 Task: Looping Audio.
Action: Mouse moved to (84, 9)
Screenshot: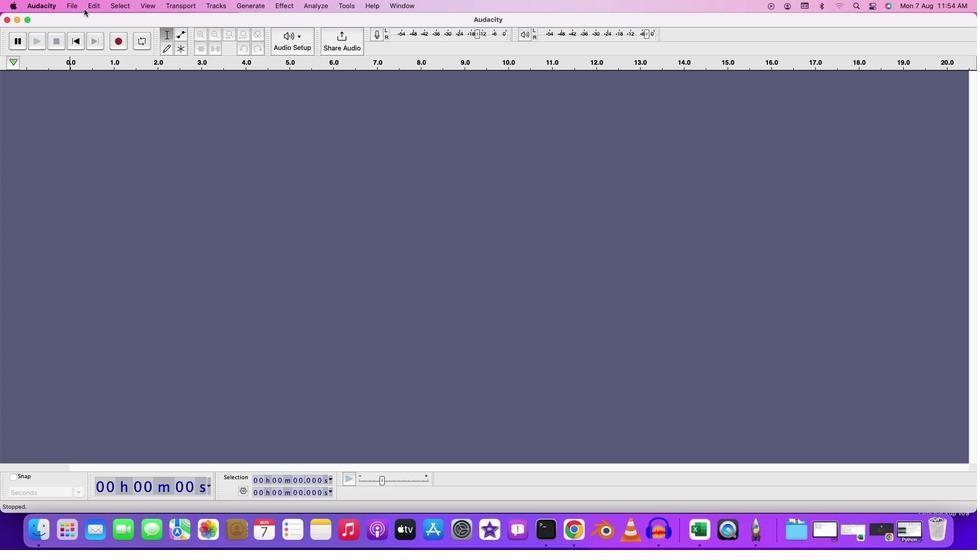 
Action: Mouse pressed left at (84, 9)
Screenshot: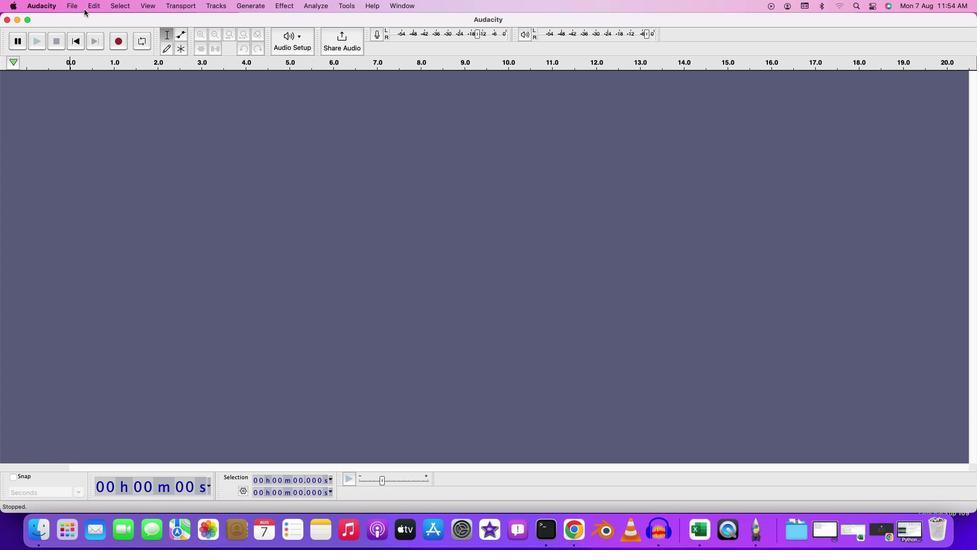 
Action: Mouse moved to (76, 34)
Screenshot: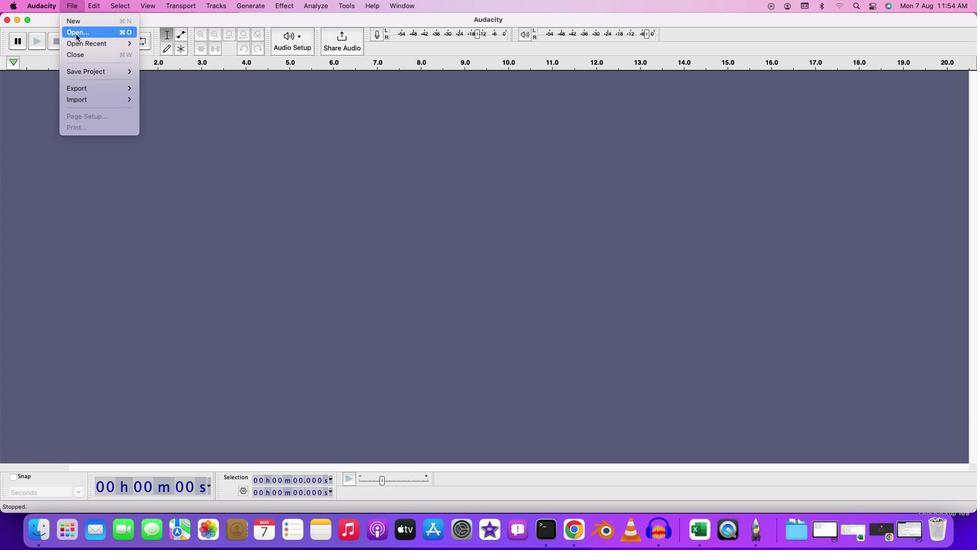
Action: Mouse pressed left at (76, 34)
Screenshot: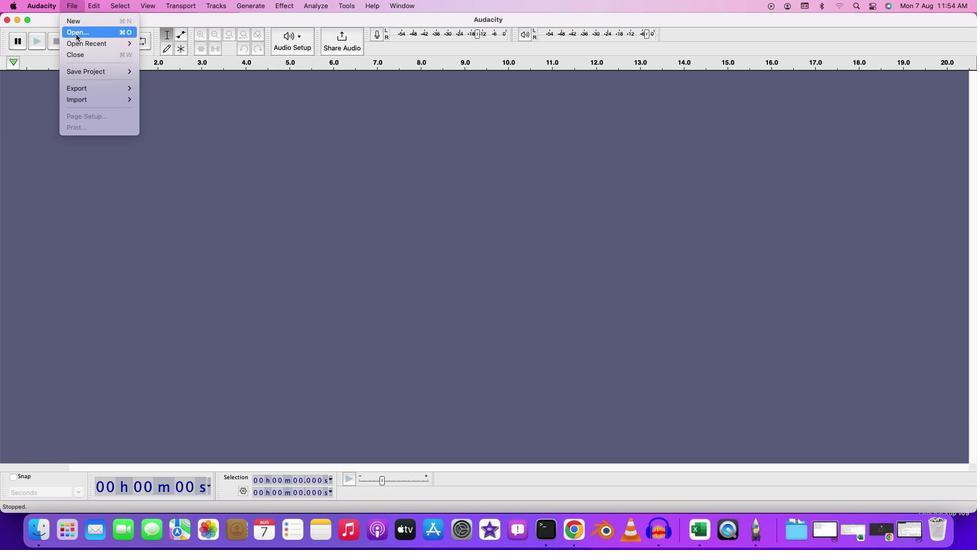 
Action: Mouse moved to (407, 146)
Screenshot: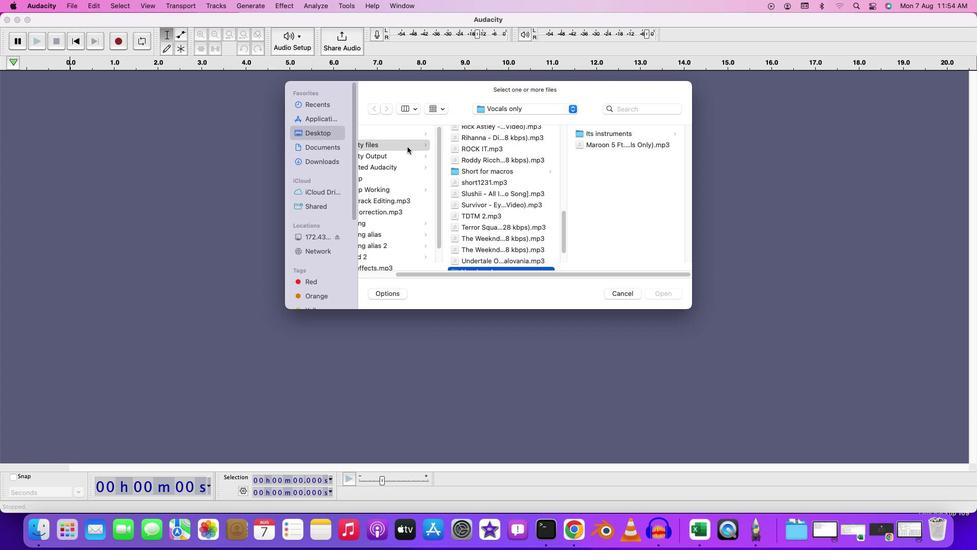 
Action: Mouse pressed left at (407, 146)
Screenshot: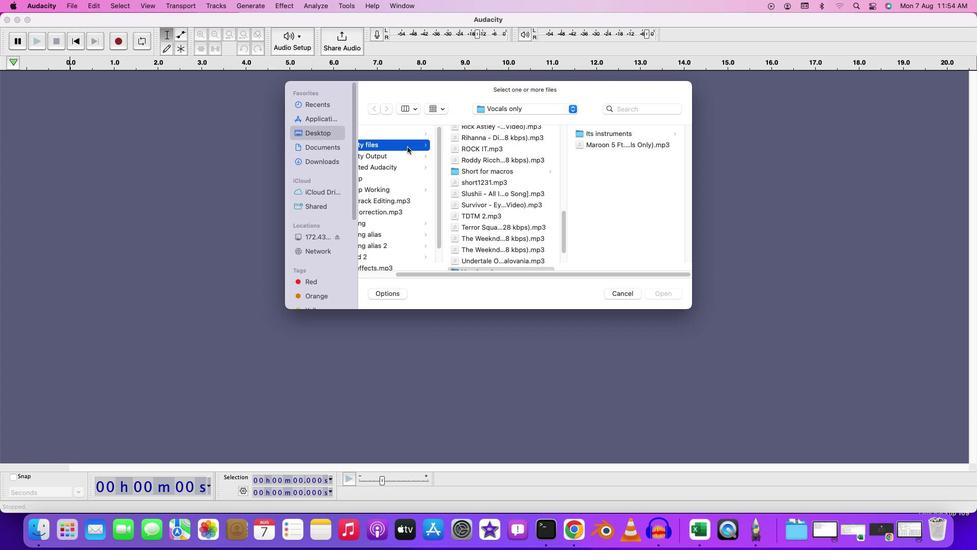 
Action: Mouse moved to (539, 219)
Screenshot: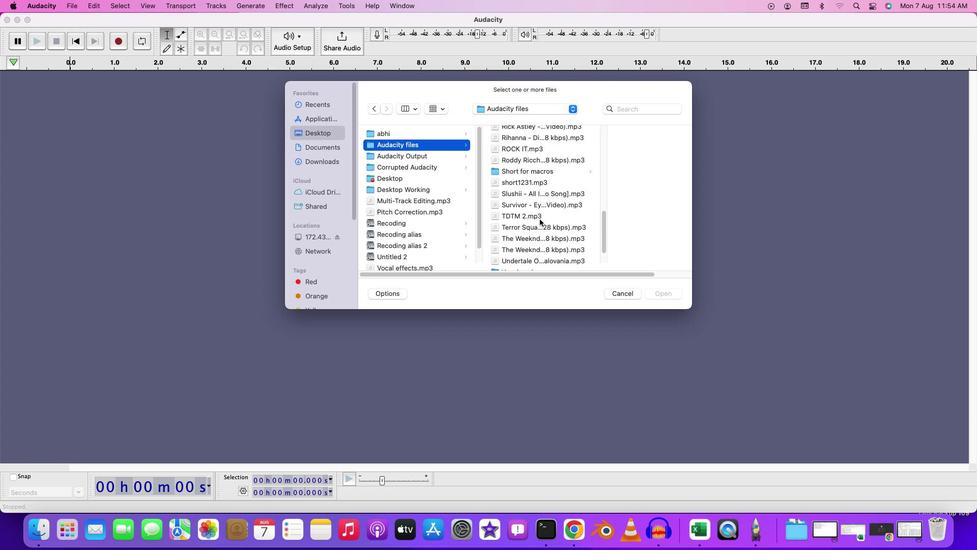 
Action: Mouse scrolled (539, 219) with delta (0, 0)
Screenshot: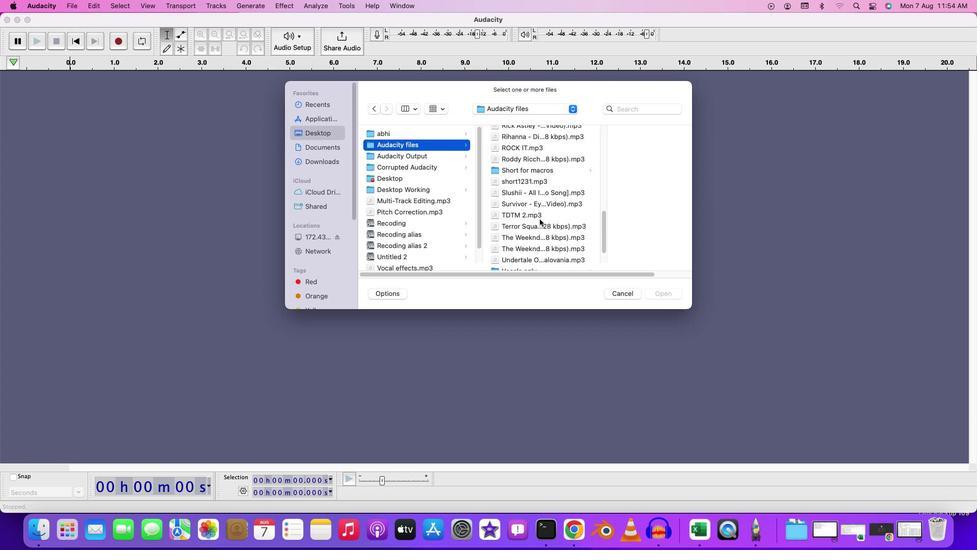 
Action: Mouse scrolled (539, 219) with delta (0, 0)
Screenshot: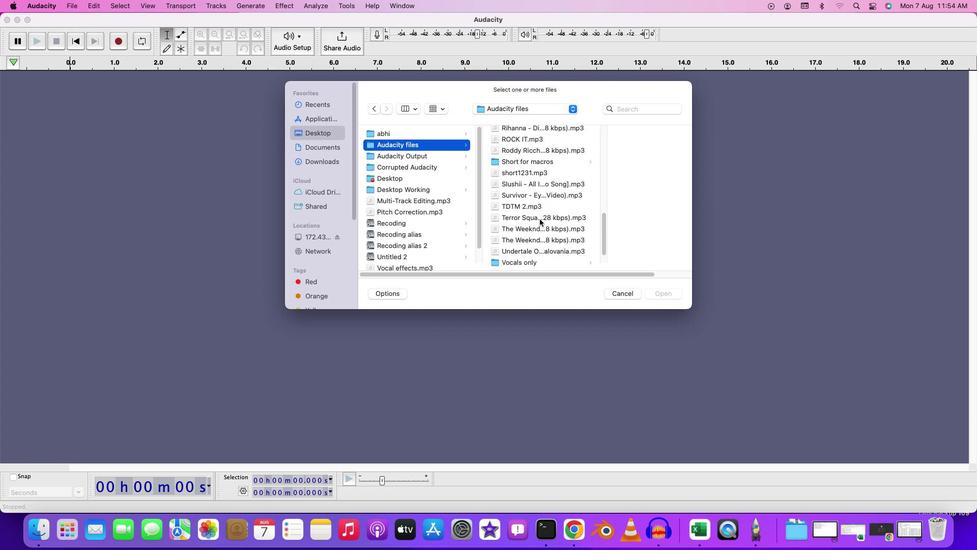
Action: Mouse scrolled (539, 219) with delta (0, -1)
Screenshot: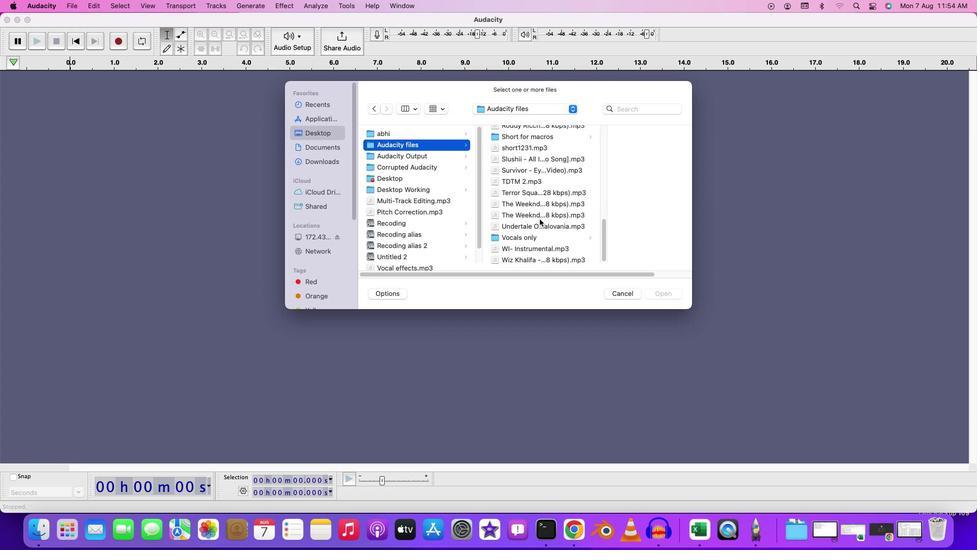 
Action: Mouse moved to (541, 221)
Screenshot: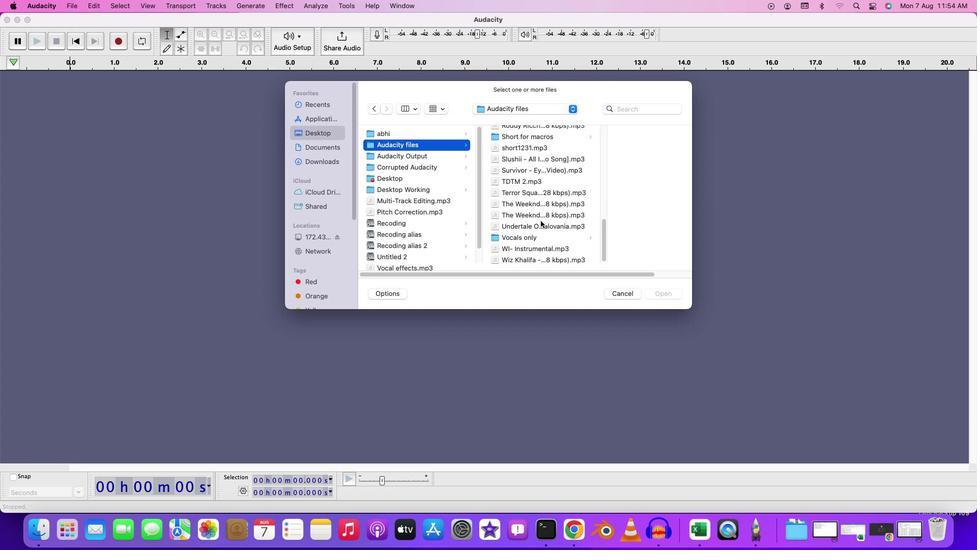 
Action: Mouse scrolled (541, 221) with delta (0, 0)
Screenshot: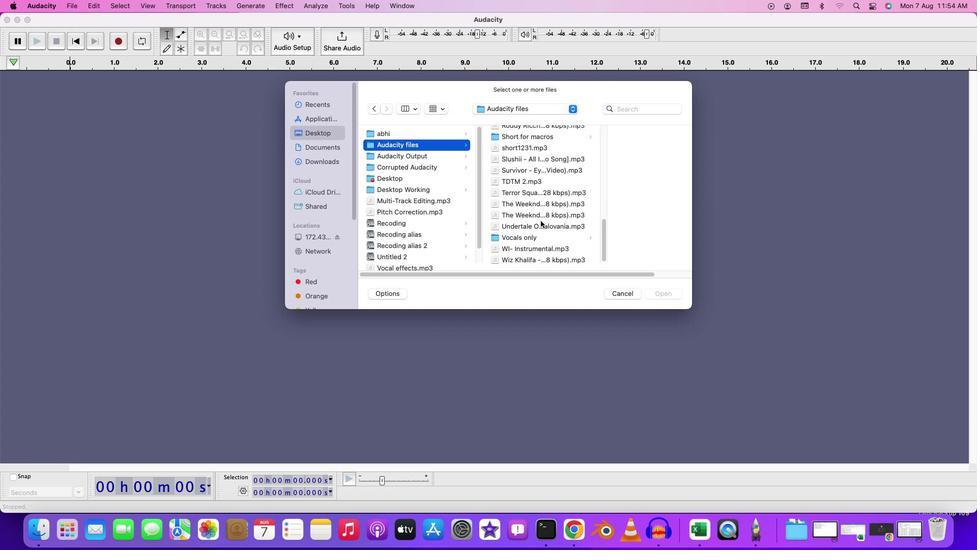 
Action: Mouse moved to (541, 221)
Screenshot: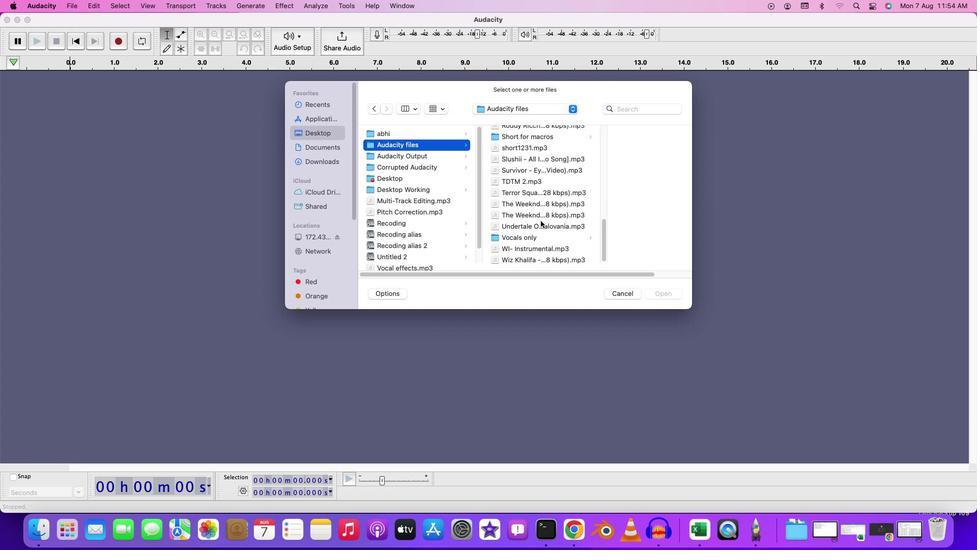
Action: Mouse scrolled (541, 221) with delta (0, 0)
Screenshot: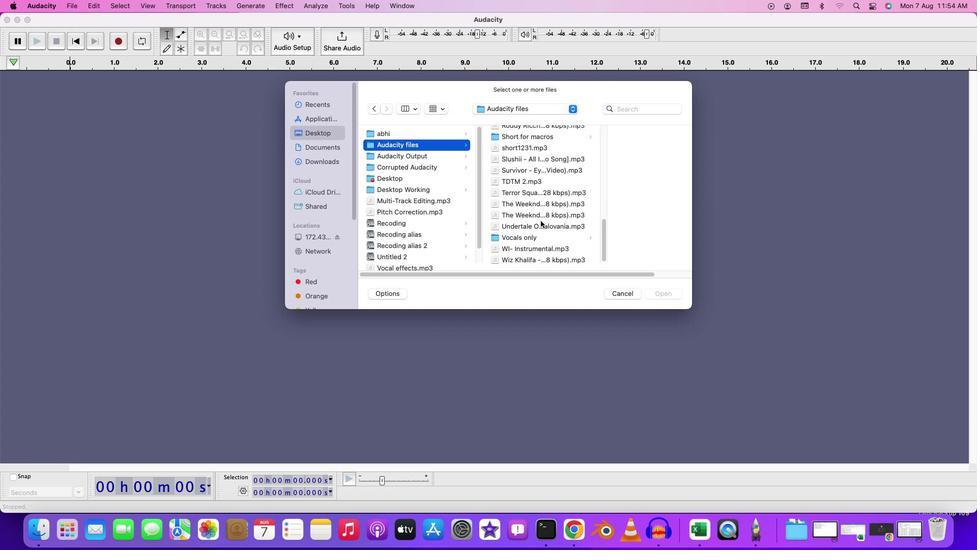 
Action: Mouse scrolled (541, 221) with delta (0, -1)
Screenshot: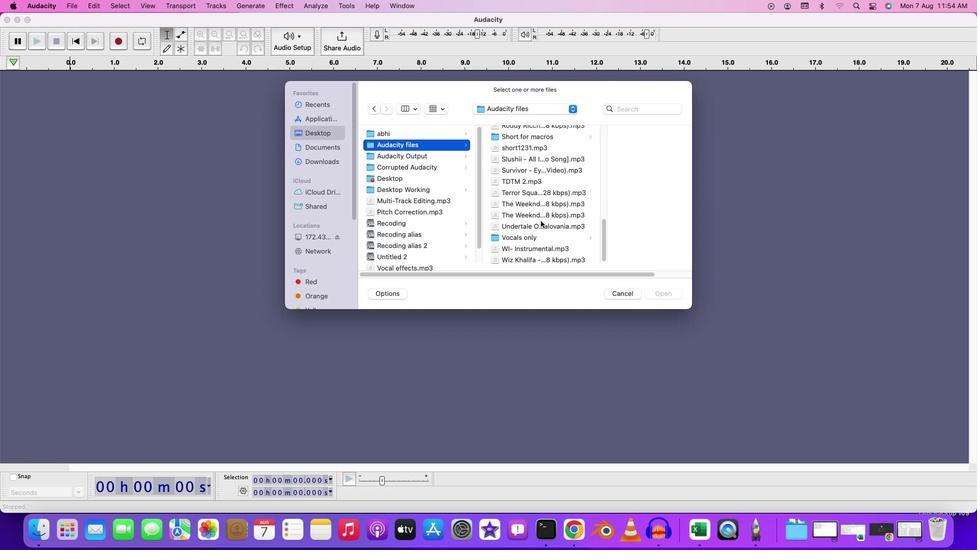 
Action: Mouse moved to (555, 227)
Screenshot: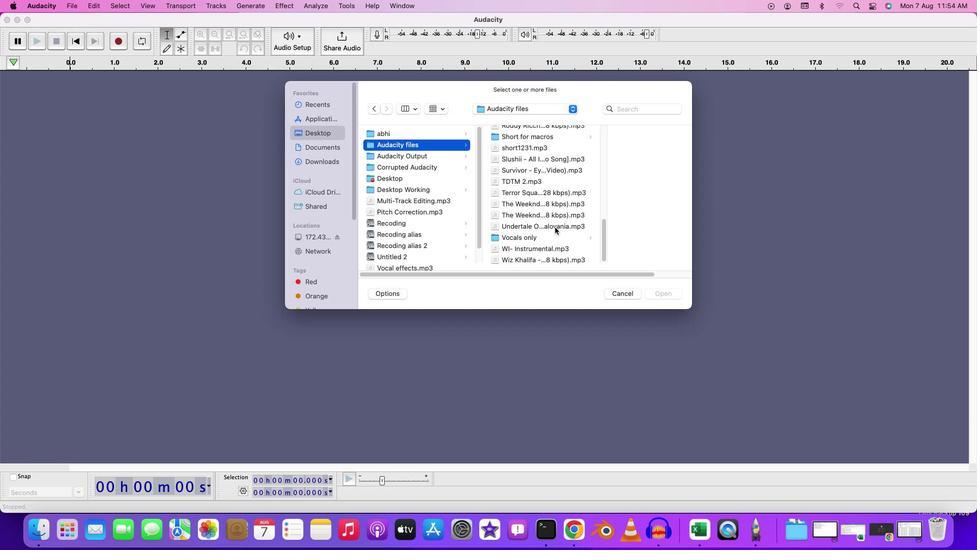 
Action: Mouse pressed left at (555, 227)
Screenshot: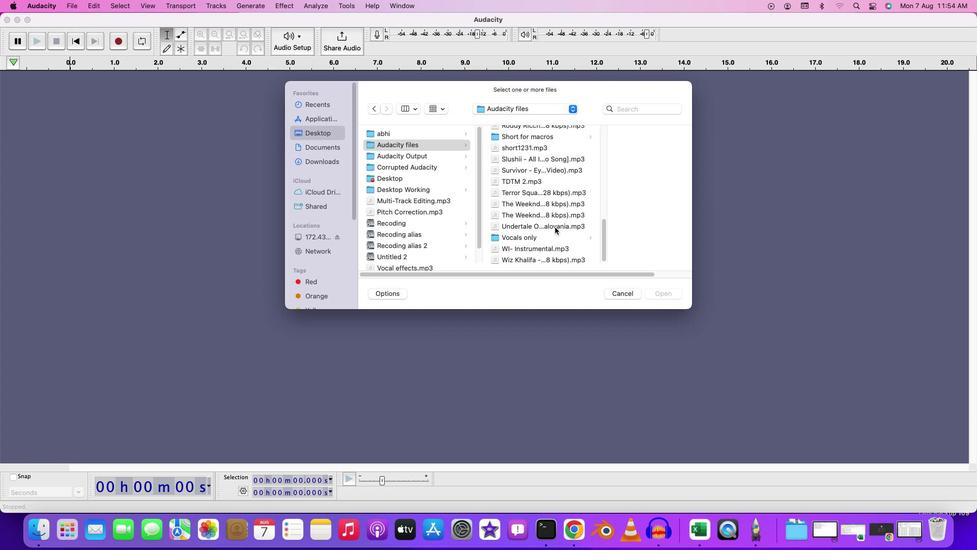 
Action: Mouse pressed left at (555, 227)
Screenshot: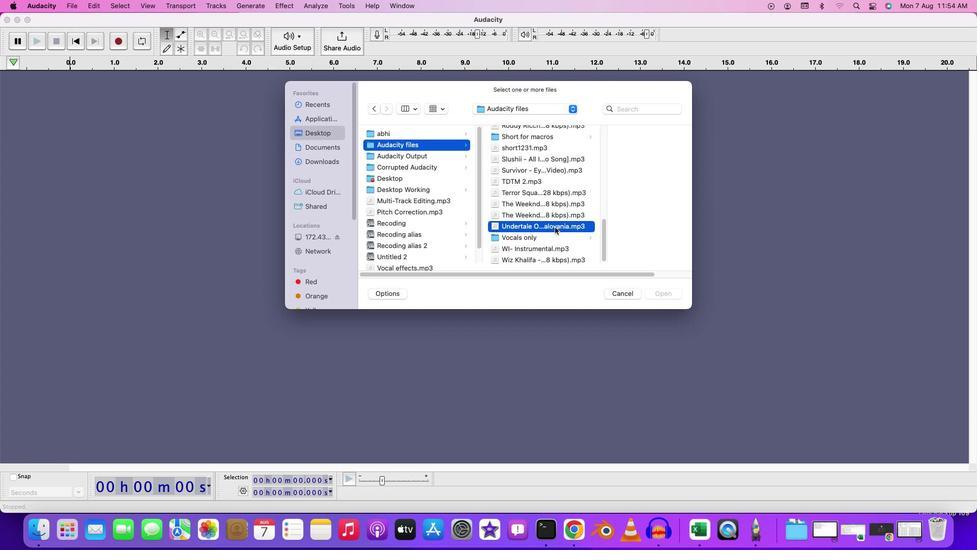 
Action: Mouse moved to (70, 90)
Screenshot: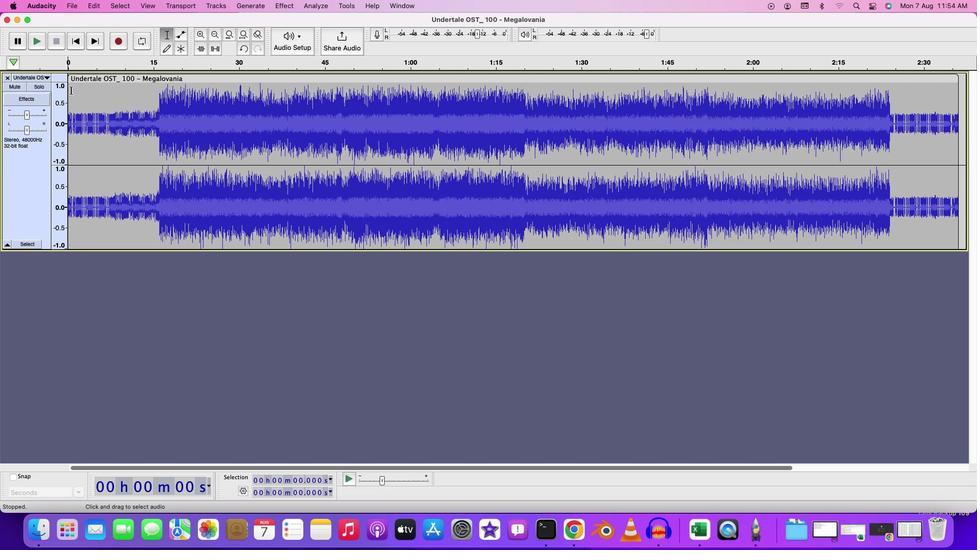 
Action: Mouse pressed left at (70, 90)
Screenshot: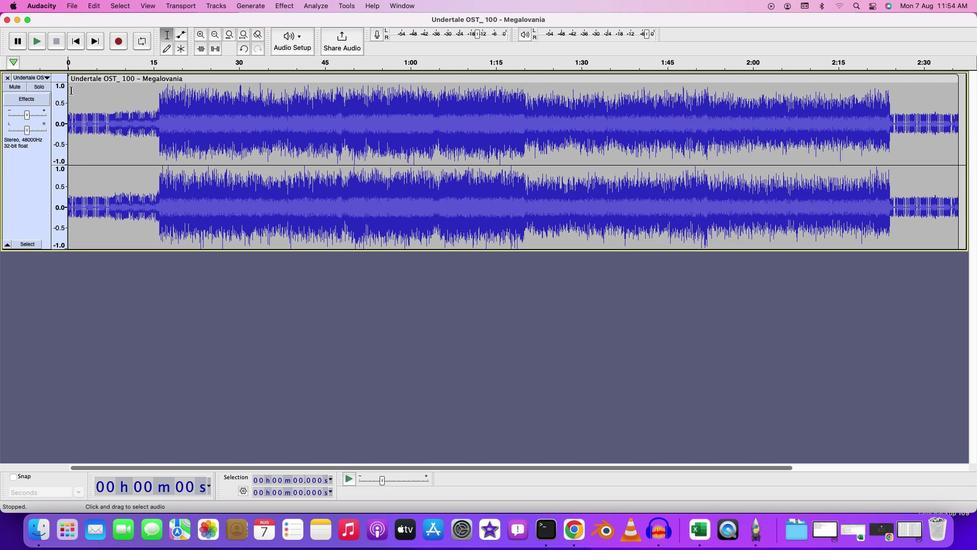 
Action: Mouse moved to (70, 87)
Screenshot: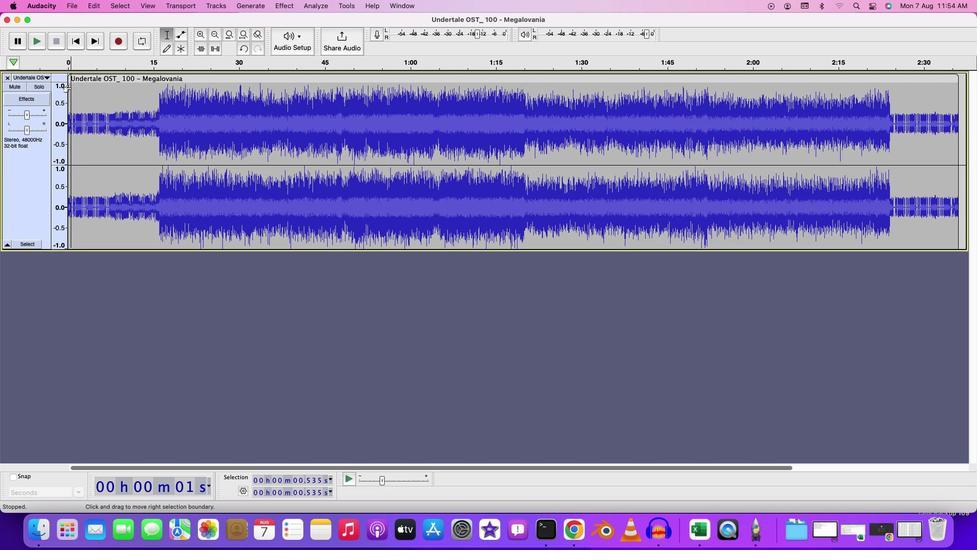 
Action: Key pressed Key.space
Screenshot: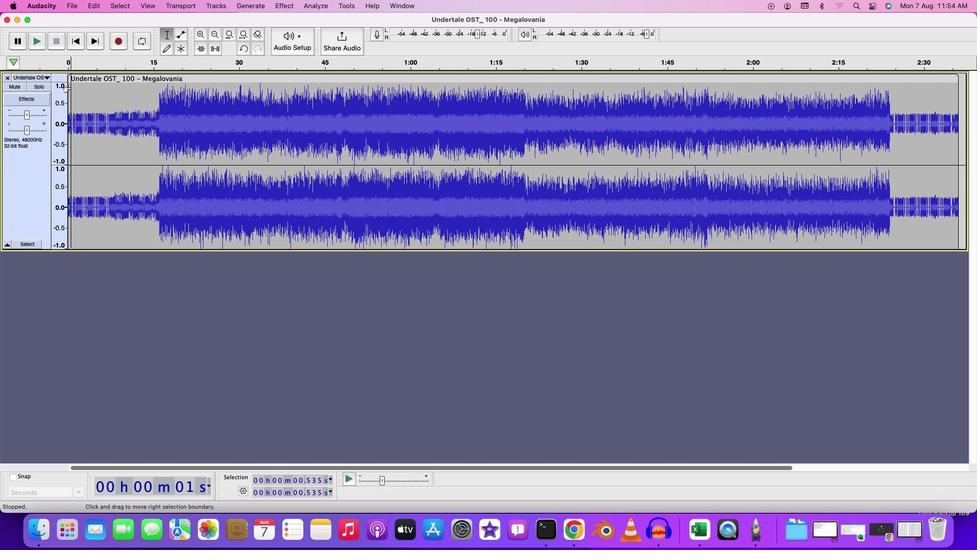 
Action: Mouse moved to (380, 345)
Screenshot: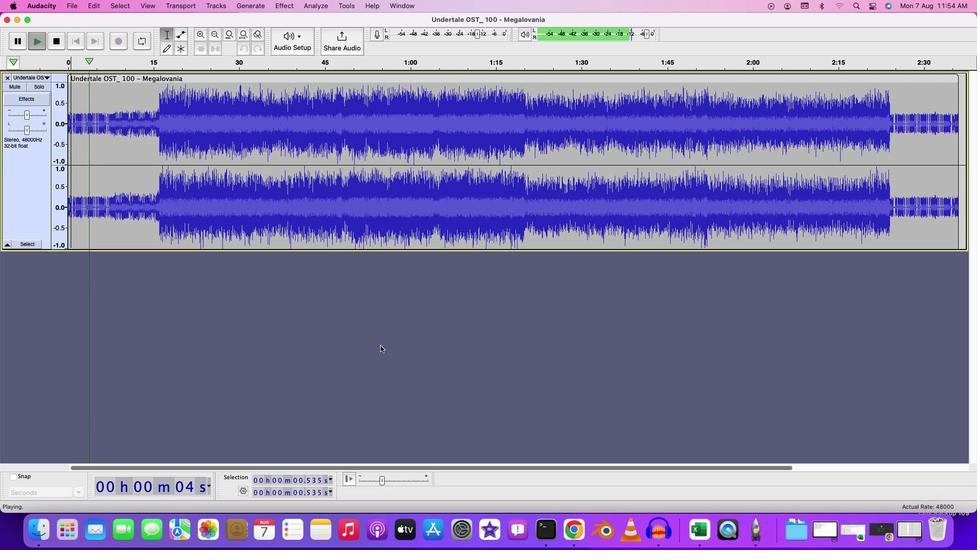 
Action: Key pressed Key.cmd
Screenshot: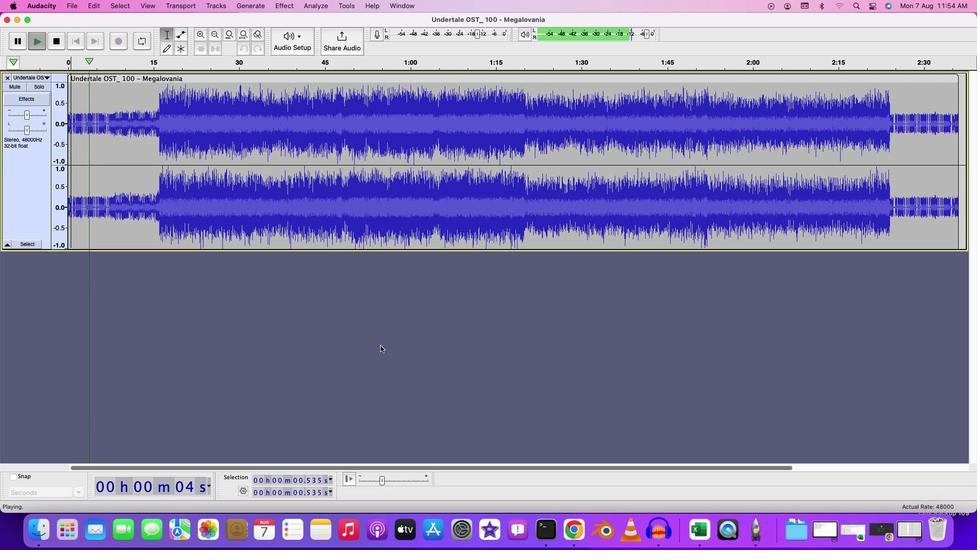 
Action: Mouse moved to (380, 345)
Screenshot: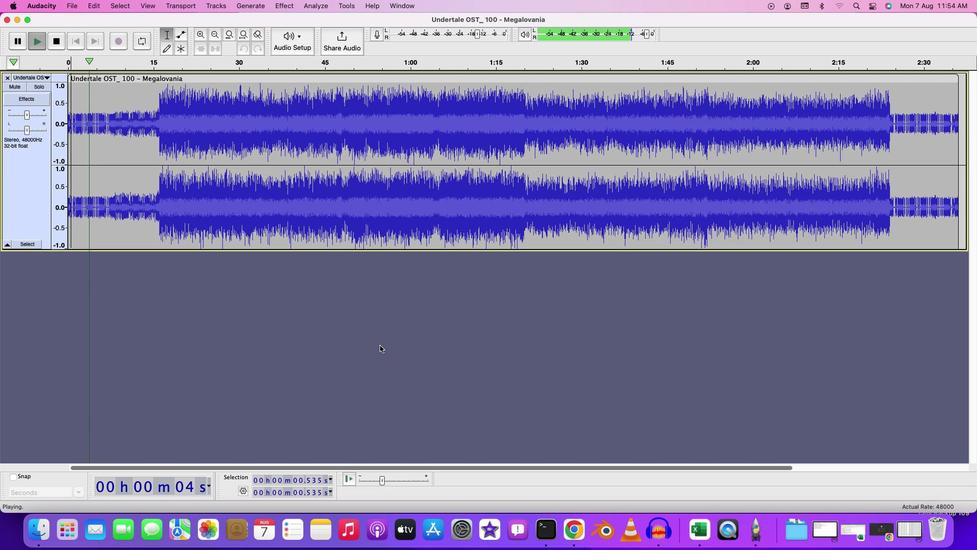 
Action: Mouse scrolled (380, 345) with delta (0, 0)
Screenshot: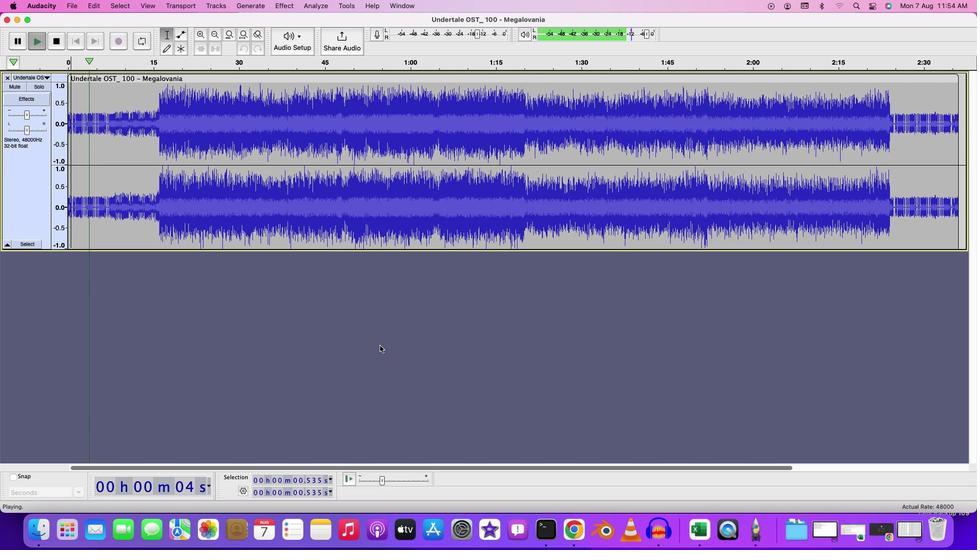 
Action: Mouse scrolled (380, 345) with delta (0, 0)
Screenshot: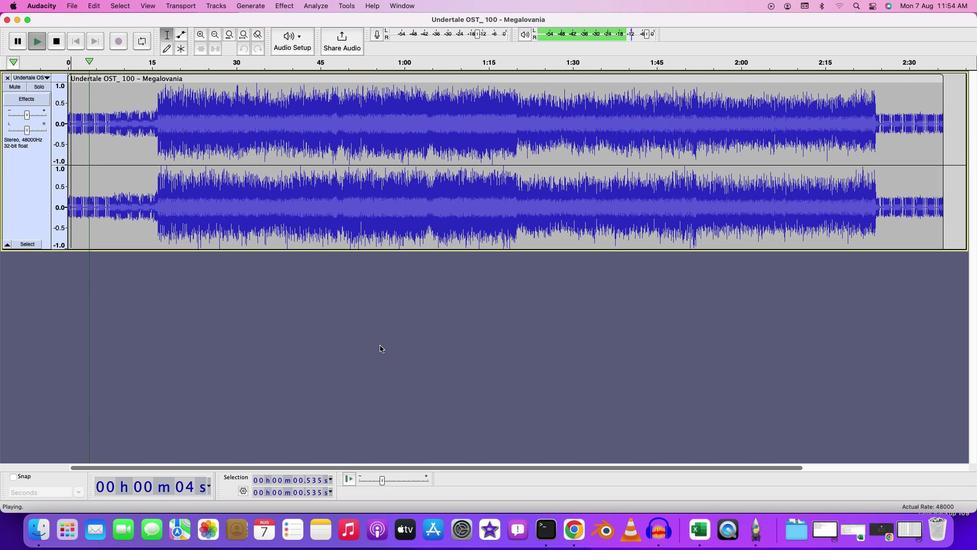 
Action: Mouse scrolled (380, 345) with delta (0, 0)
Screenshot: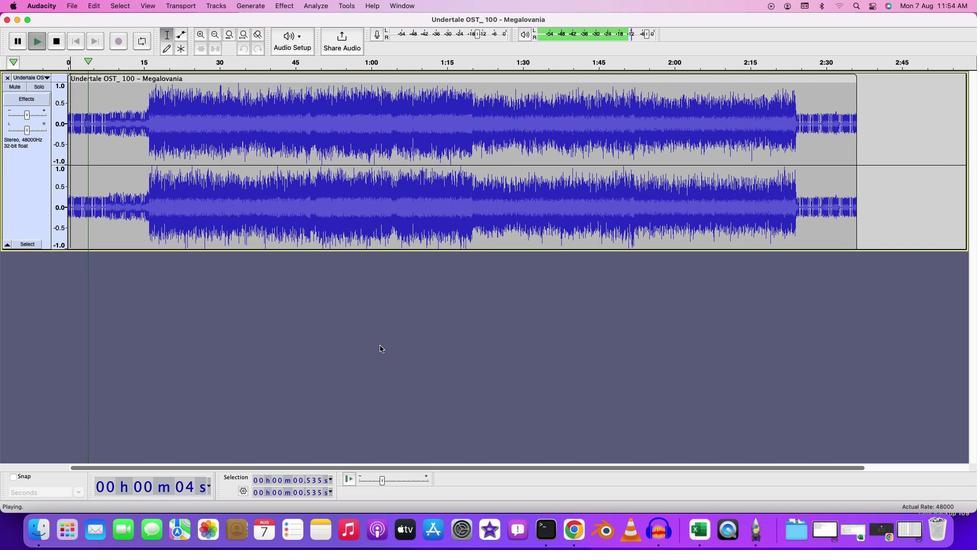 
Action: Mouse scrolled (380, 345) with delta (0, 0)
Screenshot: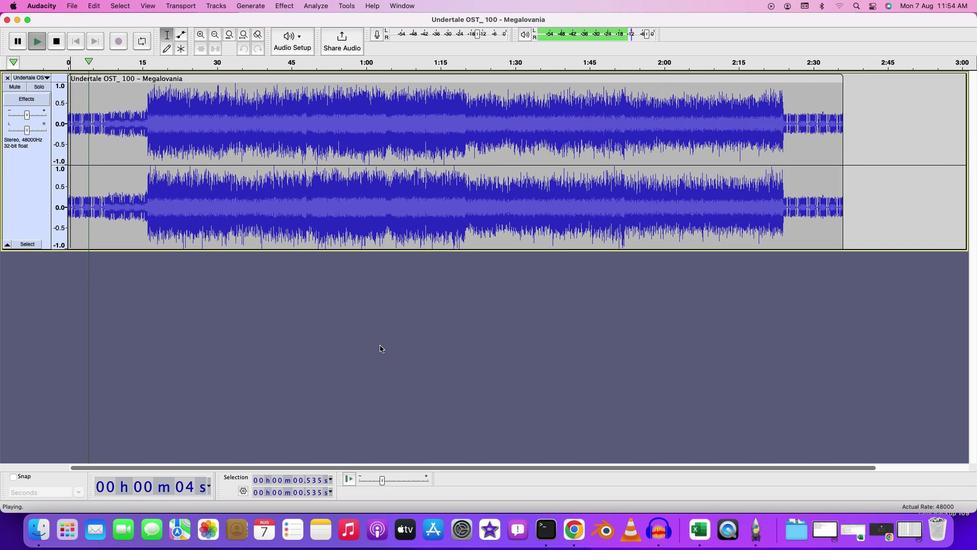 
Action: Mouse moved to (143, 95)
Screenshot: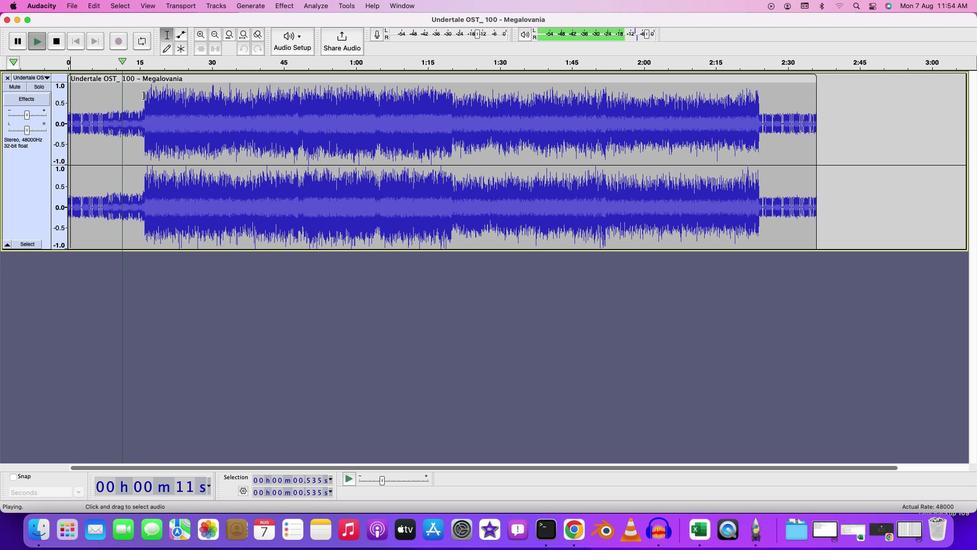 
Action: Mouse pressed left at (143, 95)
Screenshot: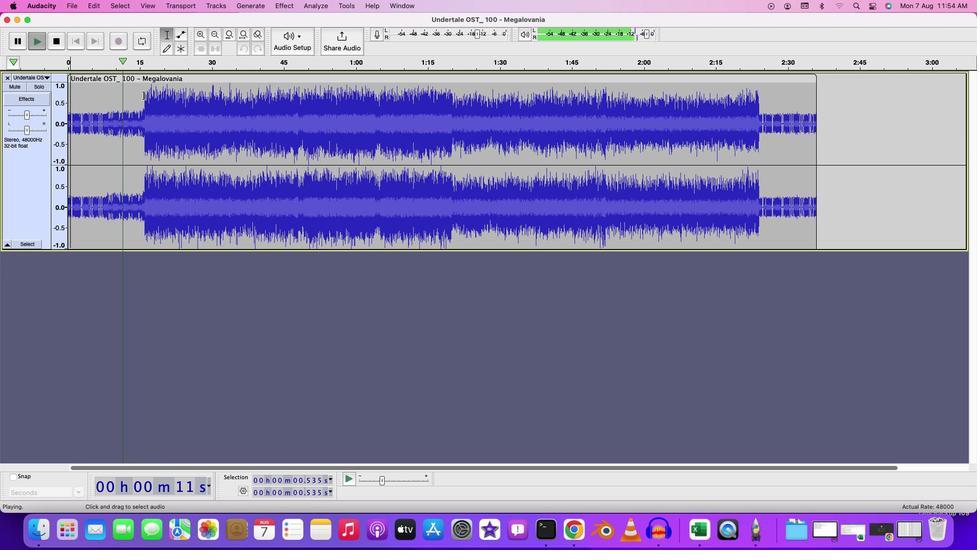 
Action: Key pressed Key.spaceKey.space
Screenshot: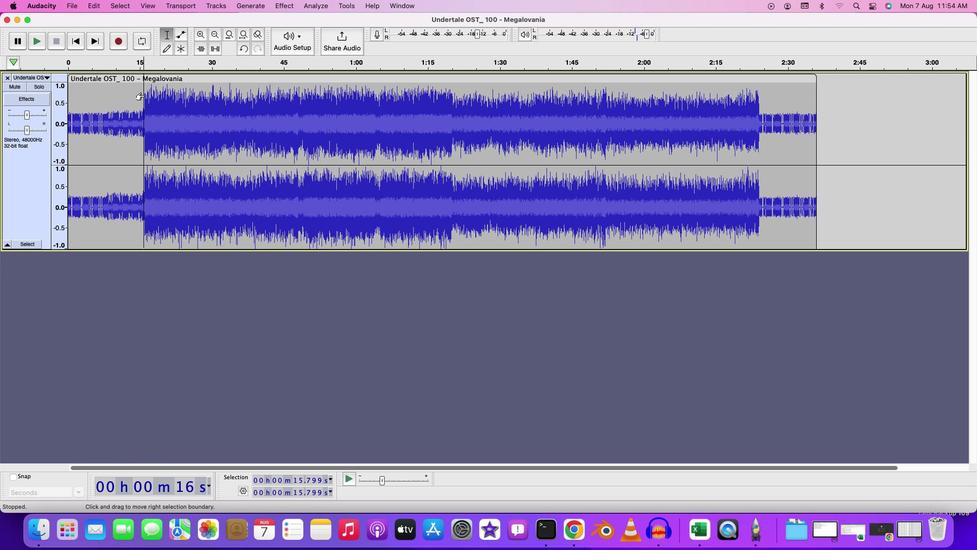 
Action: Mouse moved to (202, 85)
Screenshot: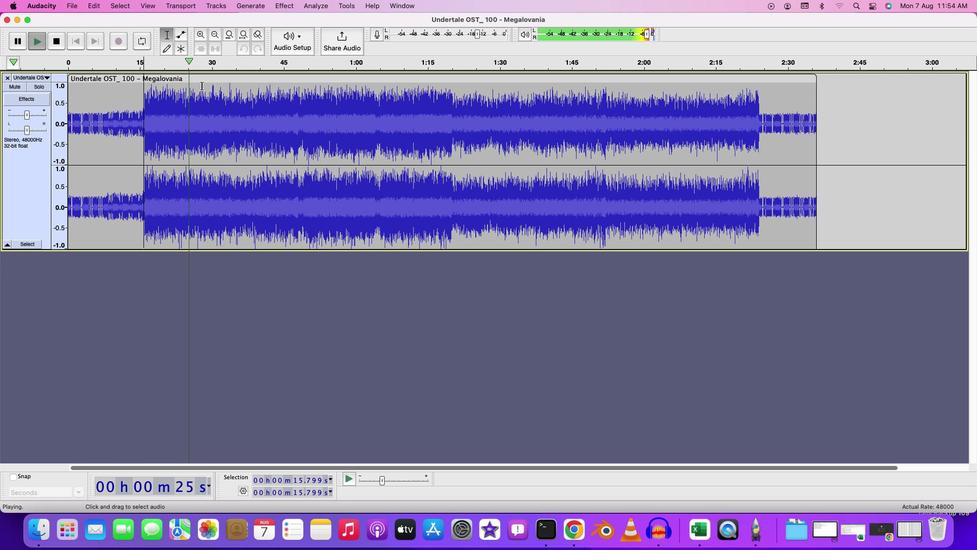 
Action: Mouse pressed left at (202, 85)
Screenshot: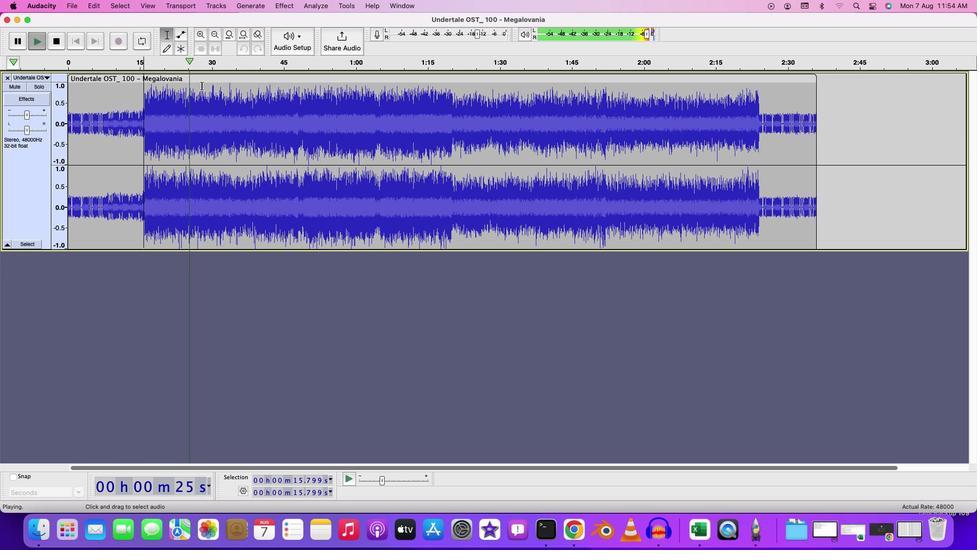 
Action: Key pressed Key.spaceKey.space
Screenshot: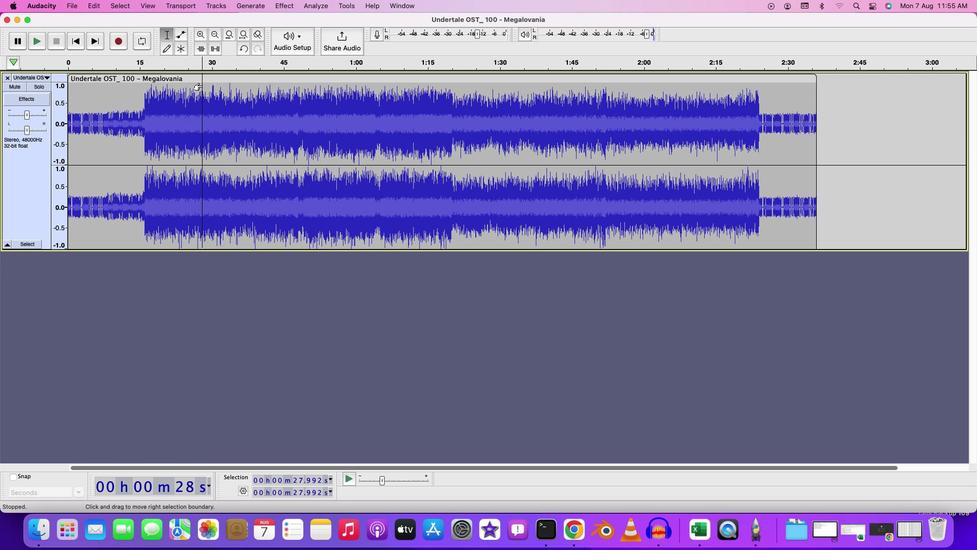 
Action: Mouse moved to (442, 89)
Screenshot: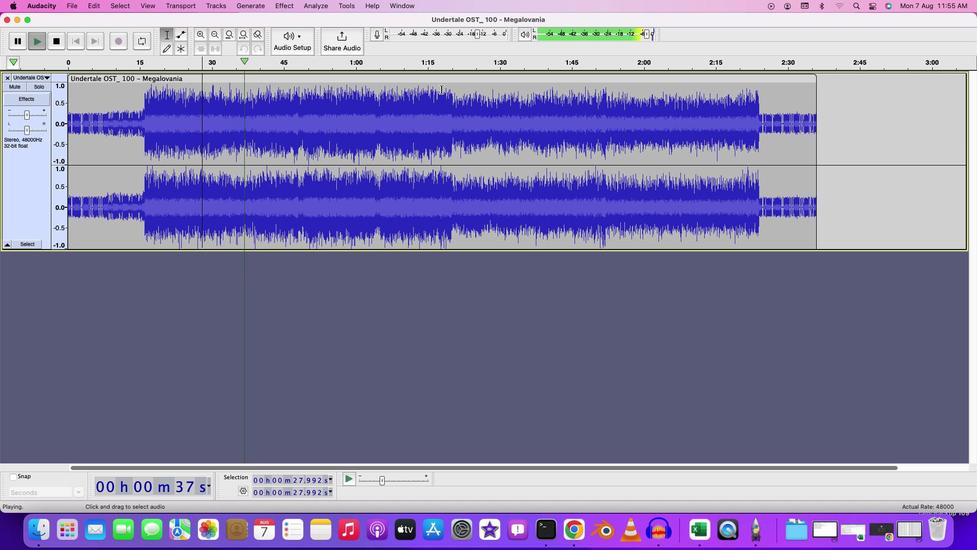 
Action: Mouse pressed left at (442, 89)
Screenshot: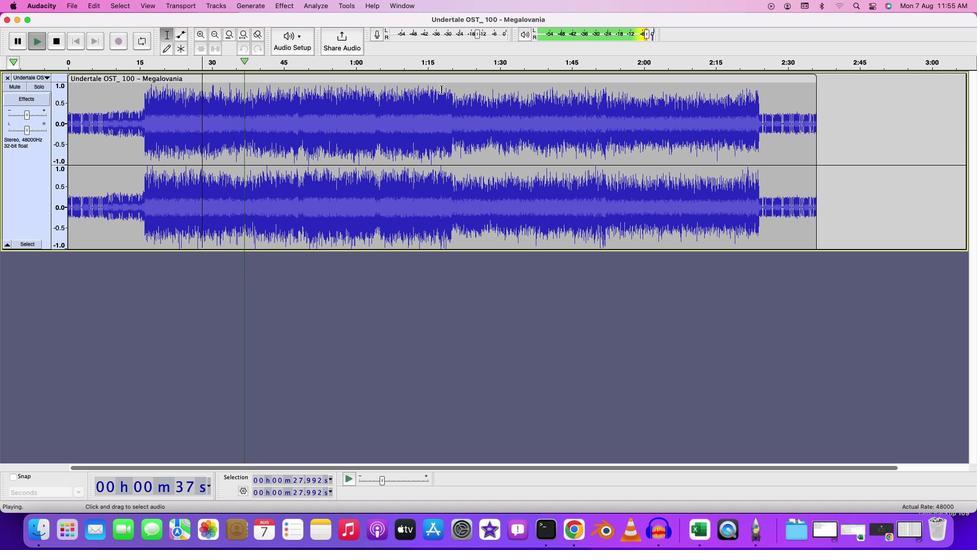 
Action: Key pressed Key.spaceKey.space
Screenshot: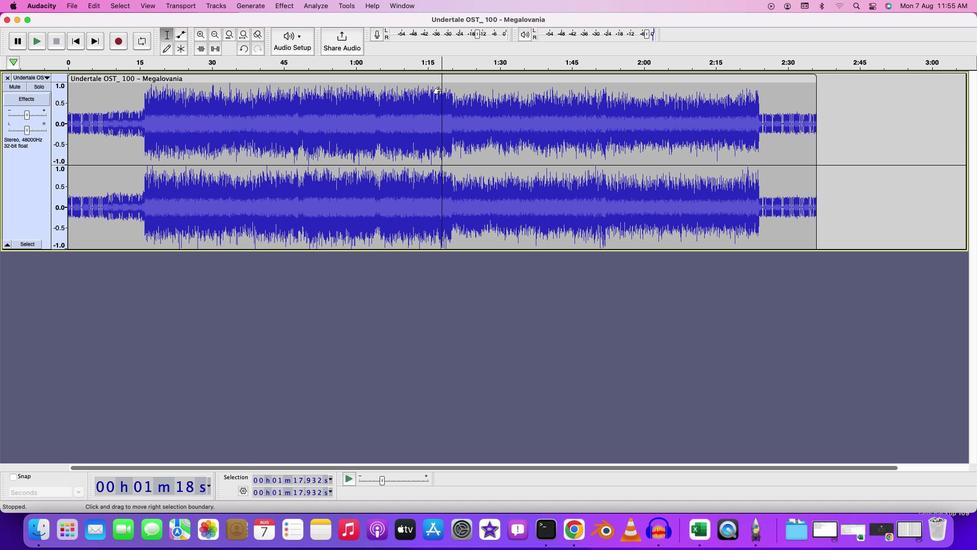
Action: Mouse moved to (719, 86)
Screenshot: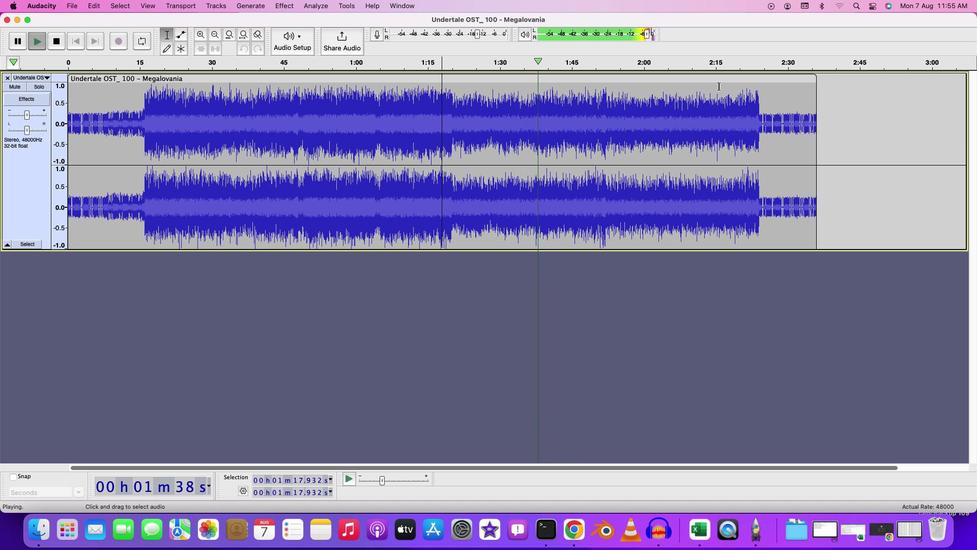 
Action: Mouse pressed left at (719, 86)
Screenshot: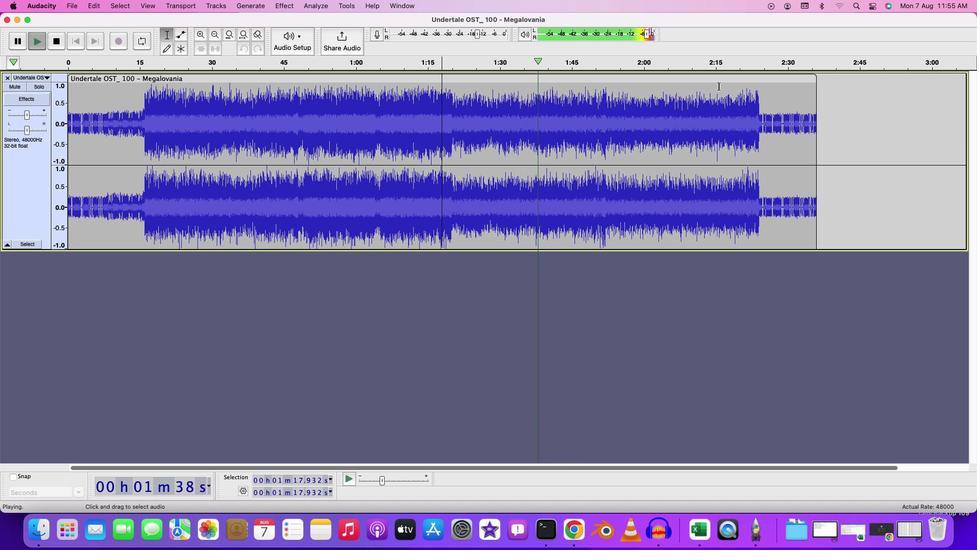 
Action: Key pressed Key.spaceKey.space
Screenshot: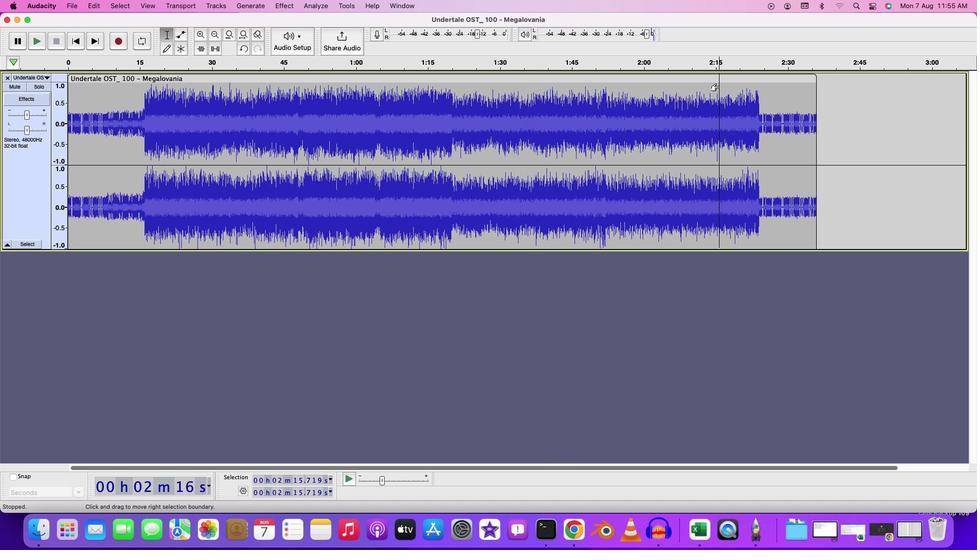 
Action: Mouse moved to (71, 92)
Screenshot: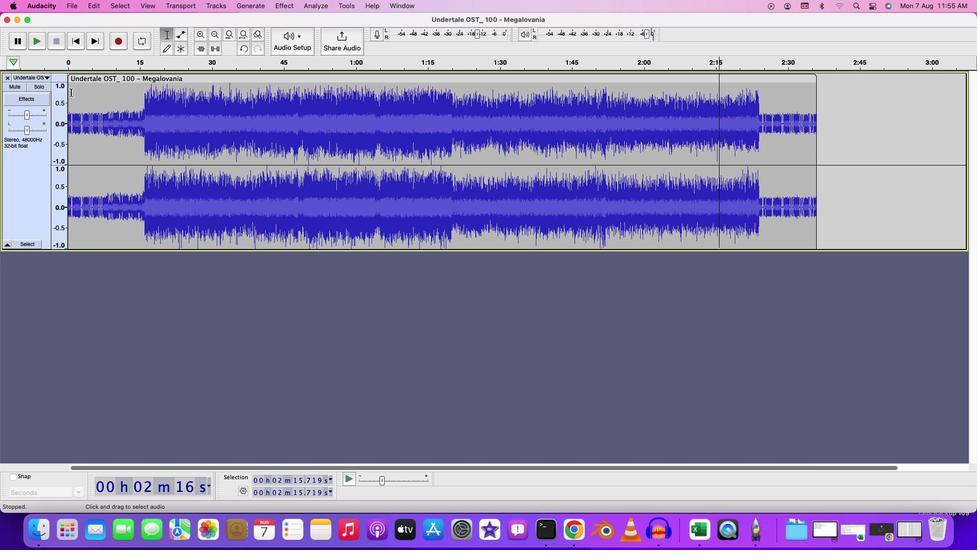 
Action: Mouse pressed left at (71, 92)
Screenshot: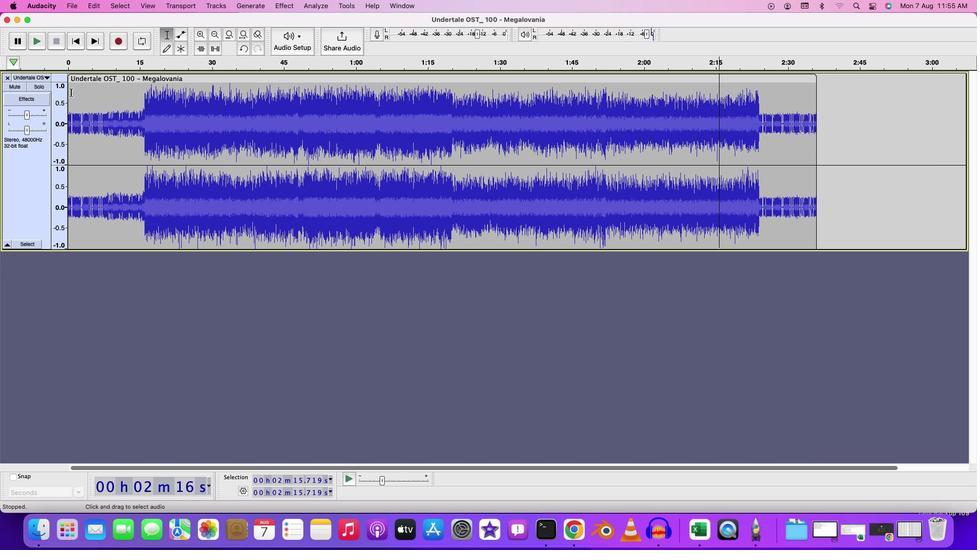 
Action: Mouse moved to (73, 92)
Screenshot: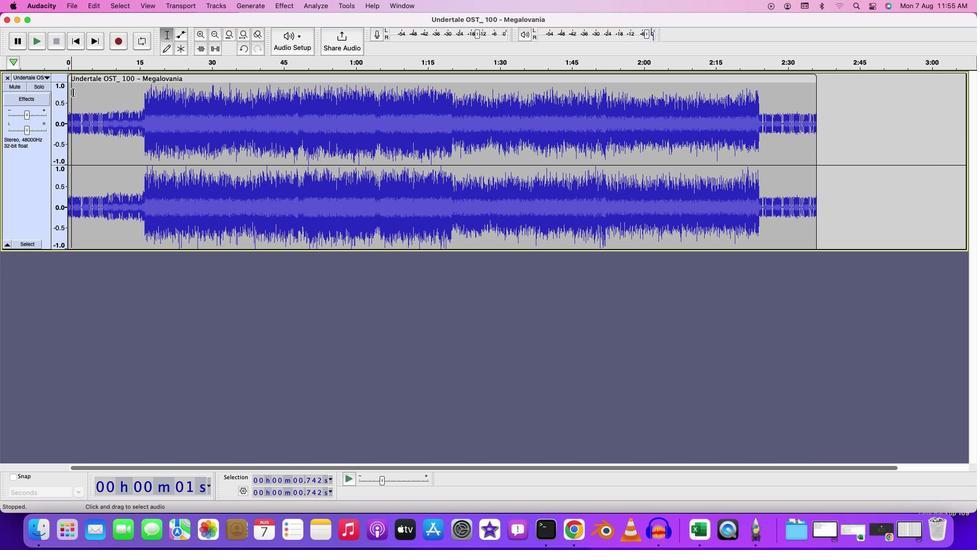 
Action: Key pressed Key.cmd'a'
Screenshot: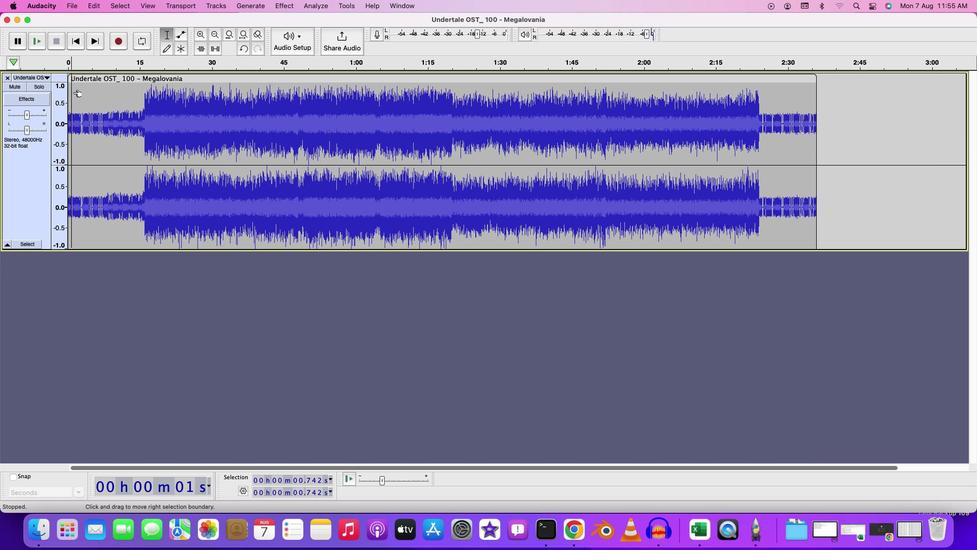 
Action: Mouse moved to (73, 92)
Screenshot: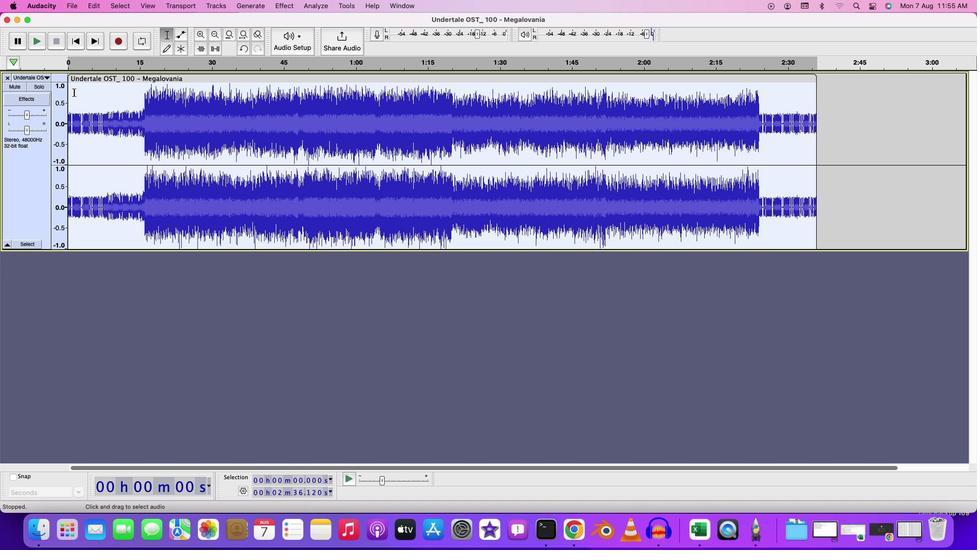
Action: Key pressed Key.cmd'c'
Screenshot: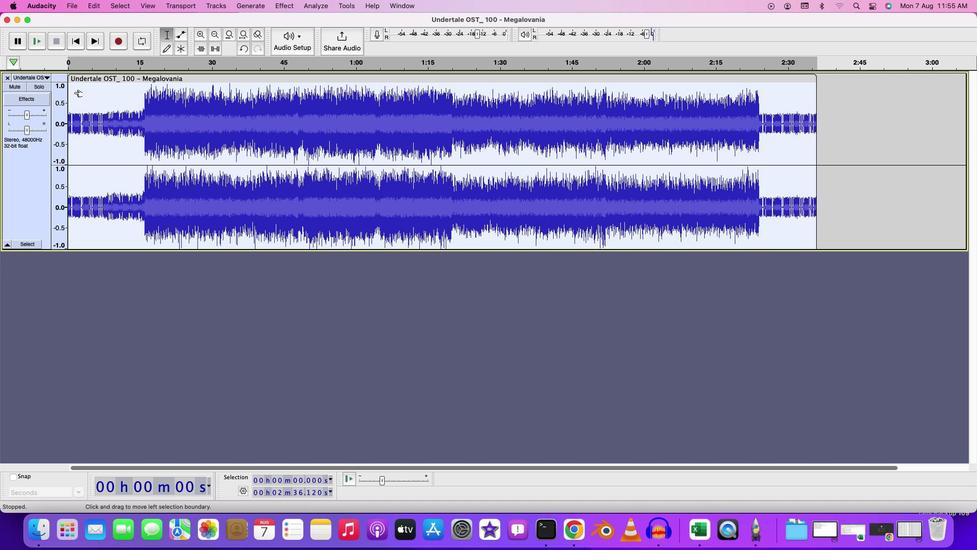 
Action: Mouse moved to (815, 78)
Screenshot: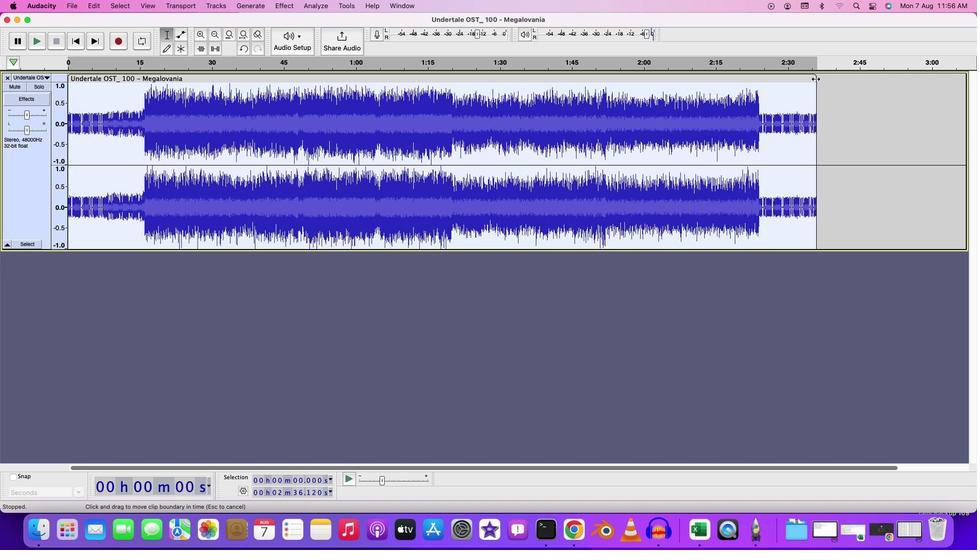 
Action: Mouse pressed left at (815, 78)
Screenshot: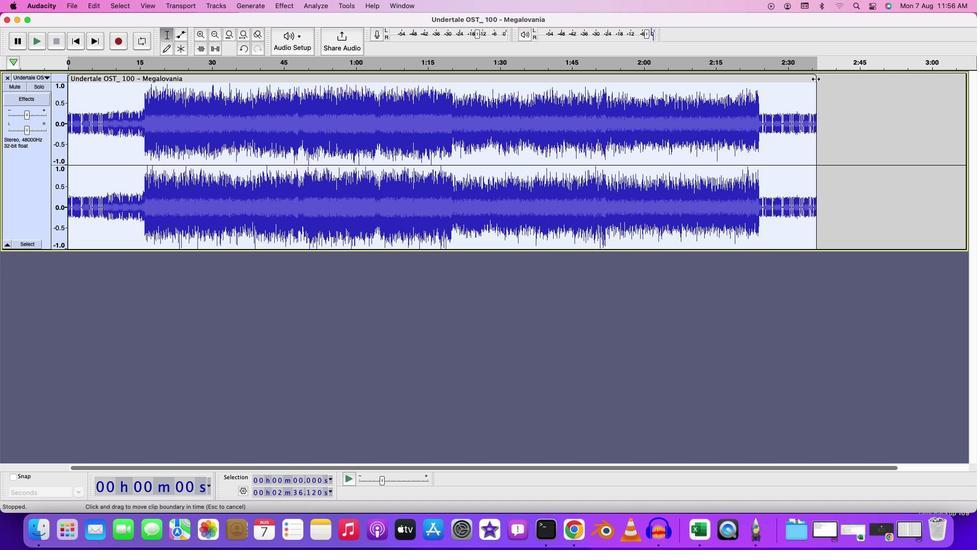 
Action: Mouse moved to (816, 120)
Screenshot: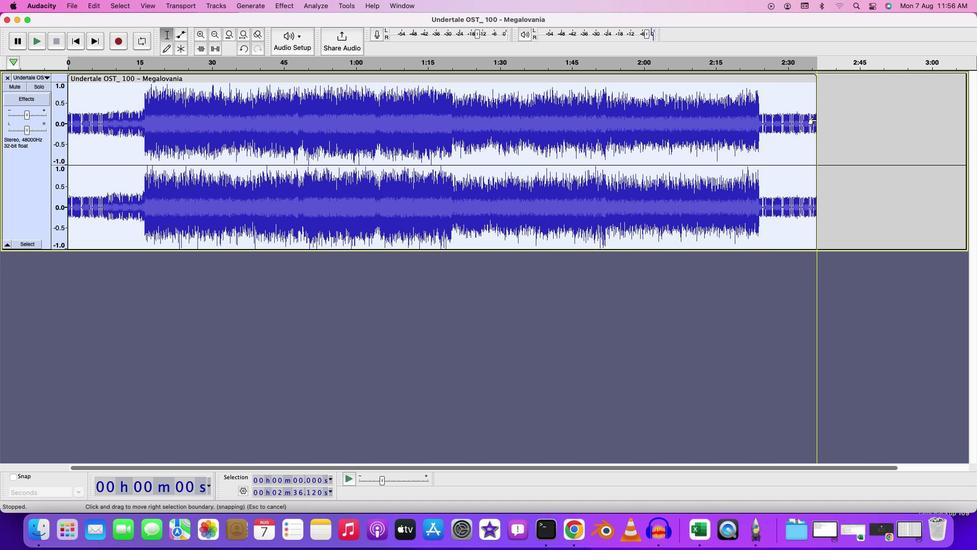 
Action: Mouse pressed left at (816, 120)
Screenshot: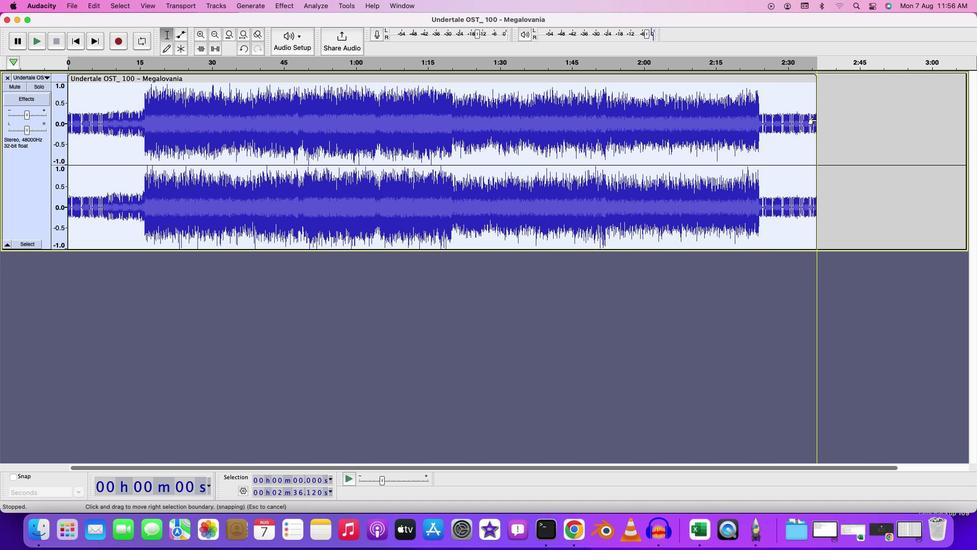 
Action: Key pressed Key.cmd'v'
Screenshot: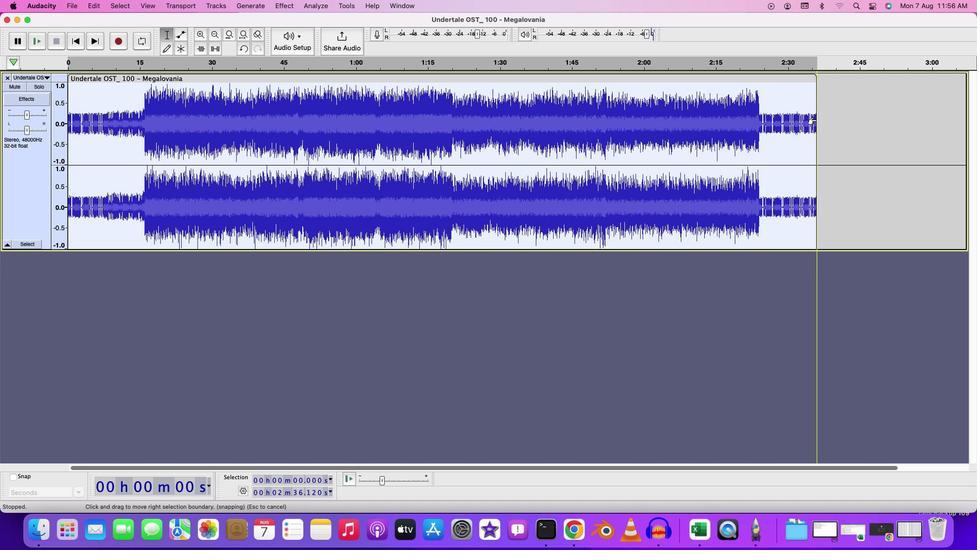 
Action: Mouse moved to (818, 113)
Screenshot: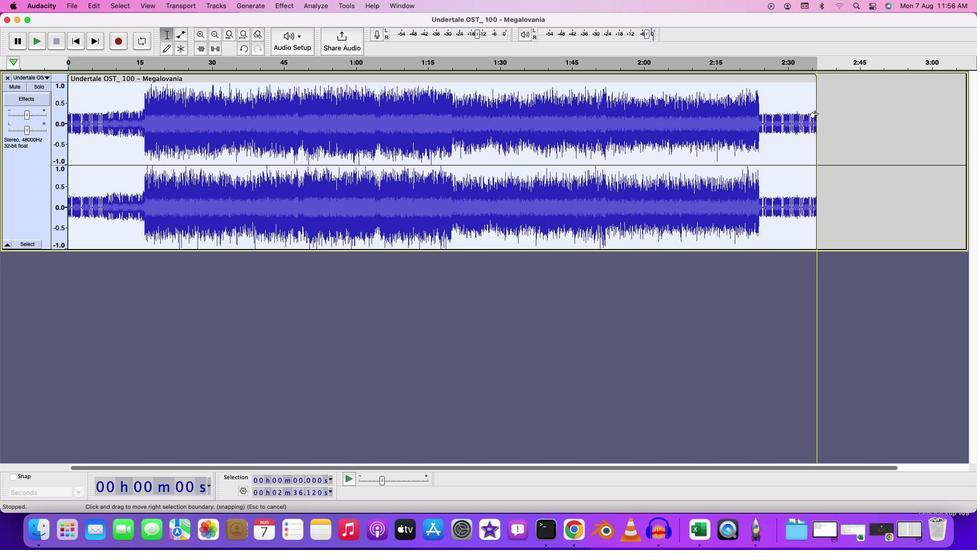 
Action: Mouse pressed left at (818, 113)
Screenshot: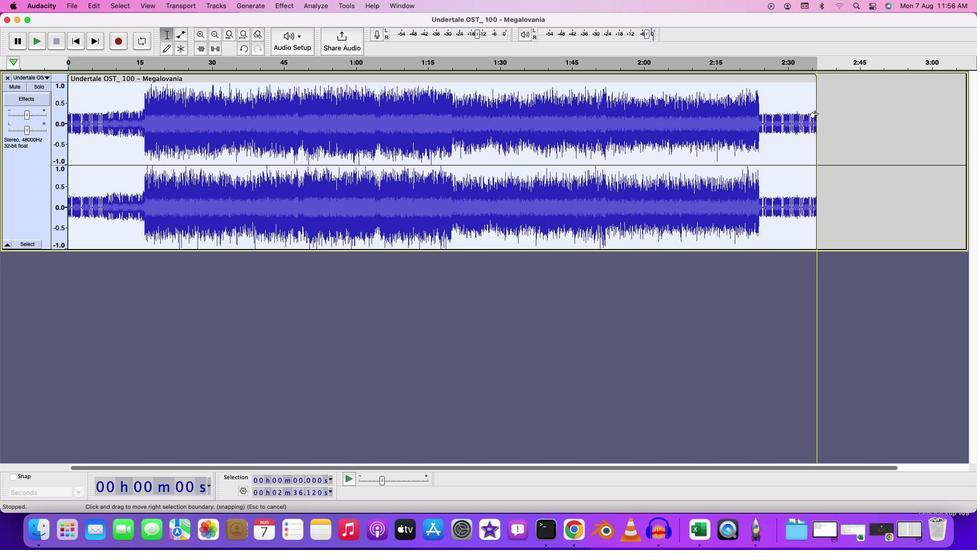
Action: Mouse moved to (843, 128)
Screenshot: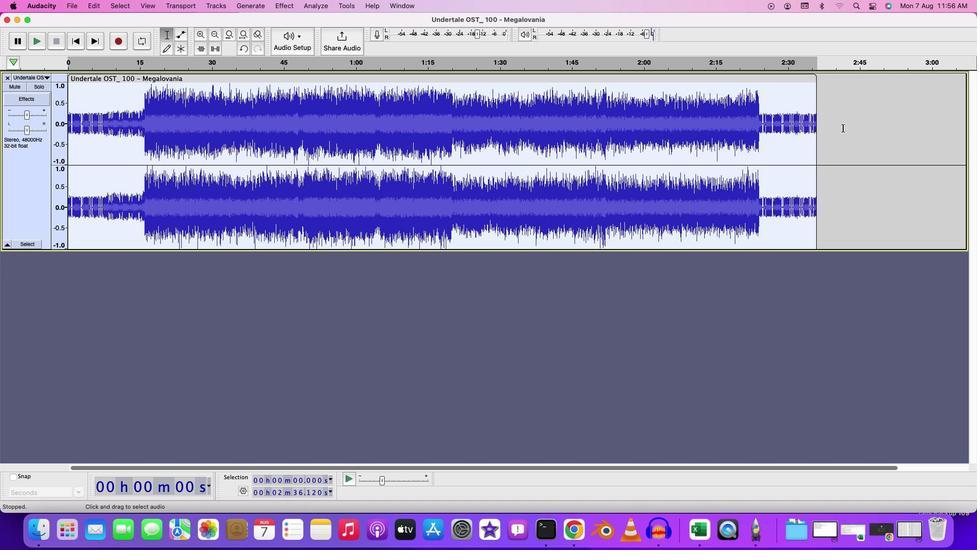 
Action: Mouse pressed left at (843, 128)
Screenshot: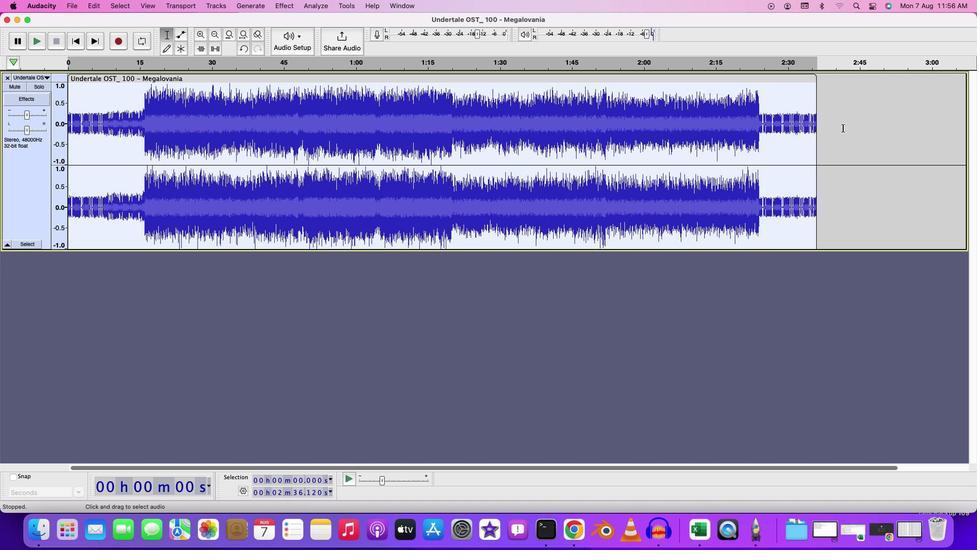 
Action: Mouse moved to (816, 125)
Screenshot: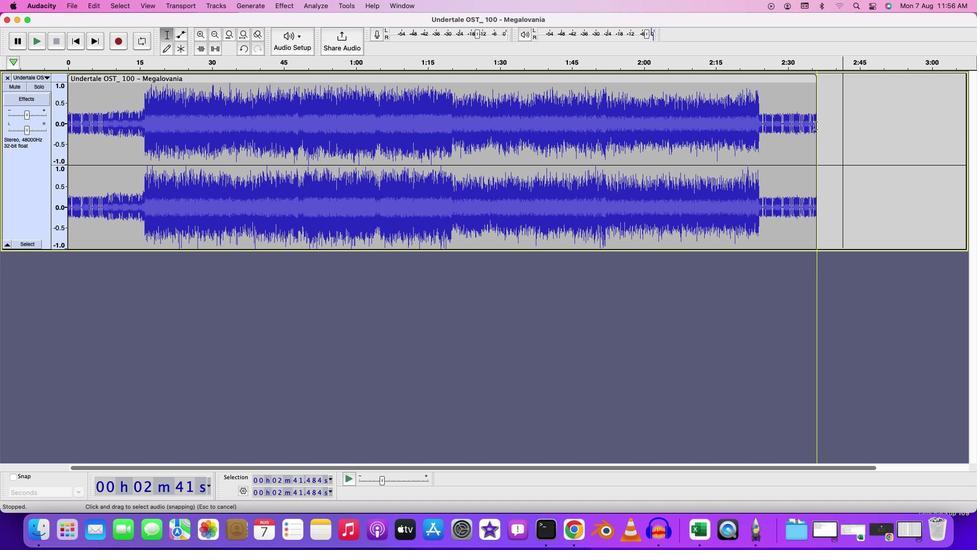 
Action: Mouse pressed left at (816, 125)
Screenshot: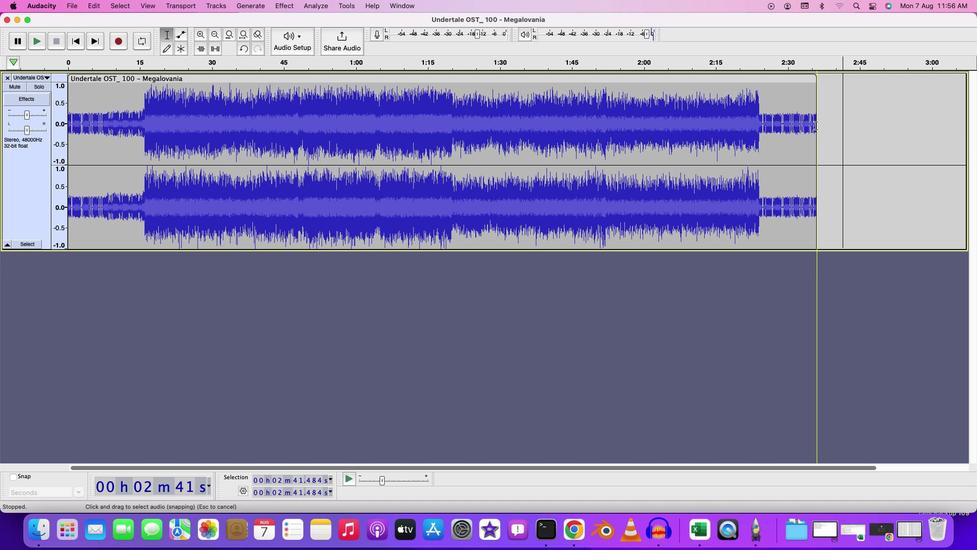 
Action: Key pressed Key.cmd'v'
Screenshot: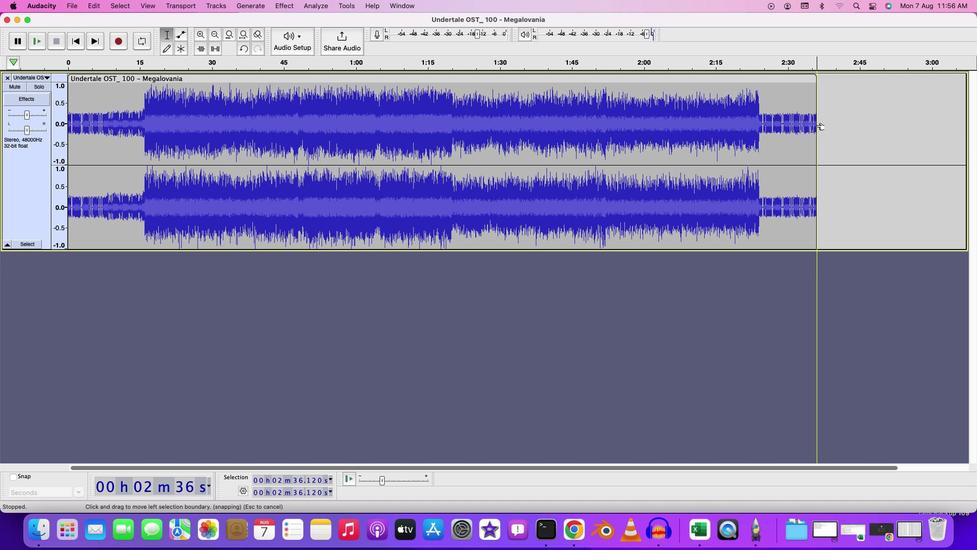 
Action: Mouse moved to (806, 87)
Screenshot: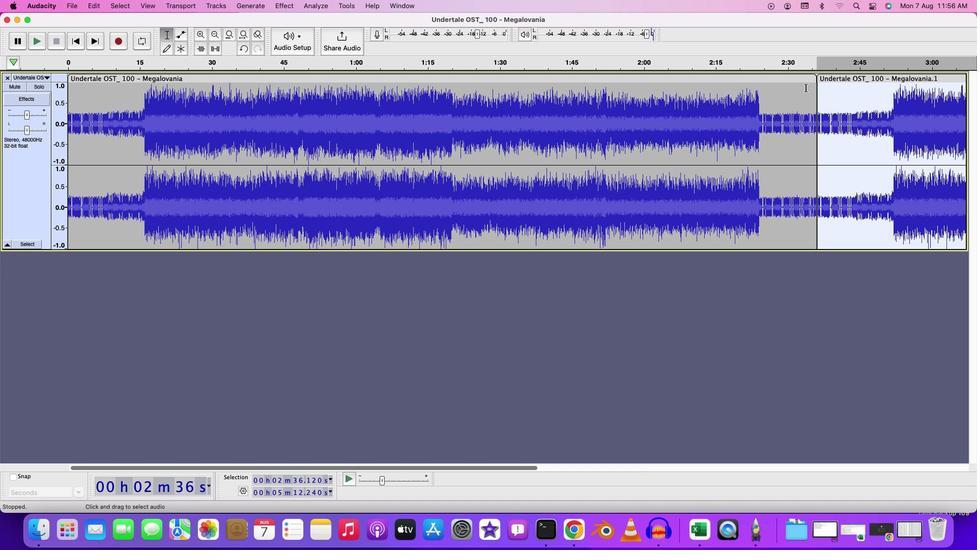 
Action: Mouse pressed left at (806, 87)
Screenshot: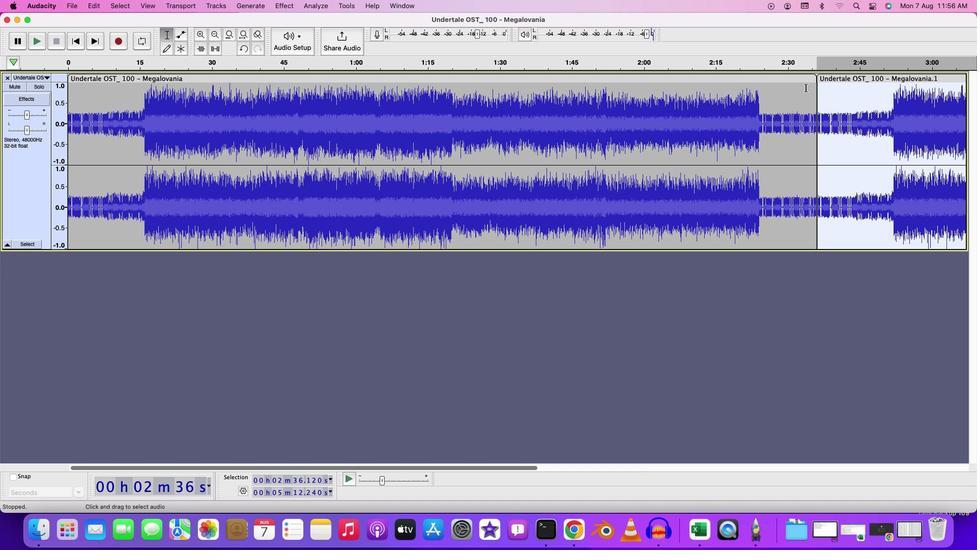 
Action: Key pressed Key.space
Screenshot: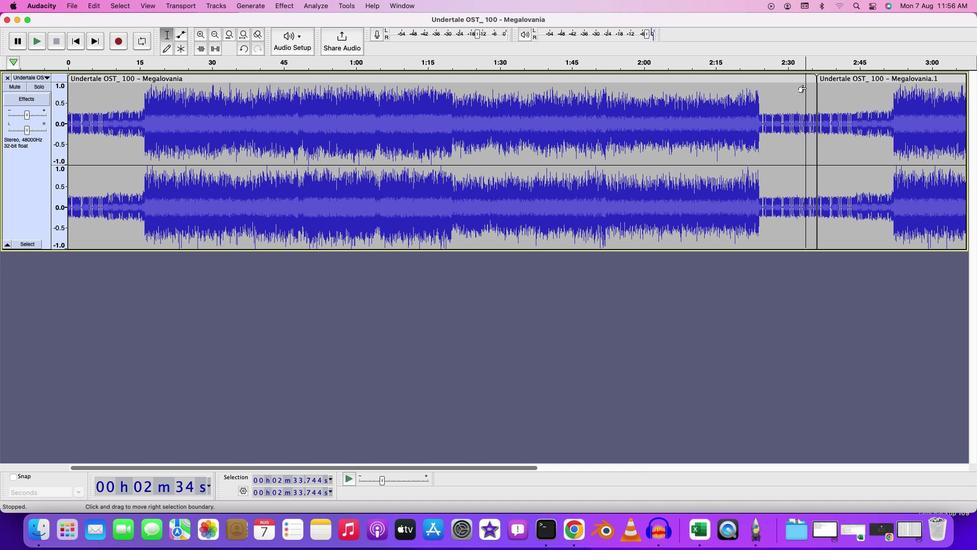 
Action: Mouse moved to (831, 96)
Screenshot: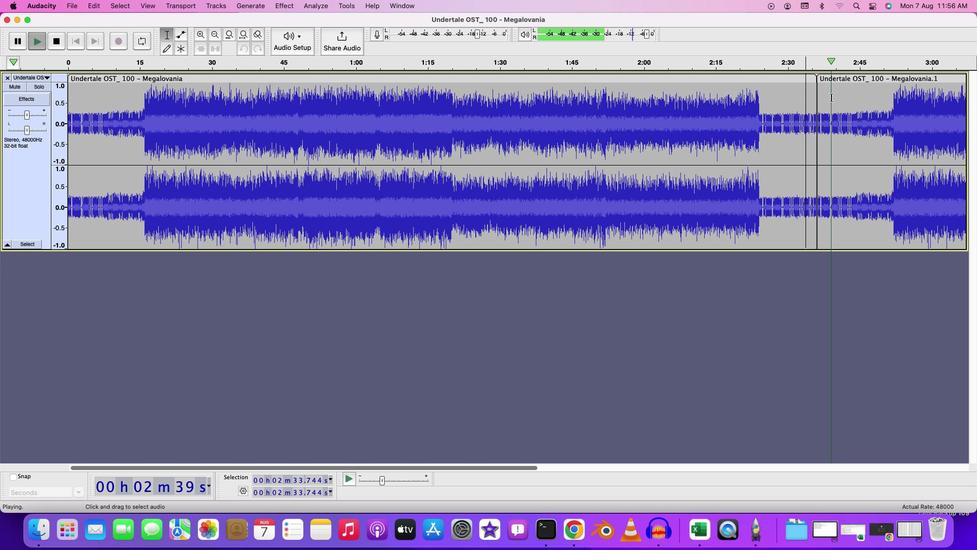 
Action: Key pressed Key.space
Screenshot: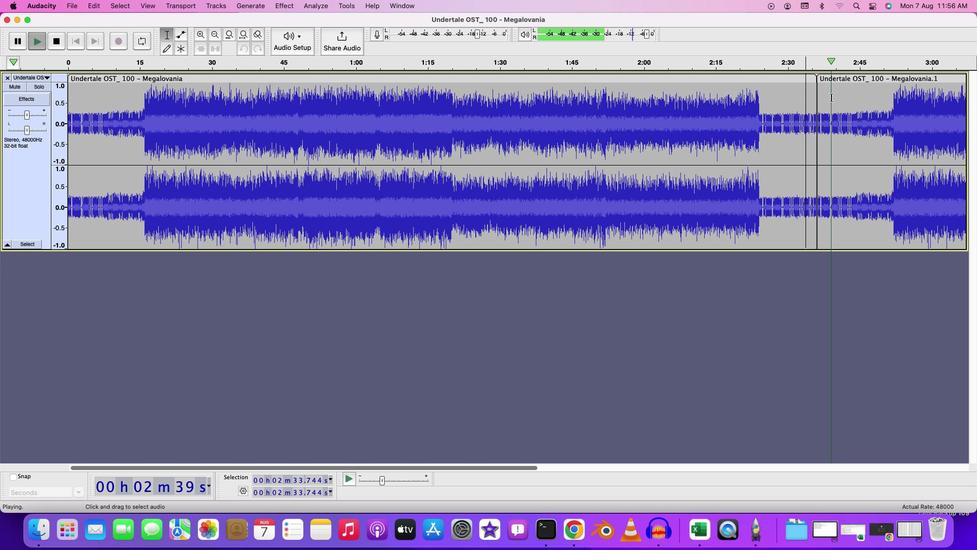 
Action: Mouse moved to (819, 93)
Screenshot: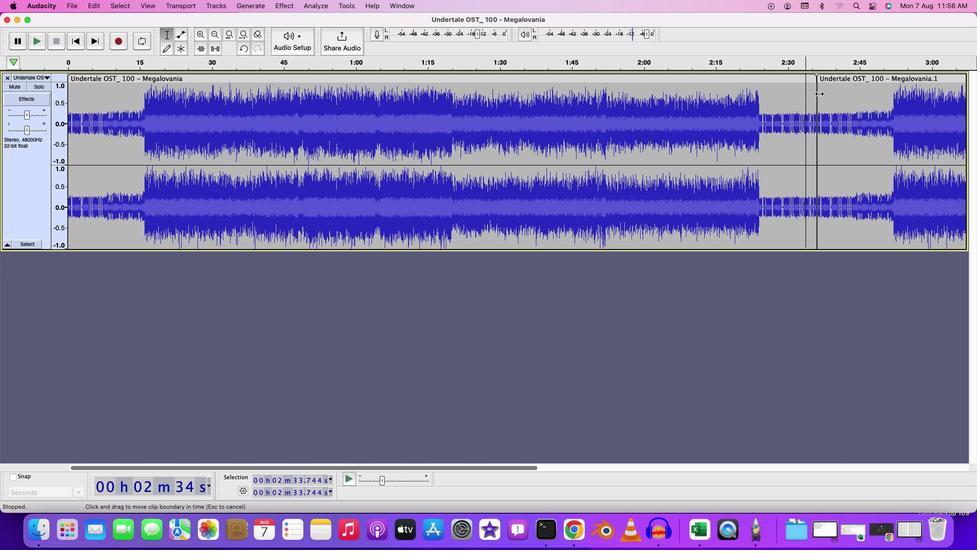 
Action: Mouse pressed left at (819, 93)
Screenshot: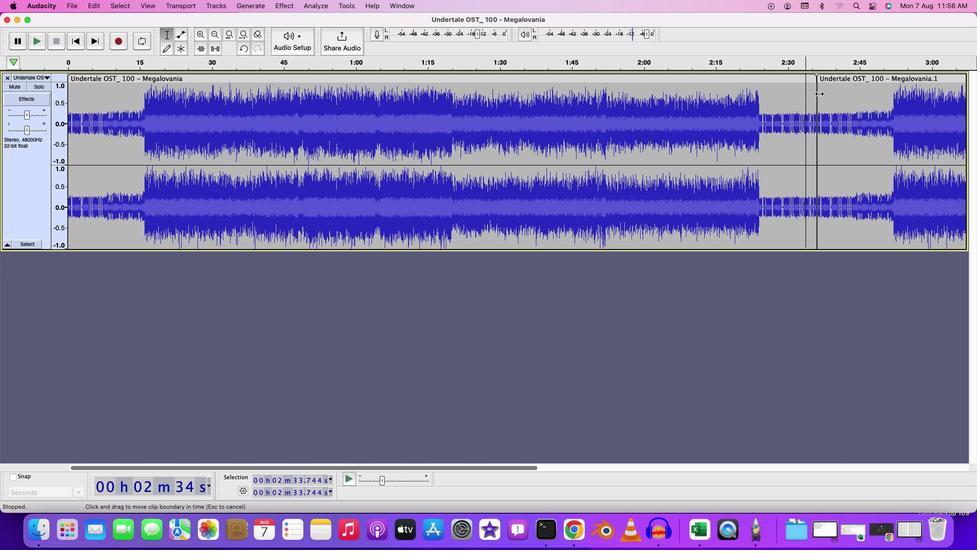 
Action: Mouse moved to (819, 276)
Screenshot: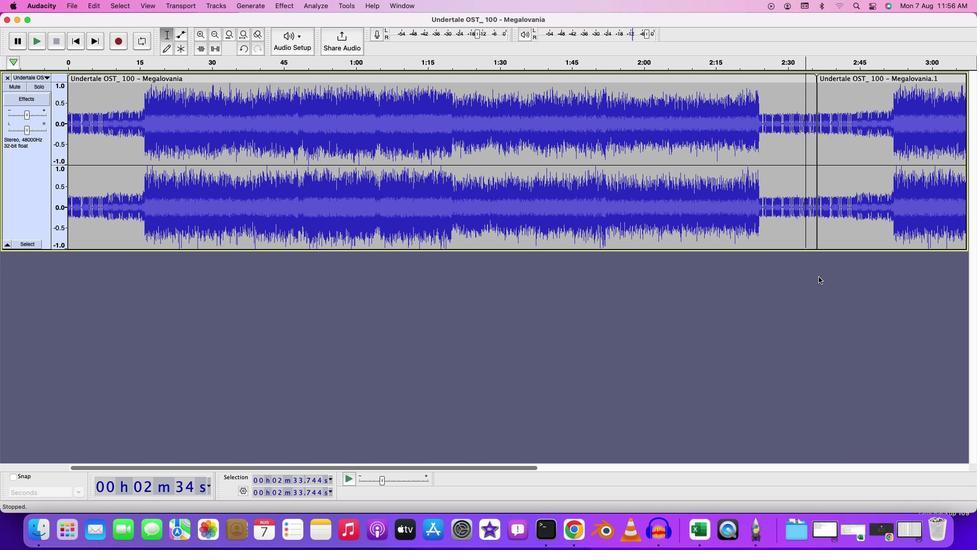 
Action: Mouse pressed left at (819, 276)
Screenshot: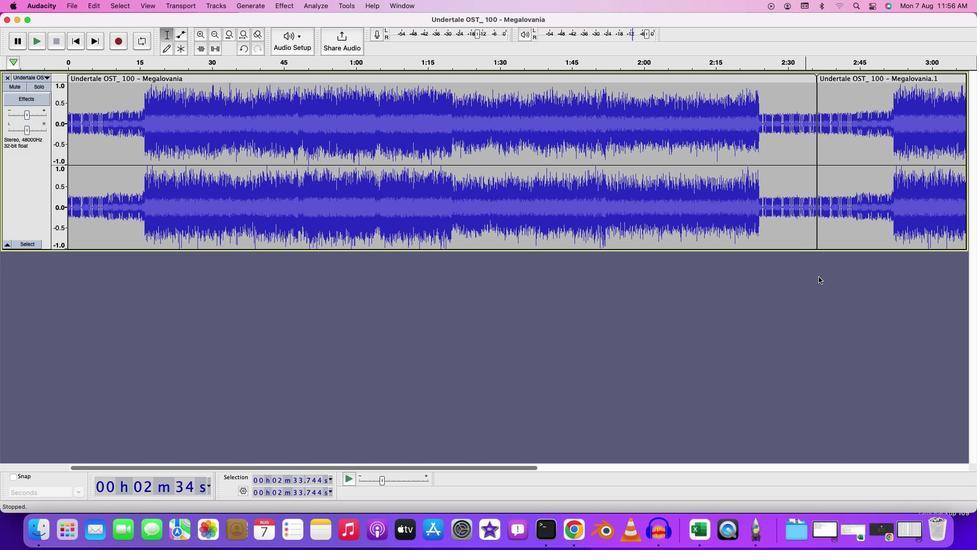 
Action: Mouse moved to (819, 263)
Screenshot: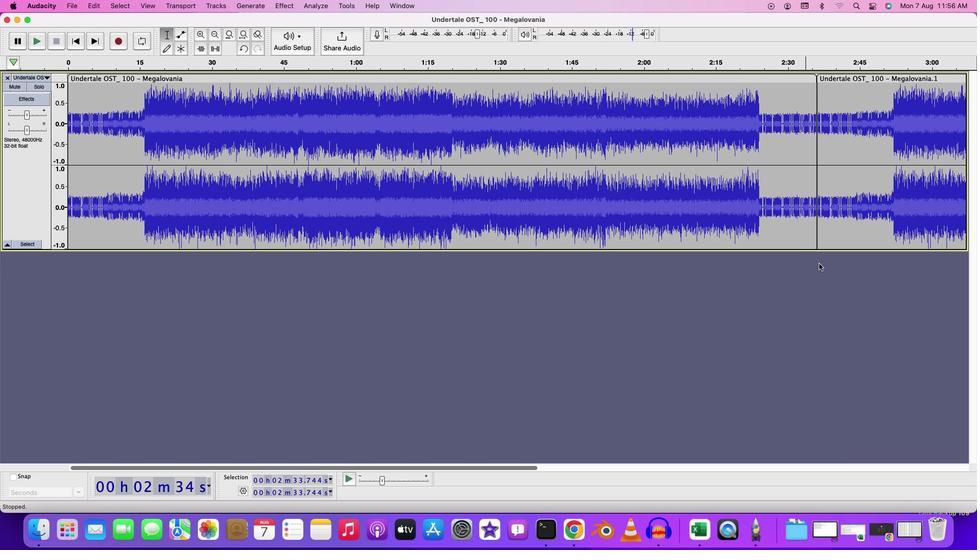 
Action: Mouse pressed left at (819, 263)
Screenshot: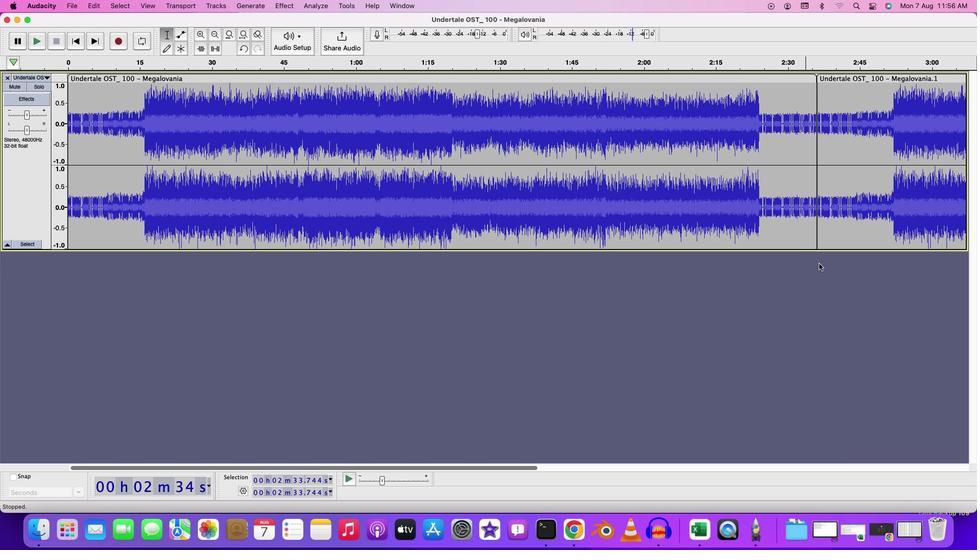 
Action: Mouse moved to (818, 237)
Screenshot: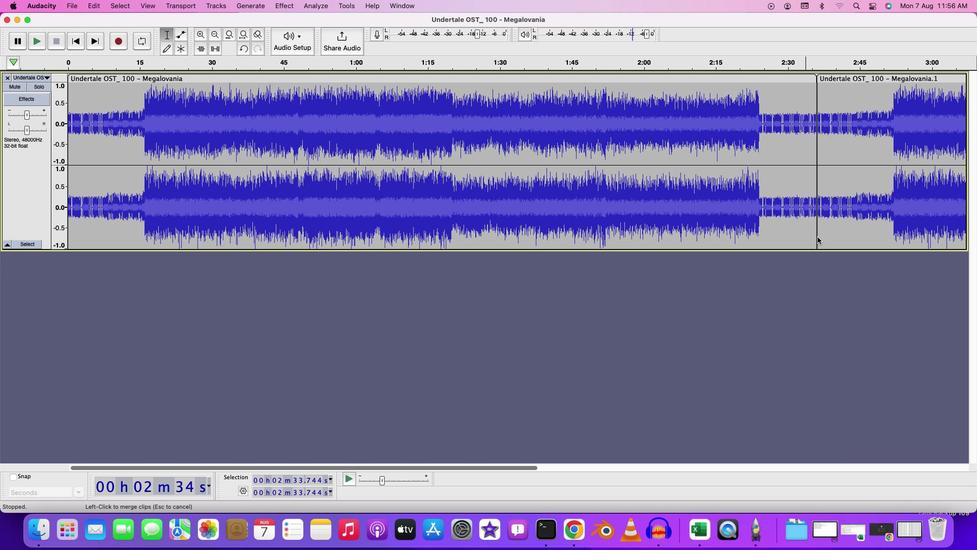 
Action: Mouse pressed left at (818, 237)
Screenshot: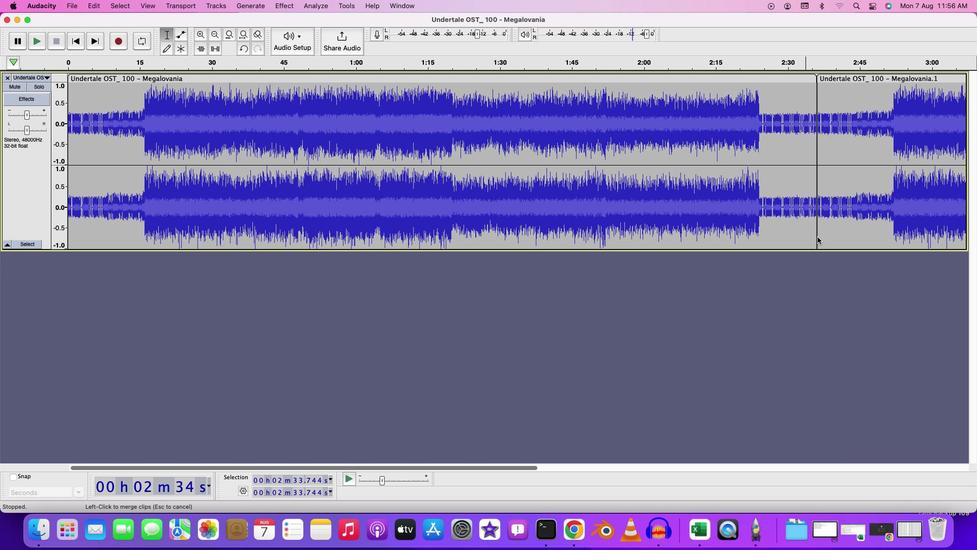 
Action: Mouse moved to (806, 285)
Screenshot: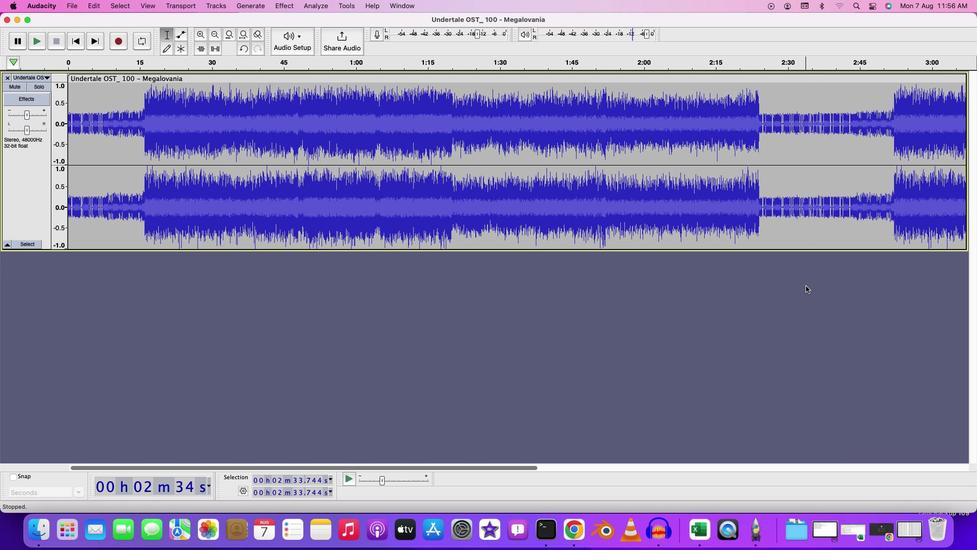 
Action: Mouse scrolled (806, 285) with delta (0, 0)
Screenshot: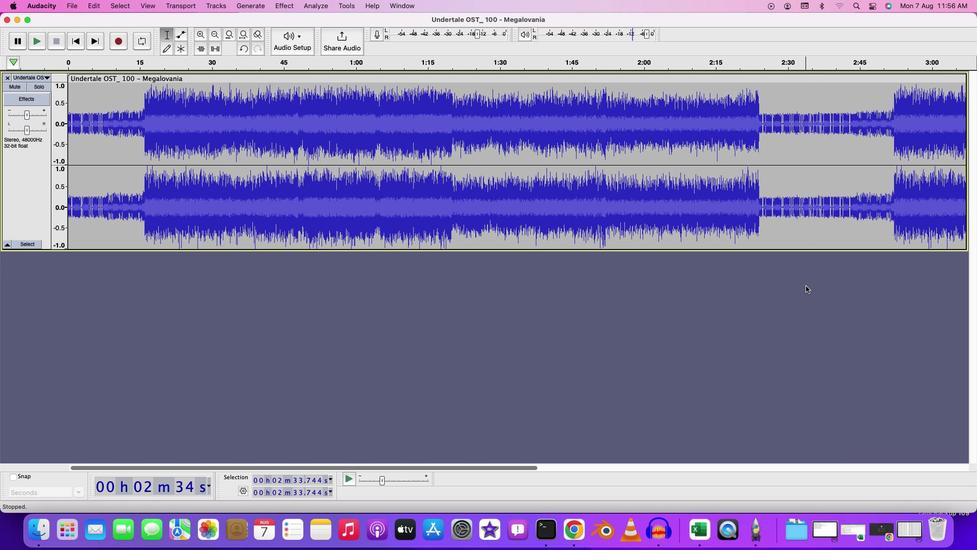 
Action: Mouse scrolled (806, 285) with delta (0, 0)
Screenshot: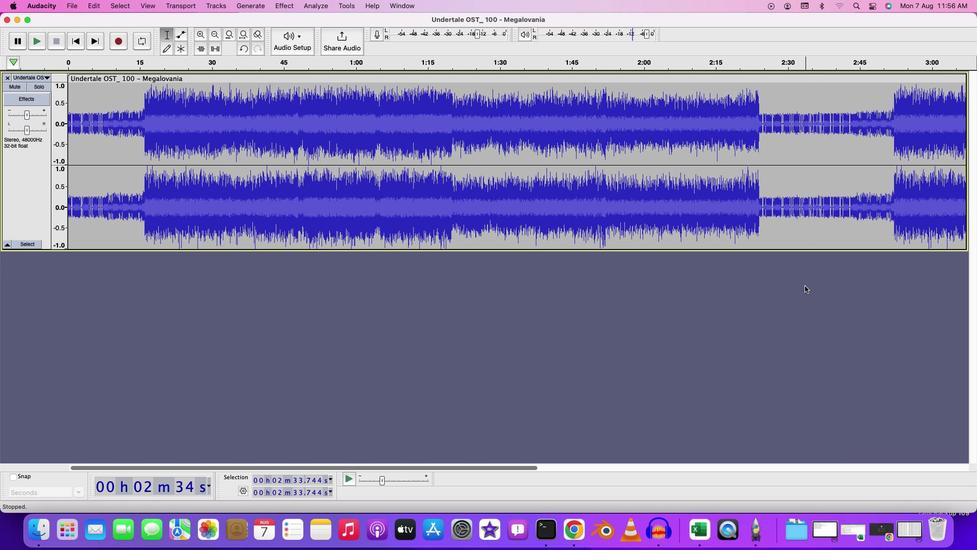 
Action: Mouse scrolled (806, 285) with delta (0, -1)
Screenshot: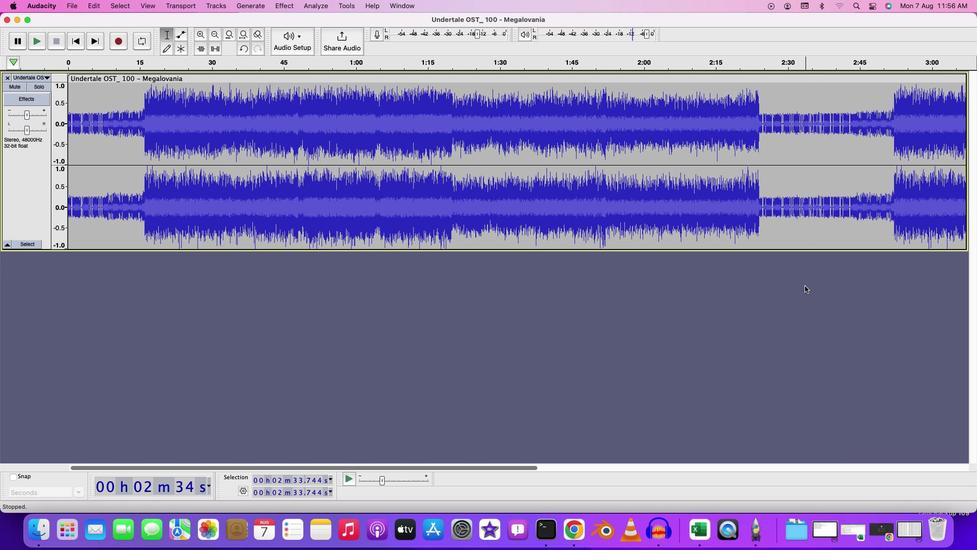 
Action: Mouse scrolled (806, 285) with delta (0, -2)
Screenshot: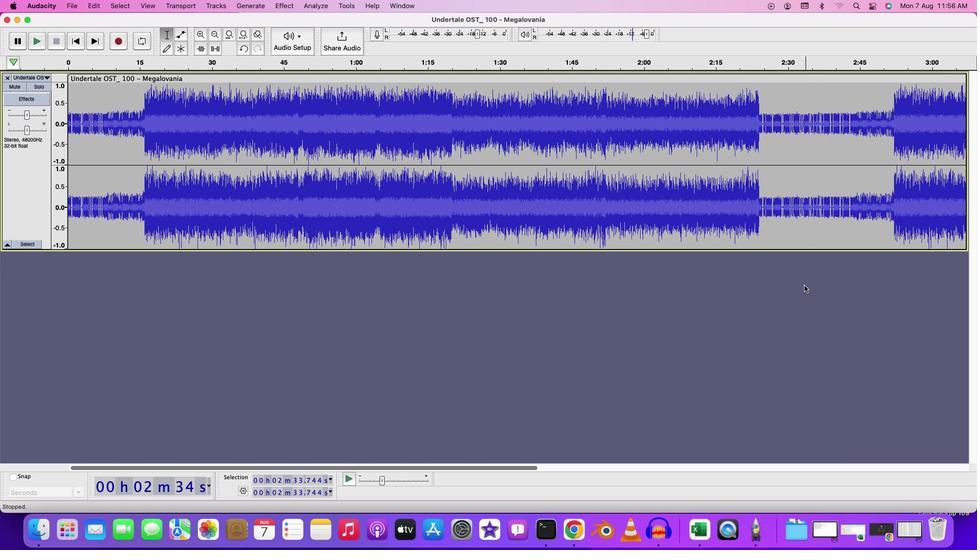 
Action: Mouse moved to (804, 285)
Screenshot: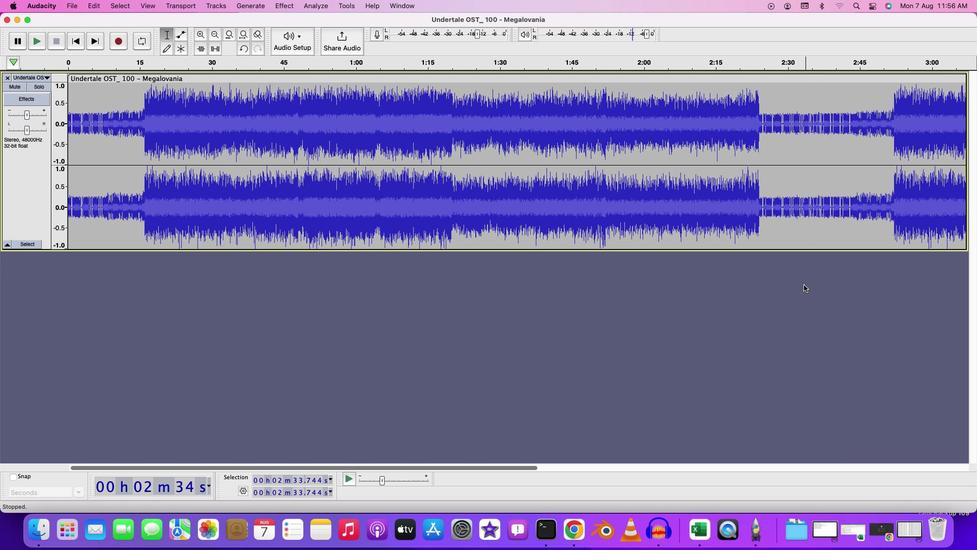 
Action: Mouse scrolled (804, 285) with delta (0, -2)
Screenshot: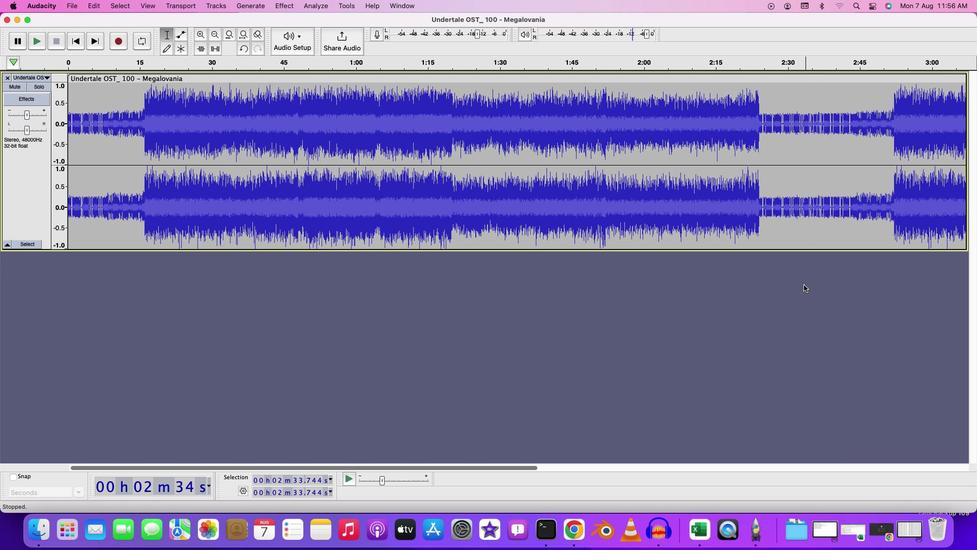 
Action: Mouse moved to (723, 292)
Screenshot: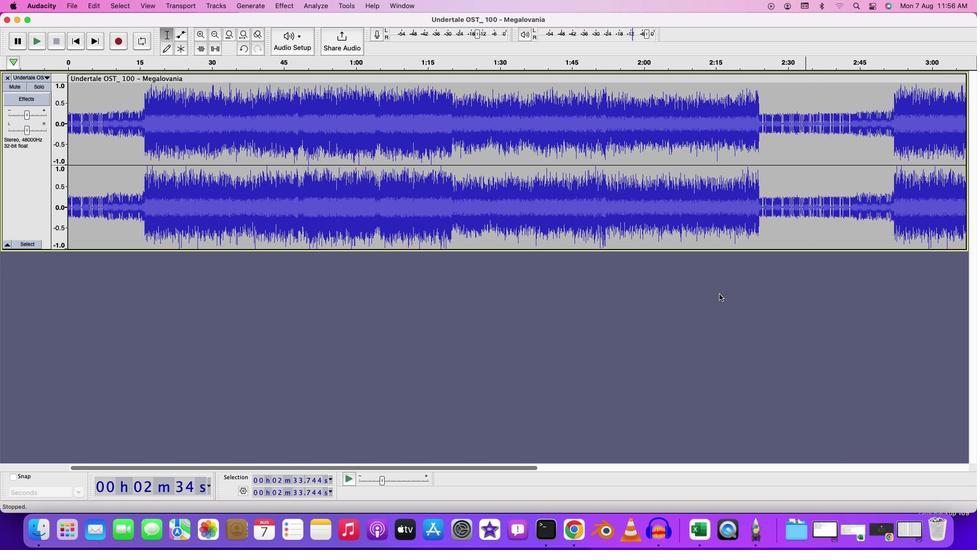 
Action: Mouse scrolled (723, 292) with delta (0, 0)
Screenshot: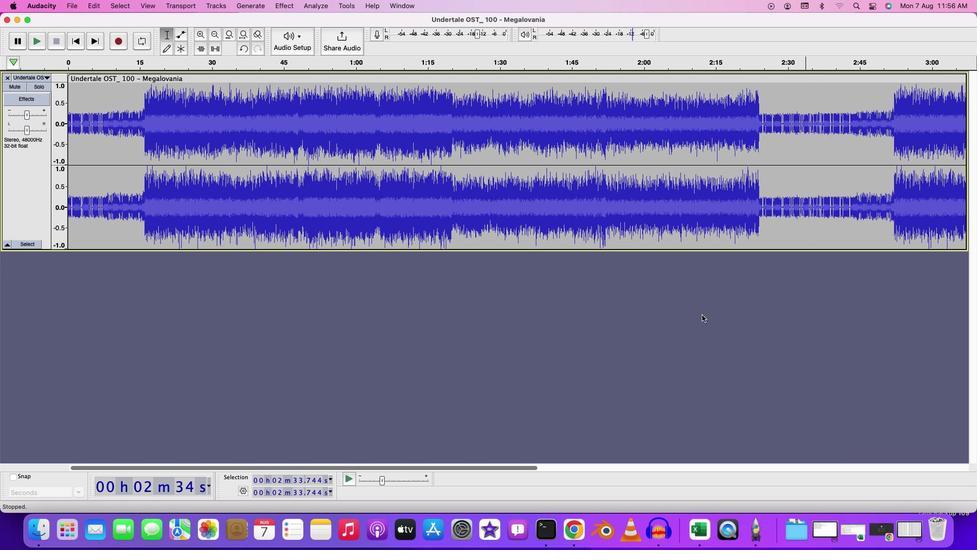 
Action: Mouse moved to (716, 296)
Screenshot: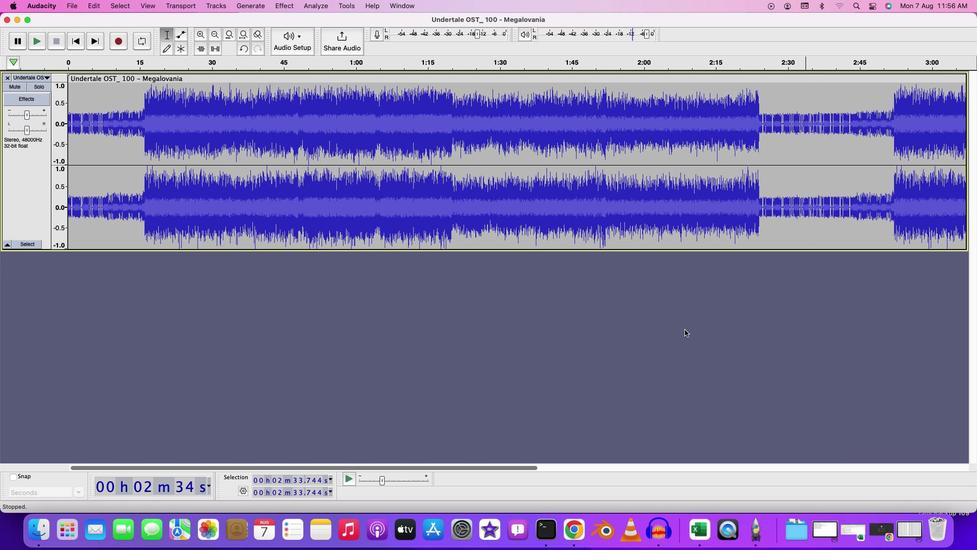 
Action: Mouse scrolled (716, 296) with delta (0, 0)
Screenshot: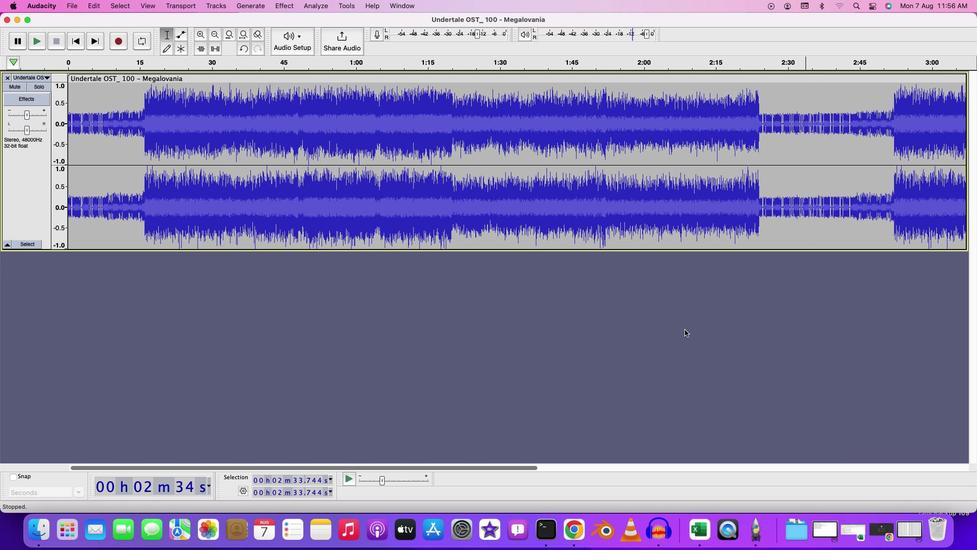 
Action: Mouse moved to (706, 310)
Screenshot: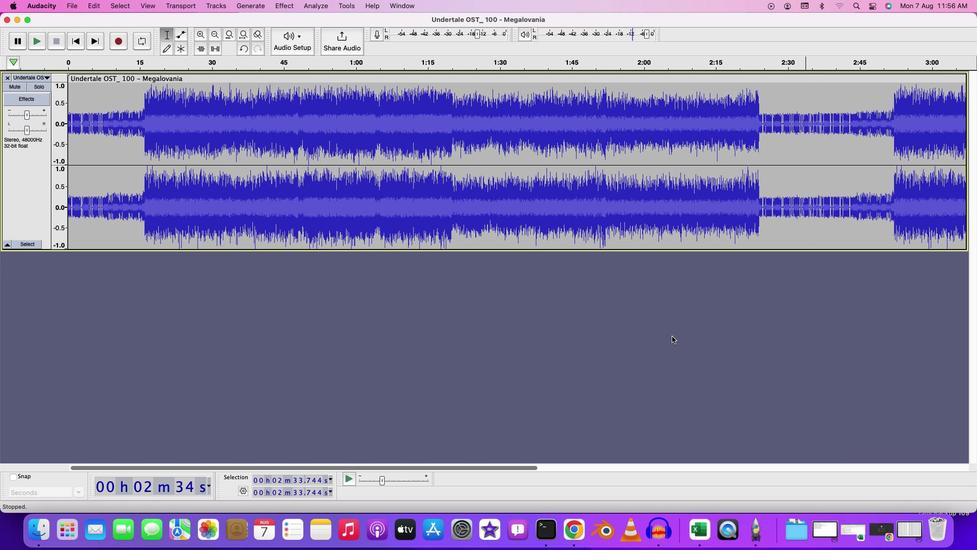 
Action: Mouse scrolled (706, 310) with delta (0, 1)
Screenshot: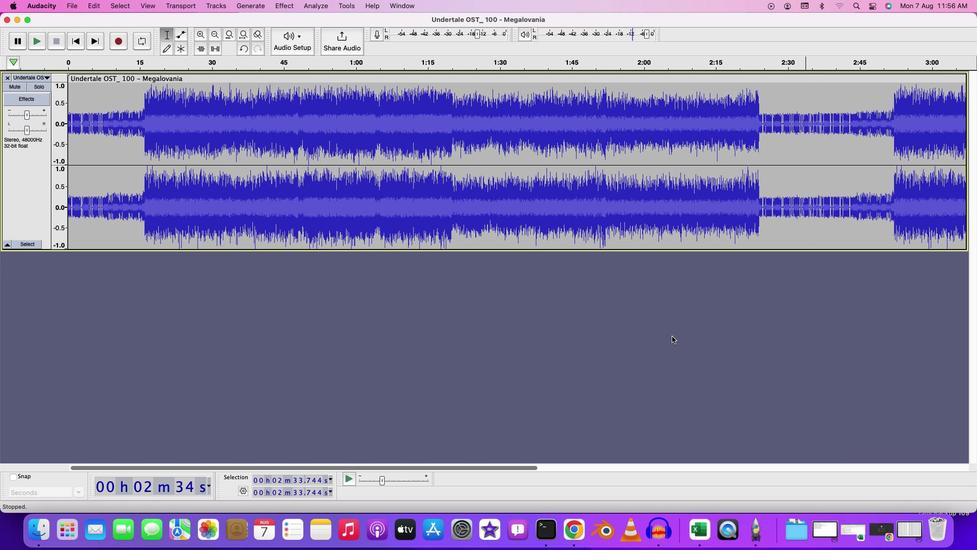 
Action: Mouse moved to (689, 326)
Screenshot: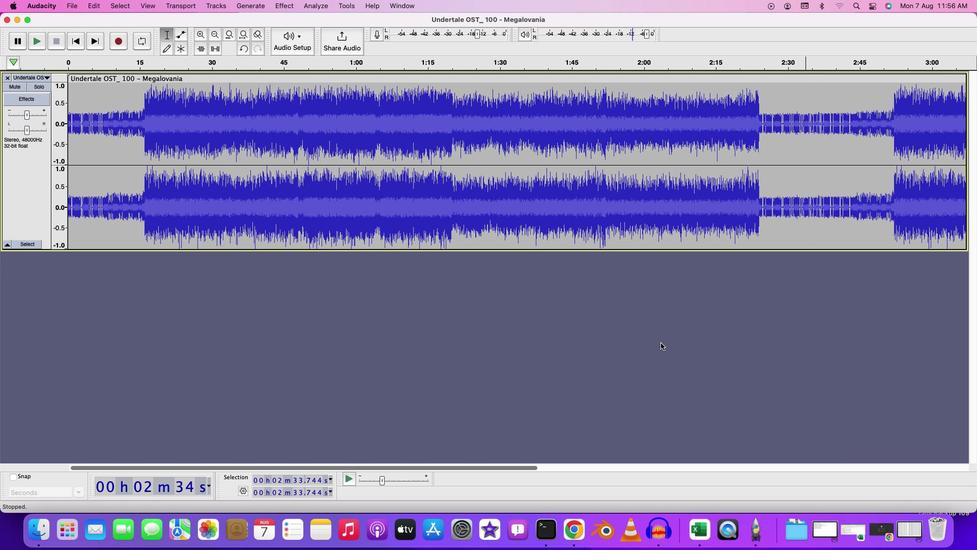 
Action: Mouse scrolled (689, 326) with delta (0, 2)
Screenshot: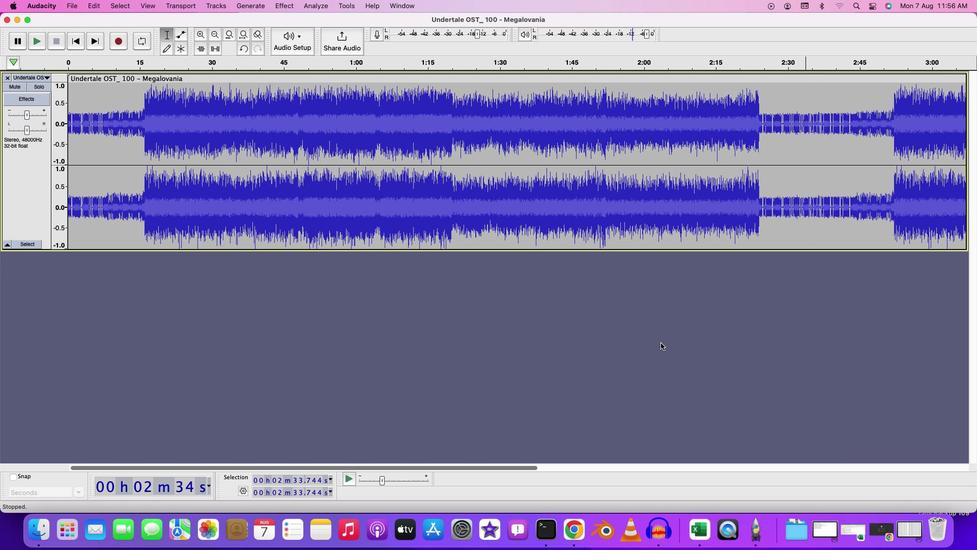 
Action: Mouse moved to (672, 336)
Screenshot: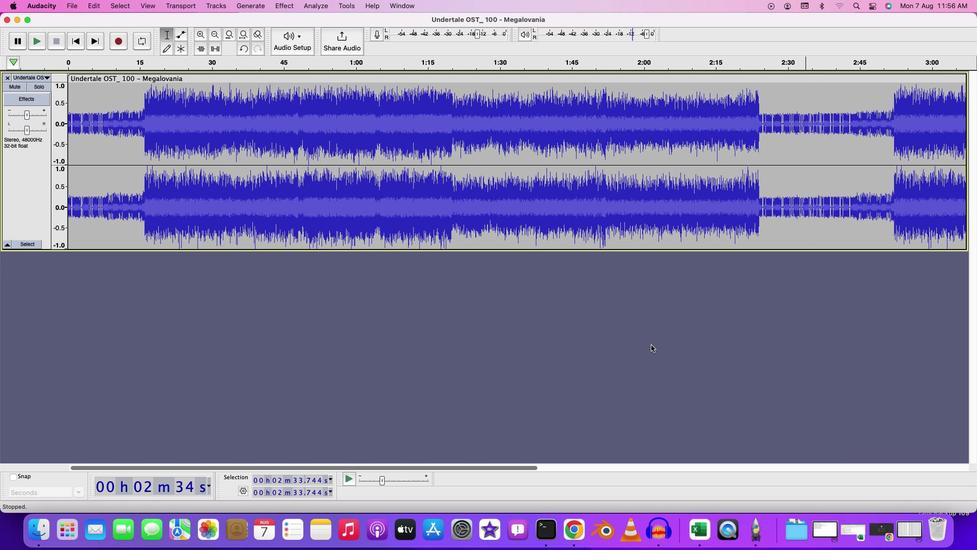 
Action: Mouse scrolled (672, 336) with delta (0, 2)
Screenshot: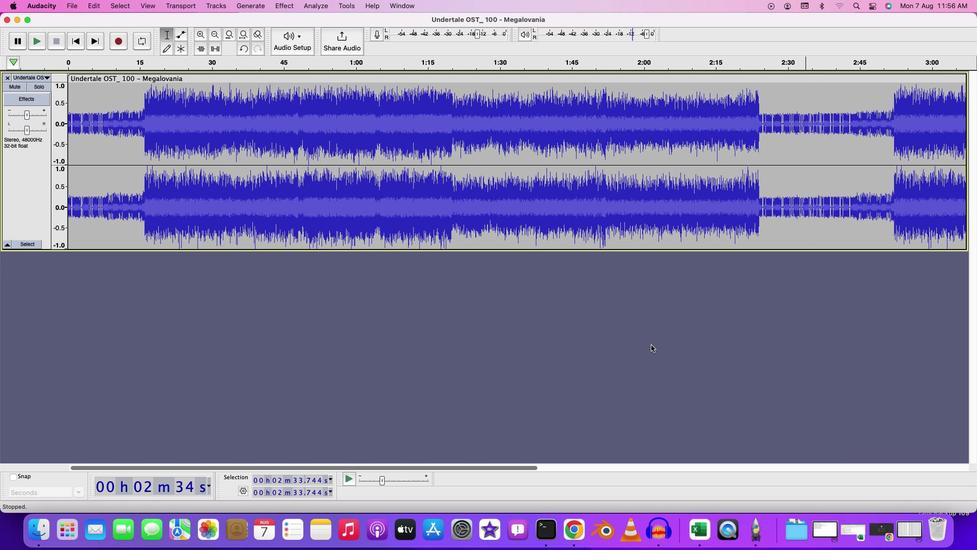 
Action: Mouse moved to (484, 465)
Screenshot: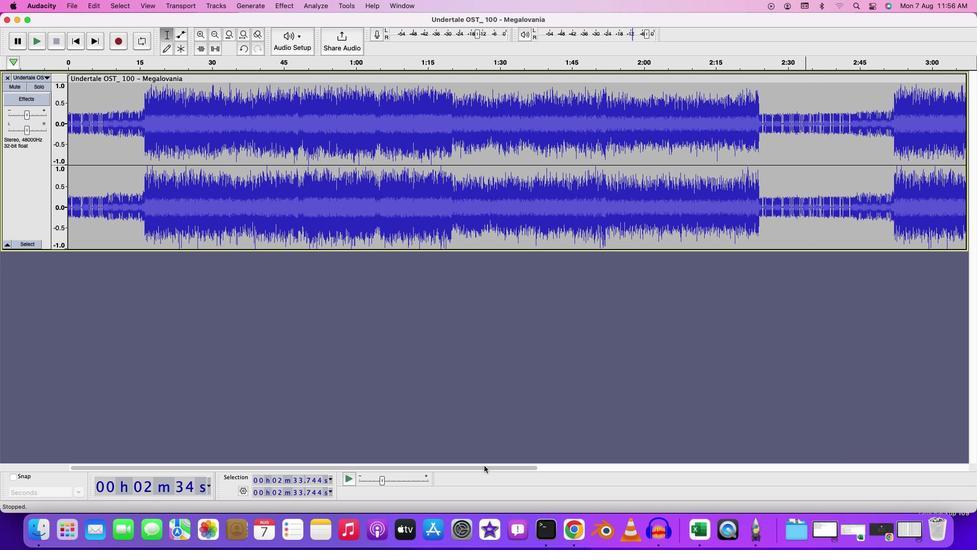 
Action: Mouse pressed left at (484, 465)
Screenshot: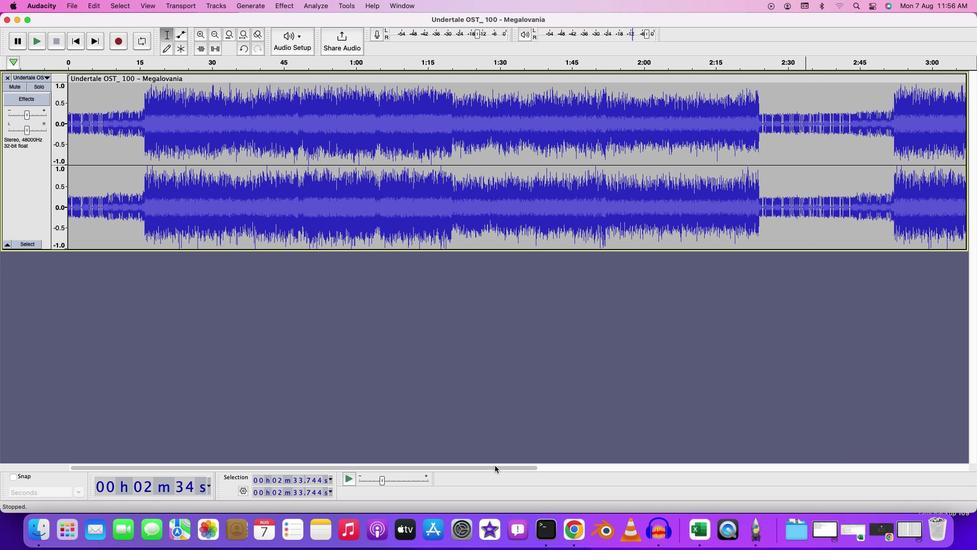 
Action: Mouse moved to (449, 196)
Screenshot: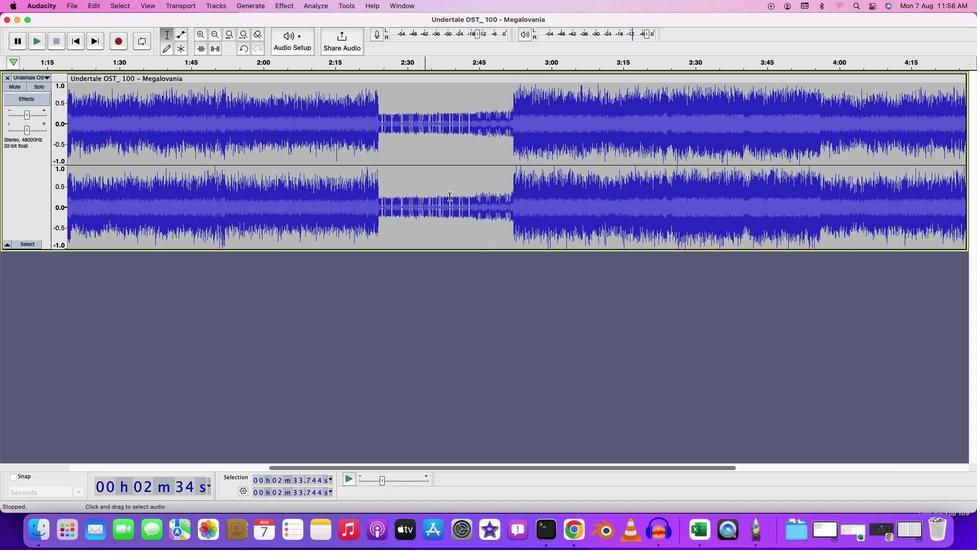 
Action: Mouse pressed left at (449, 196)
Screenshot: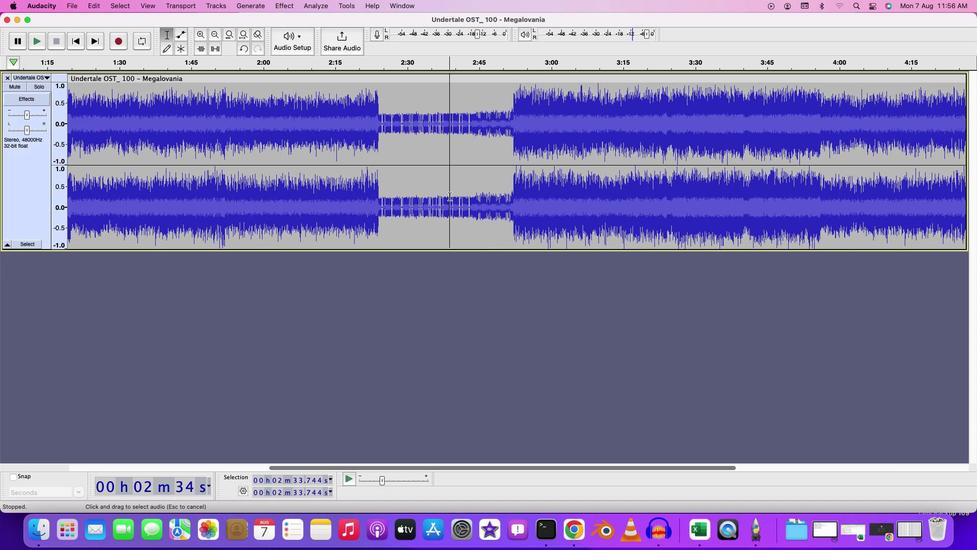 
Action: Mouse moved to (440, 145)
Screenshot: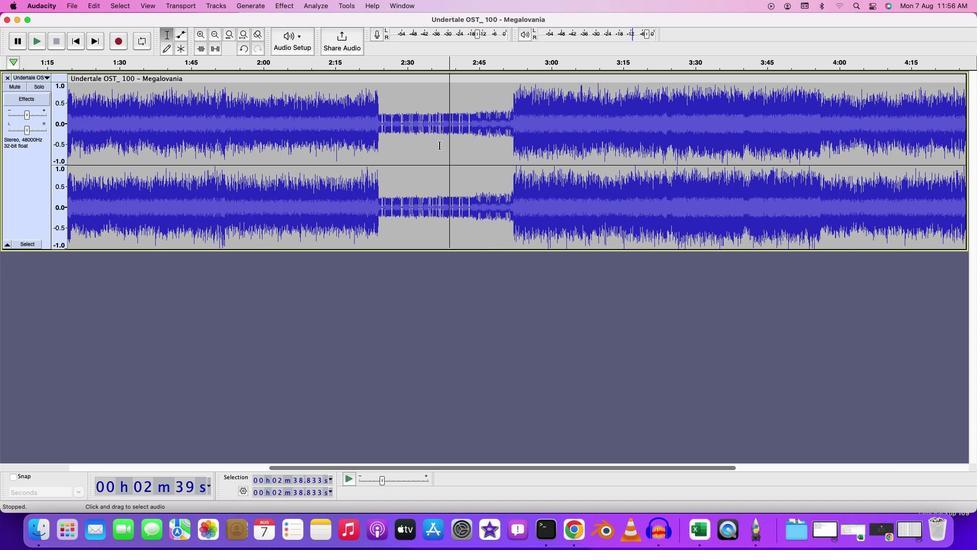
Action: Mouse pressed left at (440, 145)
Screenshot: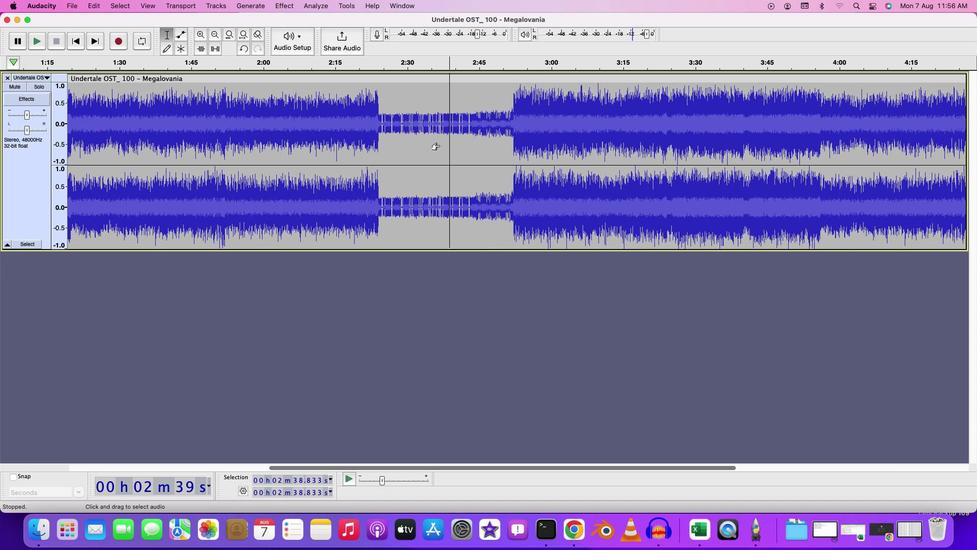 
Action: Mouse moved to (424, 100)
Screenshot: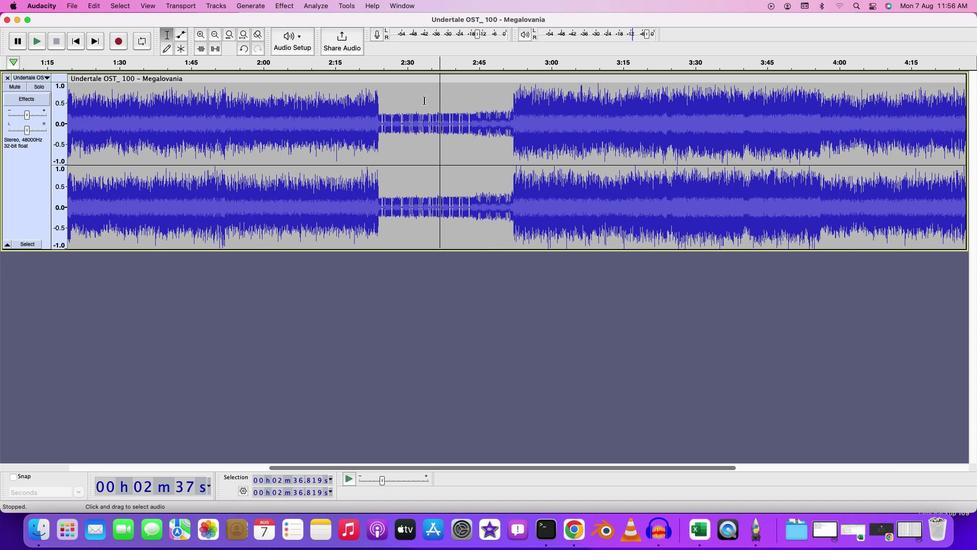 
Action: Mouse pressed left at (424, 100)
Screenshot: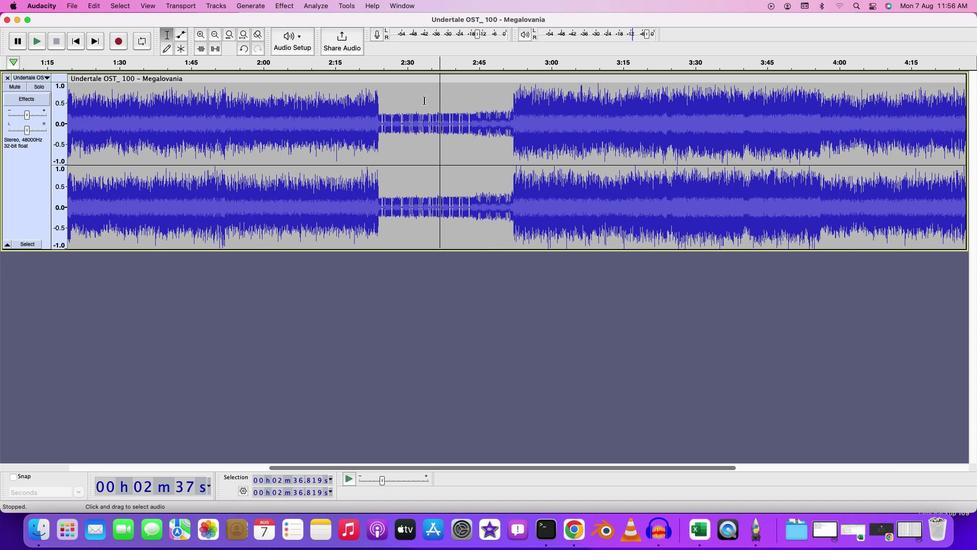 
Action: Key pressed Key.space
Screenshot: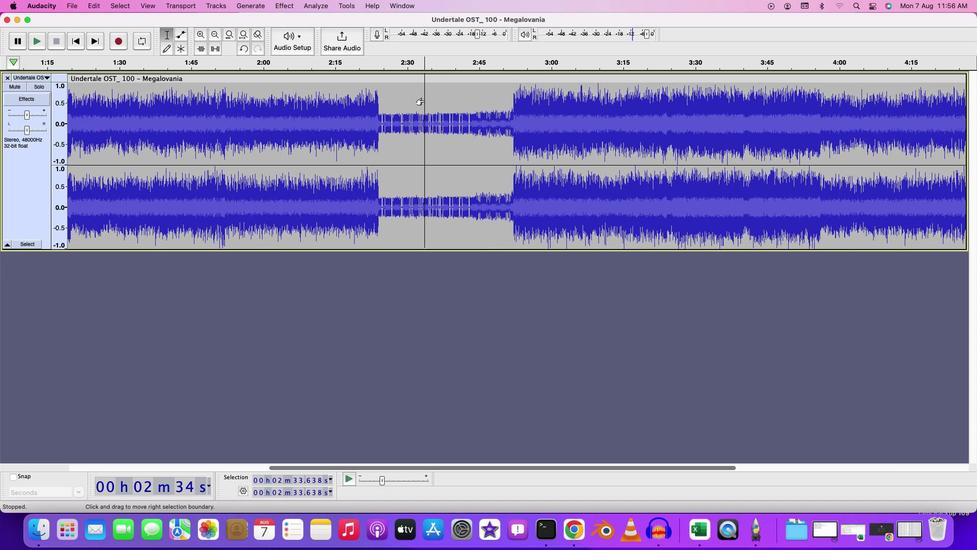 
Action: Mouse moved to (424, 101)
Screenshot: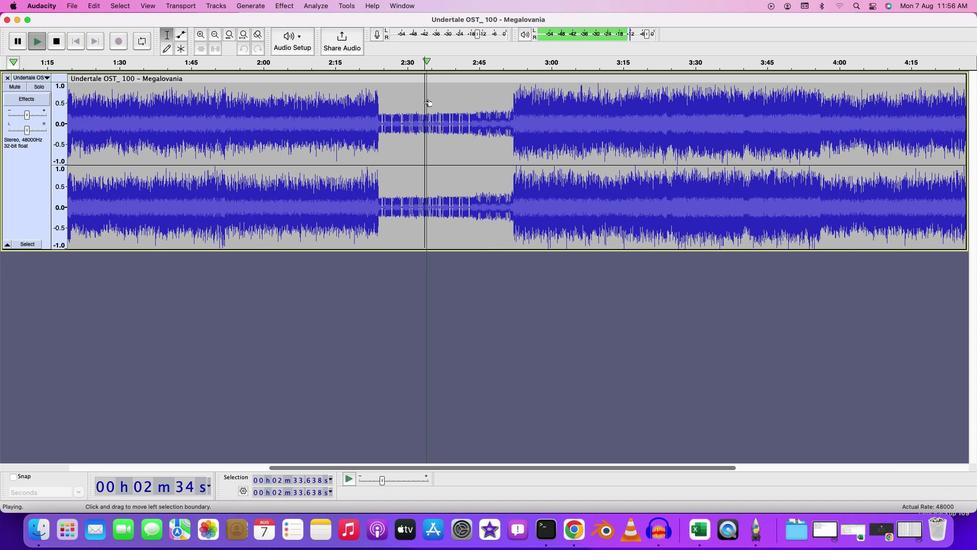 
Action: Key pressed Key.space
Screenshot: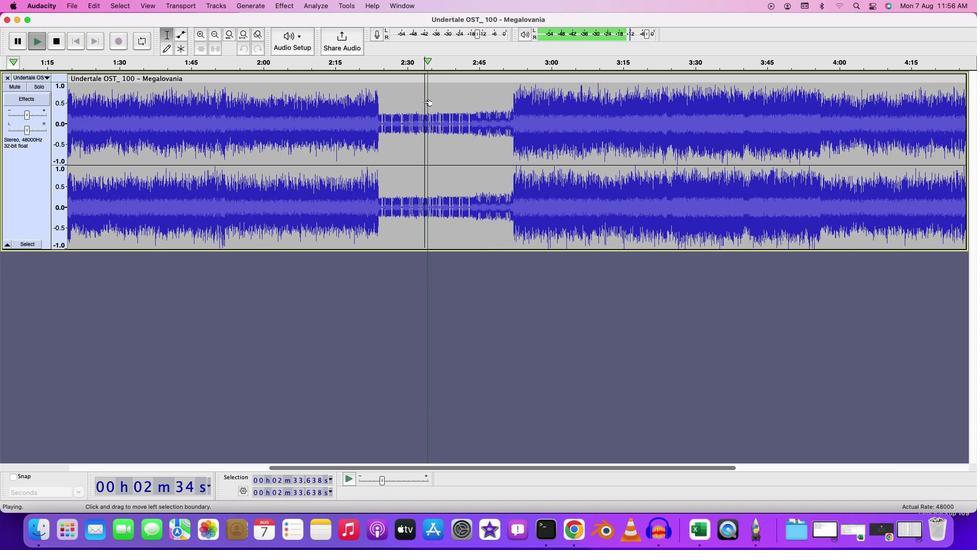 
Action: Mouse moved to (424, 101)
Screenshot: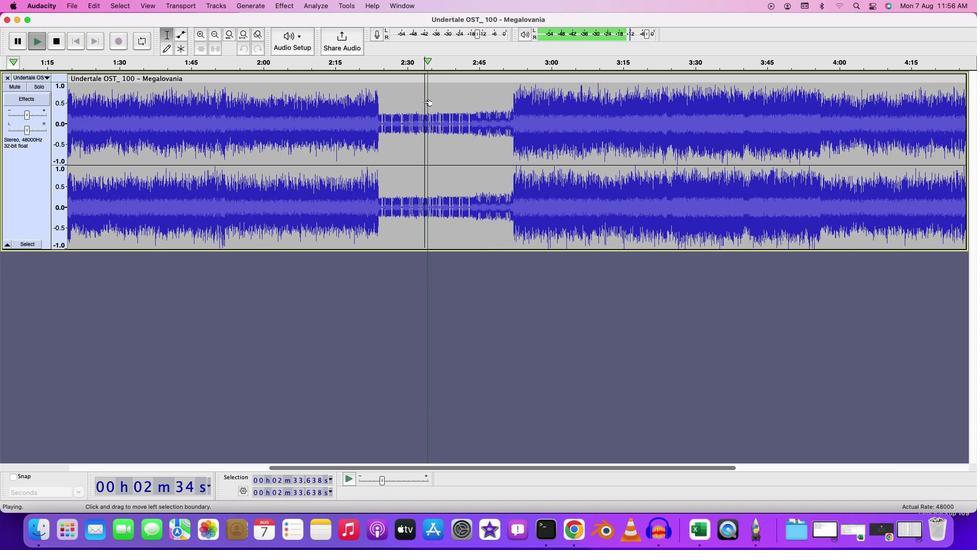 
Action: Key pressed Key.cmd'z'
Screenshot: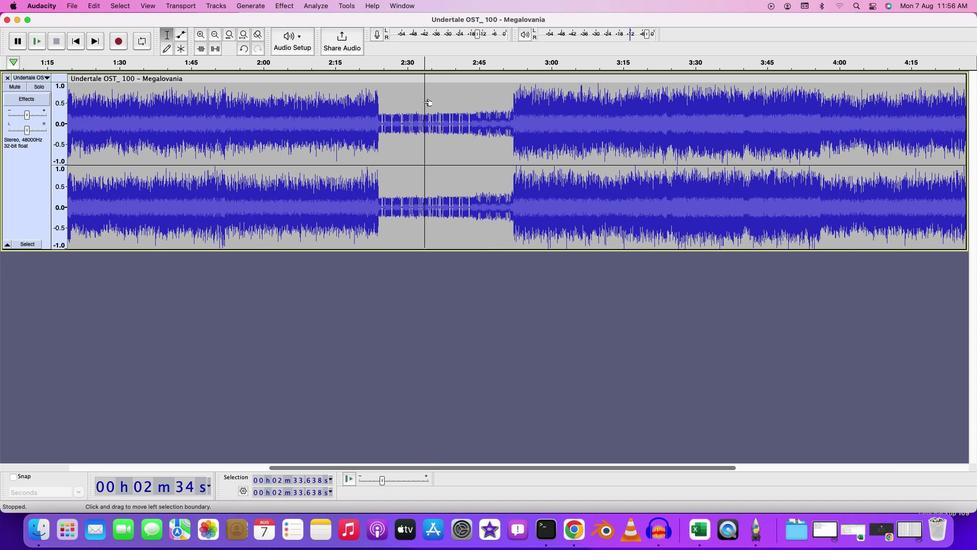 
Action: Mouse moved to (436, 106)
Screenshot: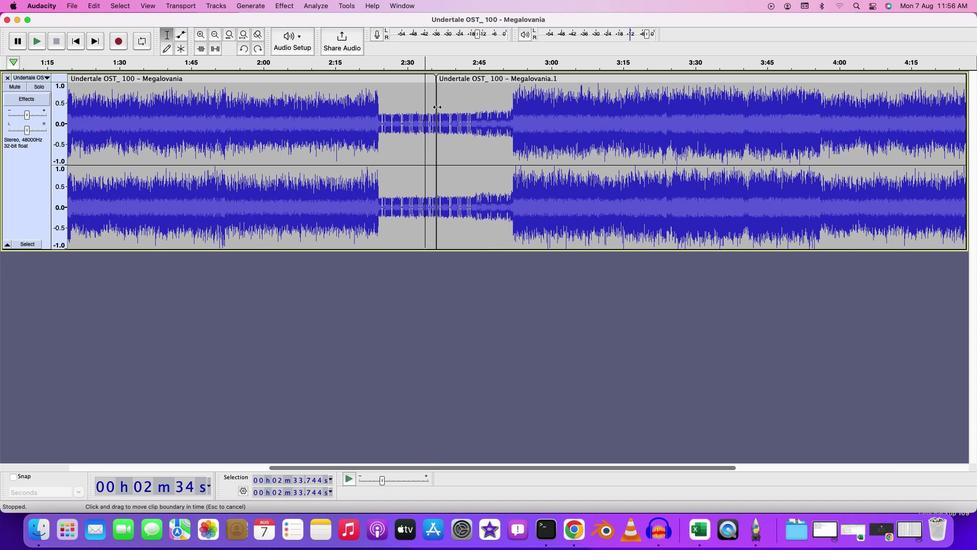 
Action: Mouse pressed left at (436, 106)
Screenshot: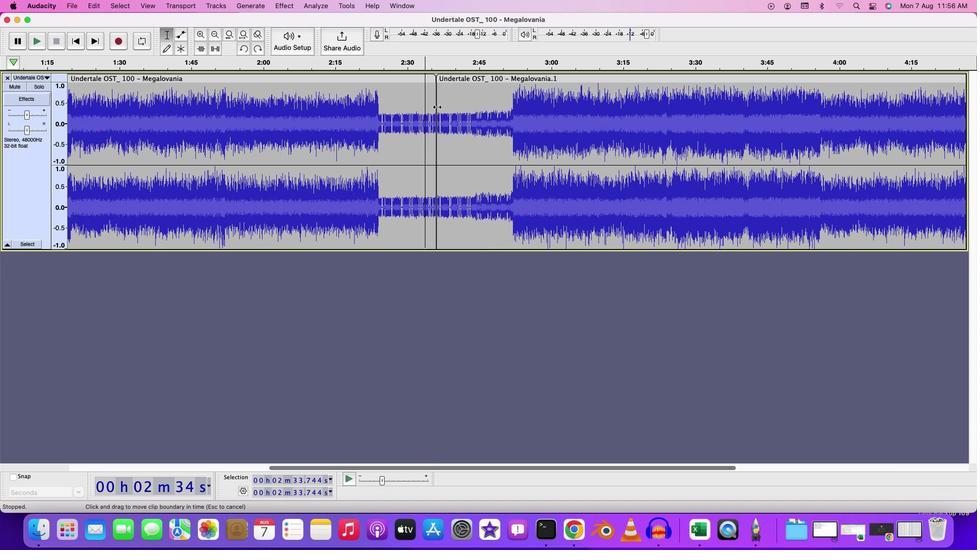 
Action: Mouse pressed left at (436, 106)
Screenshot: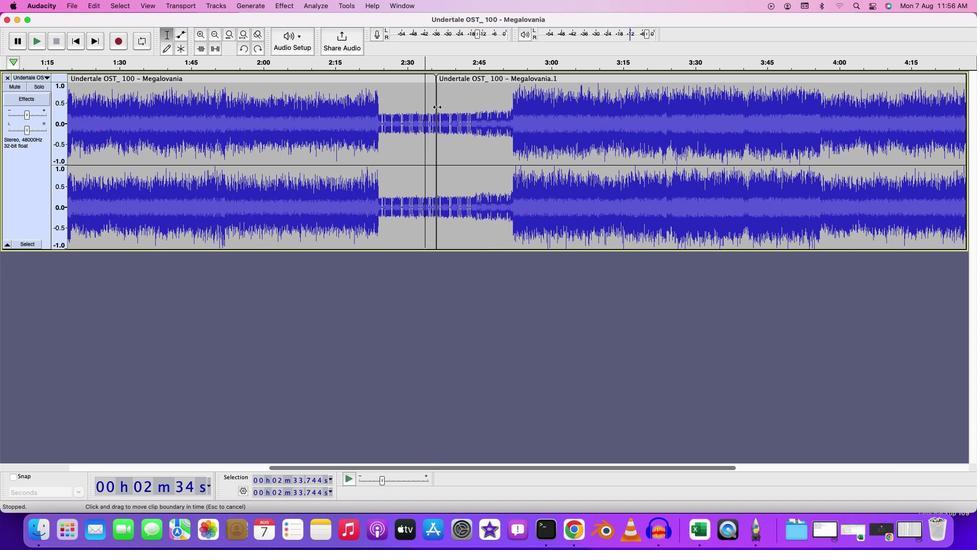 
Action: Mouse moved to (436, 250)
Screenshot: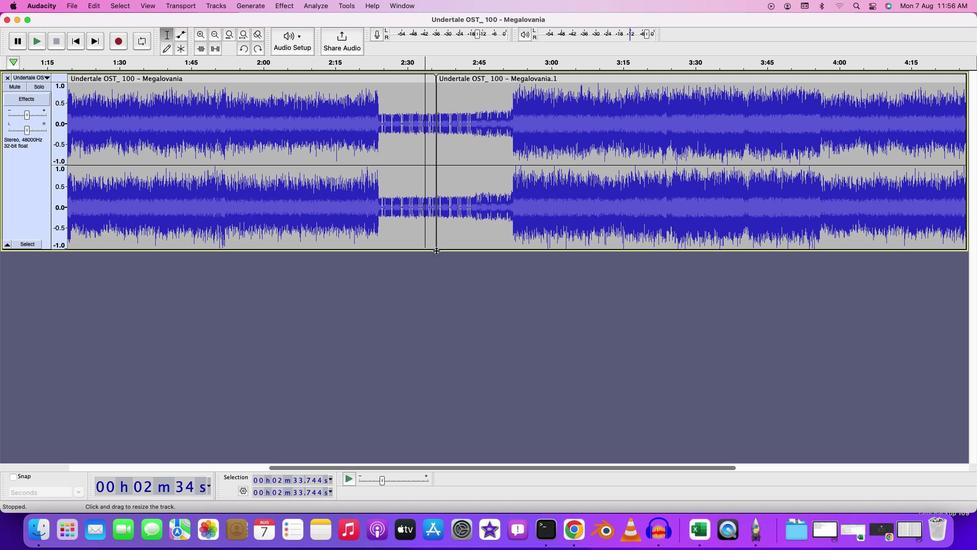 
Action: Mouse pressed left at (436, 250)
Screenshot: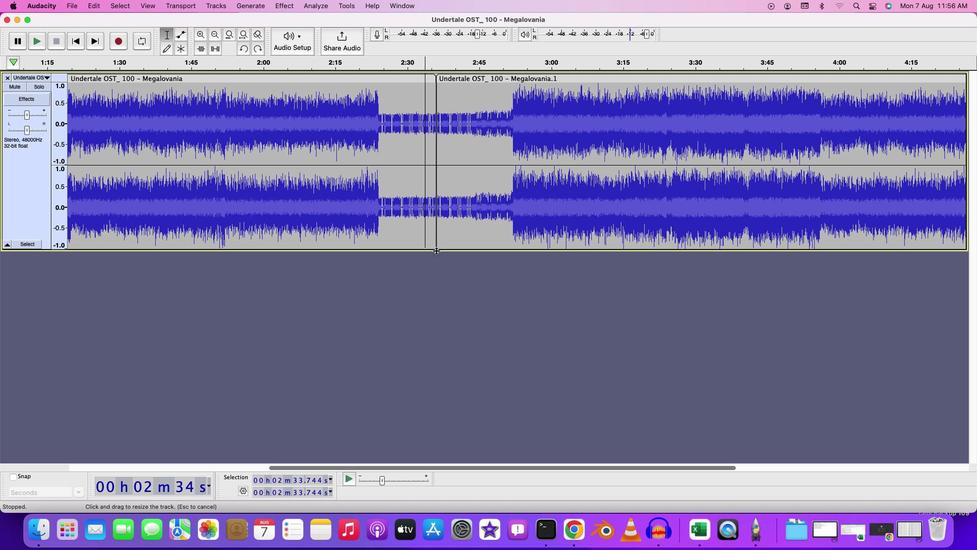 
Action: Mouse moved to (436, 256)
Screenshot: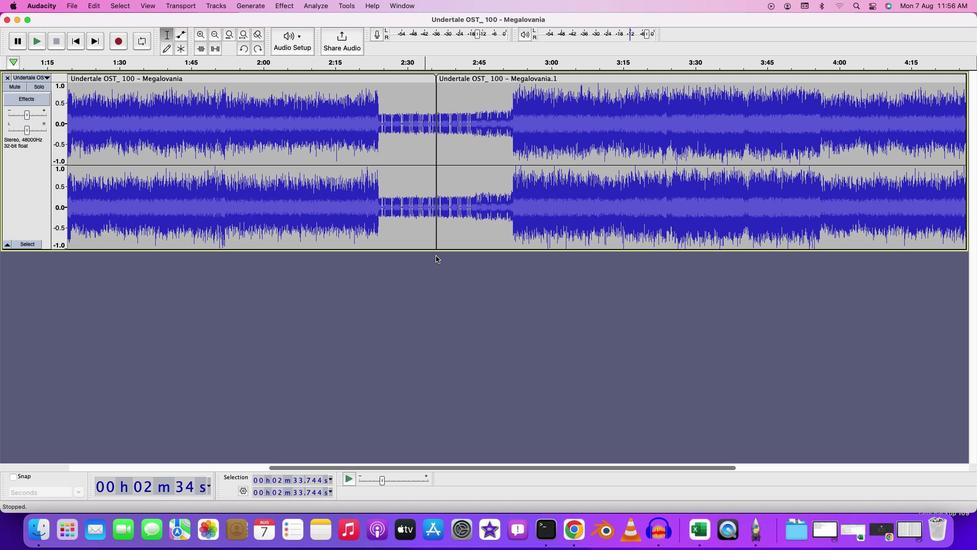 
Action: Mouse pressed left at (436, 256)
Screenshot: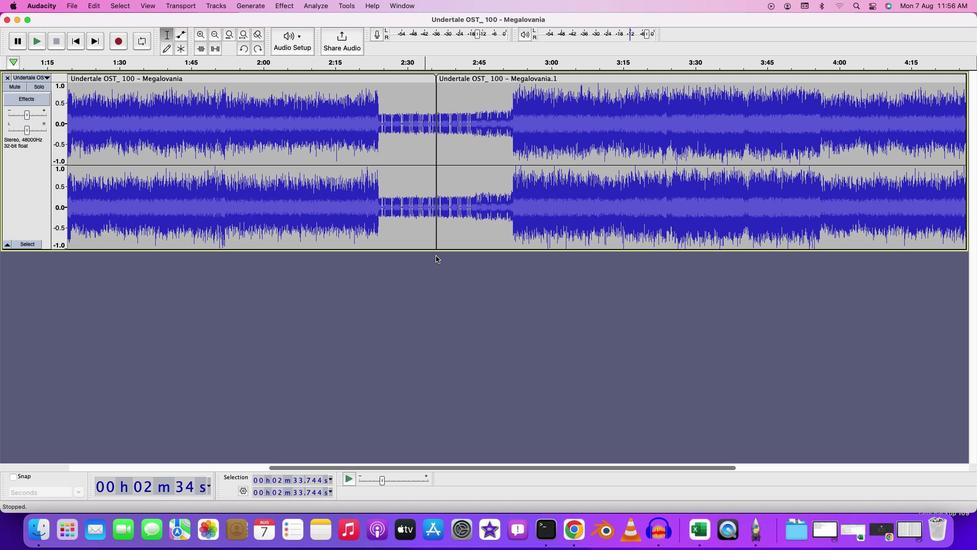 
Action: Mouse moved to (435, 235)
Screenshot: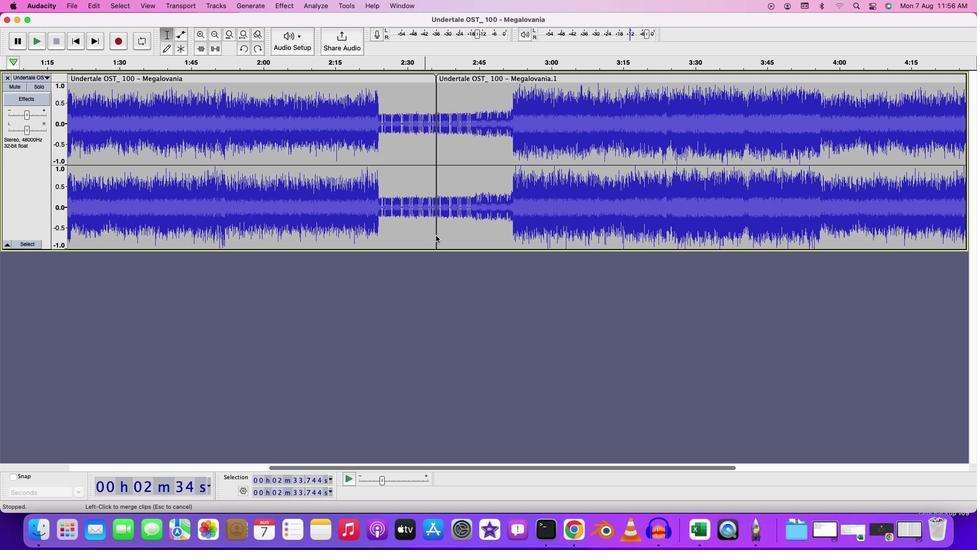 
Action: Mouse pressed left at (435, 235)
Screenshot: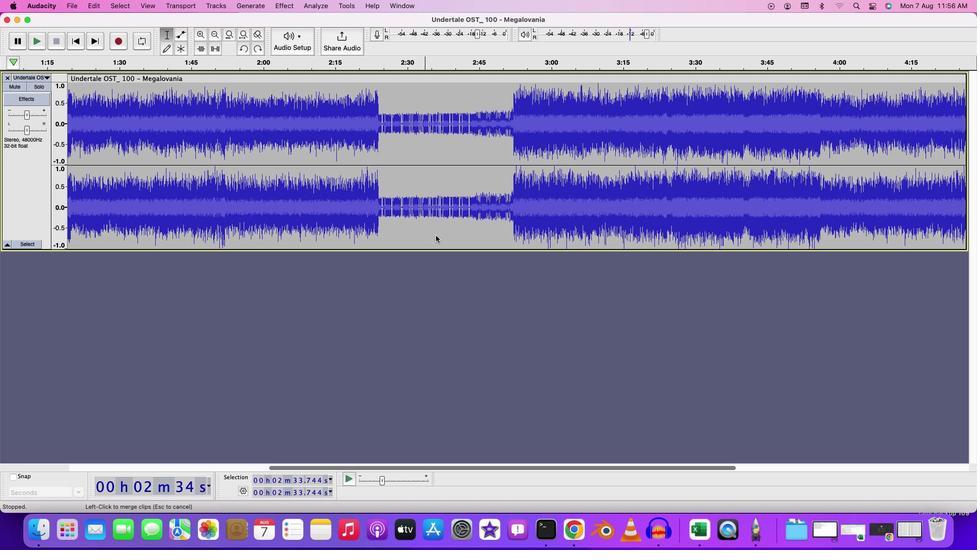 
Action: Mouse moved to (460, 256)
Screenshot: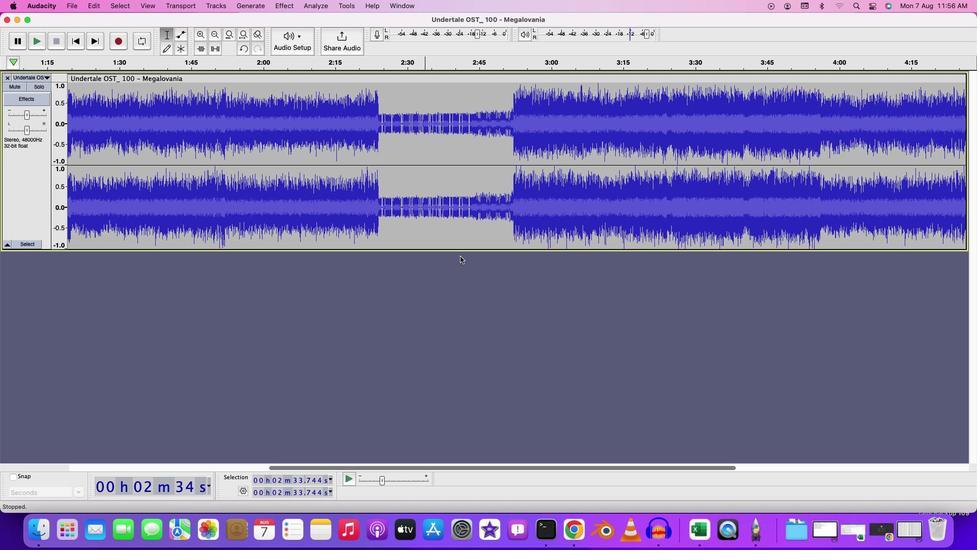 
Action: Mouse pressed left at (460, 256)
Screenshot: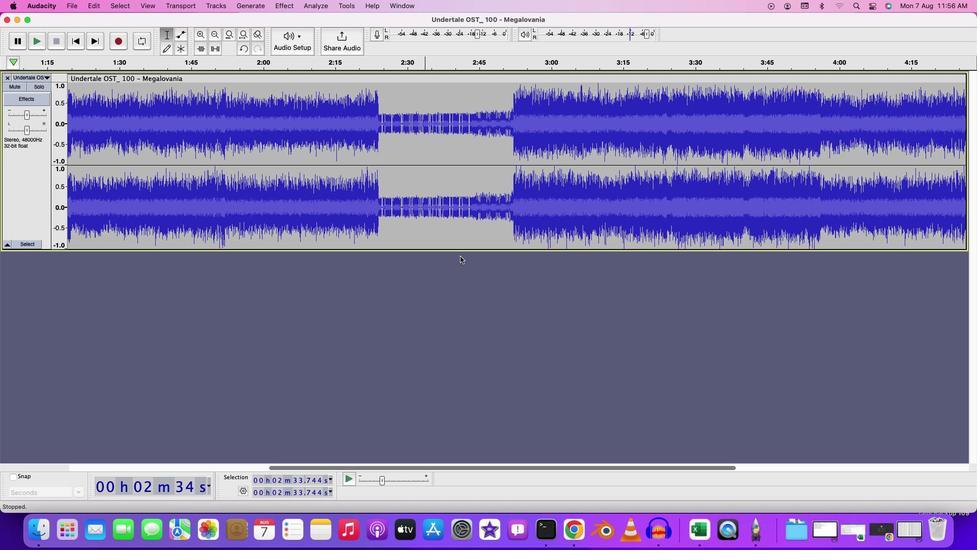 
Action: Mouse moved to (459, 258)
Screenshot: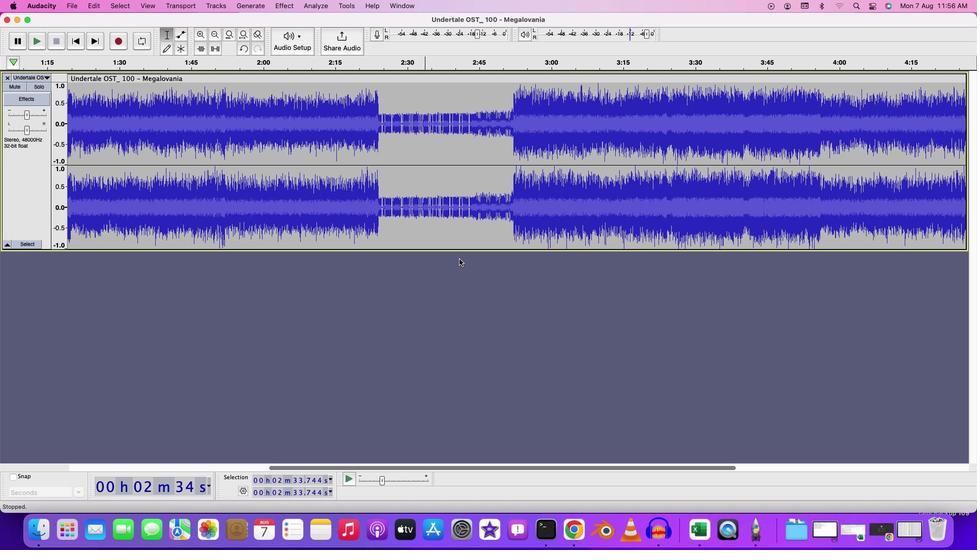 
Action: Key pressed Key.cmd'z'
Screenshot: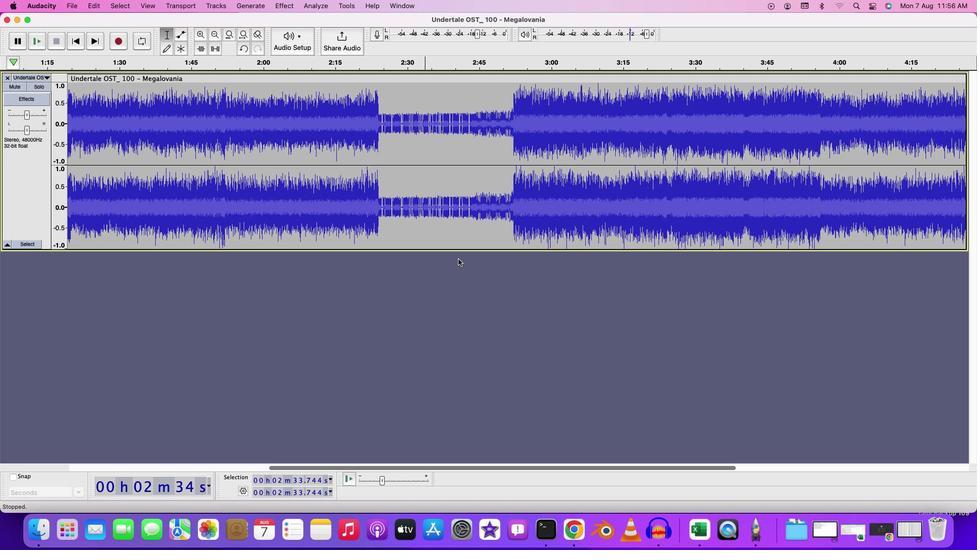 
Action: Mouse moved to (437, 236)
Screenshot: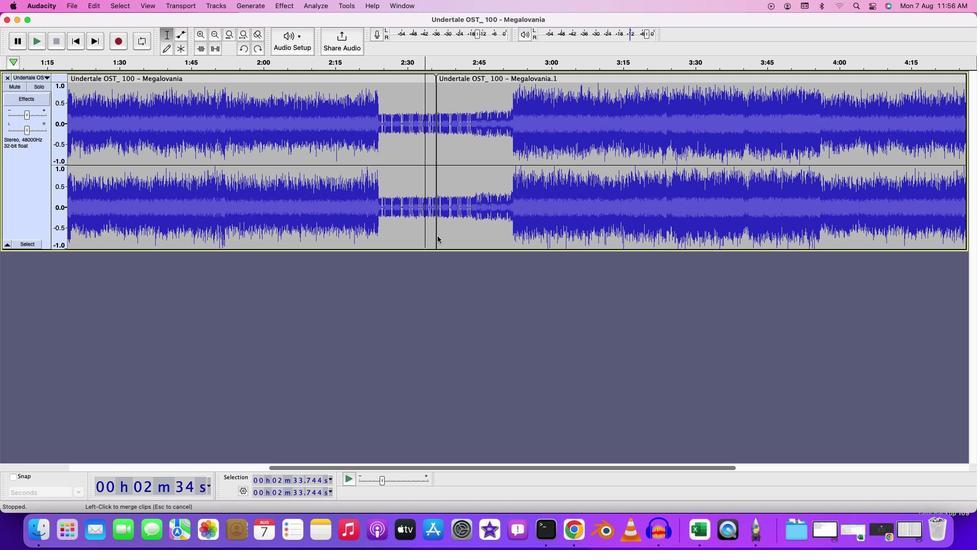 
Action: Mouse pressed left at (437, 236)
Screenshot: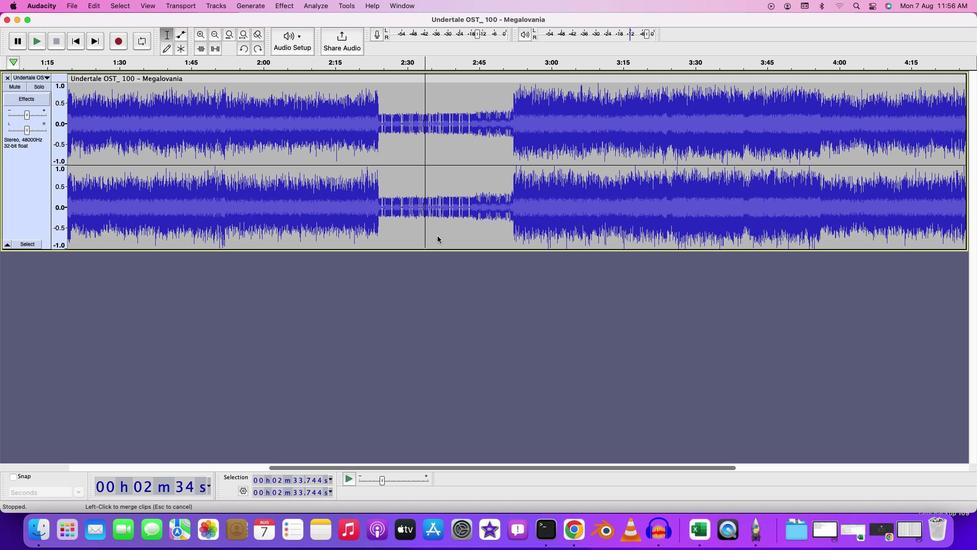 
Action: Mouse moved to (447, 275)
Screenshot: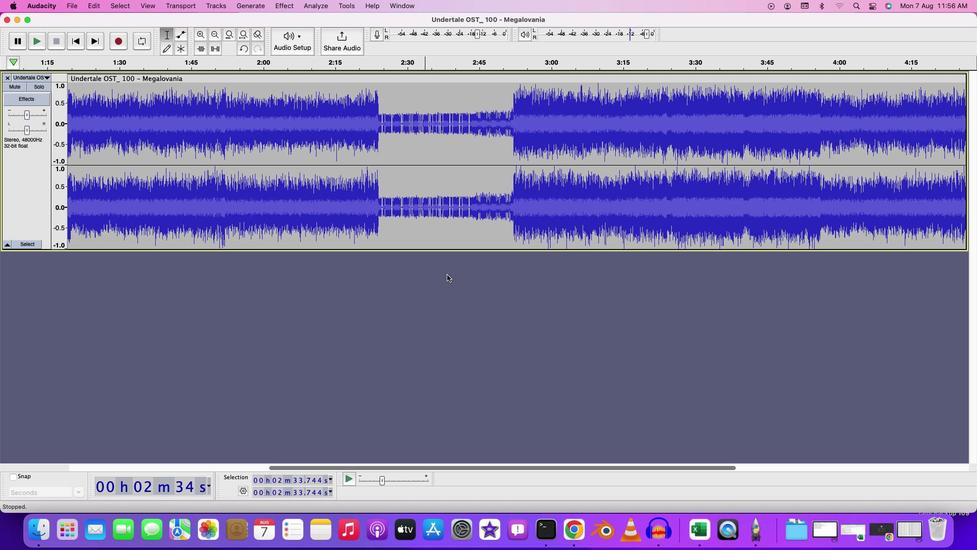 
Action: Mouse pressed left at (447, 275)
Screenshot: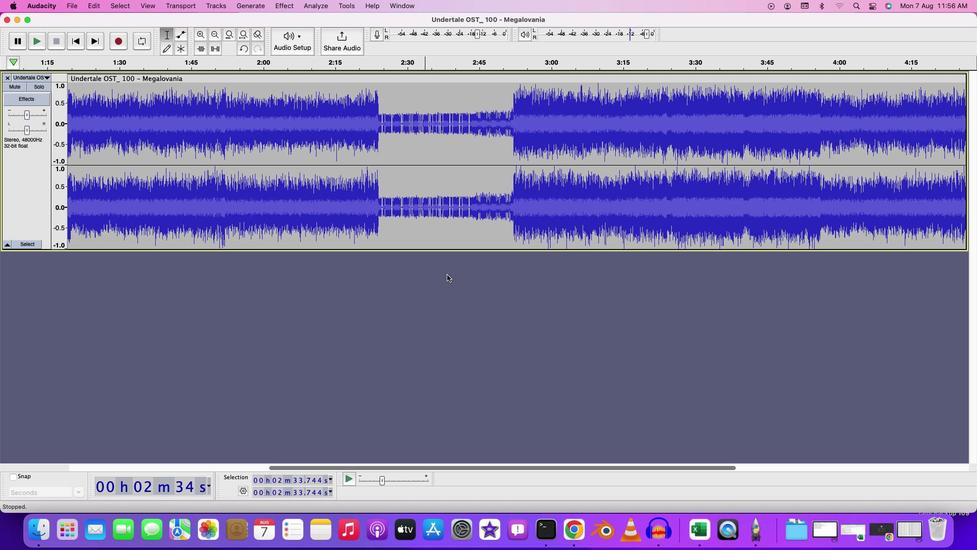 
Action: Mouse moved to (447, 275)
Screenshot: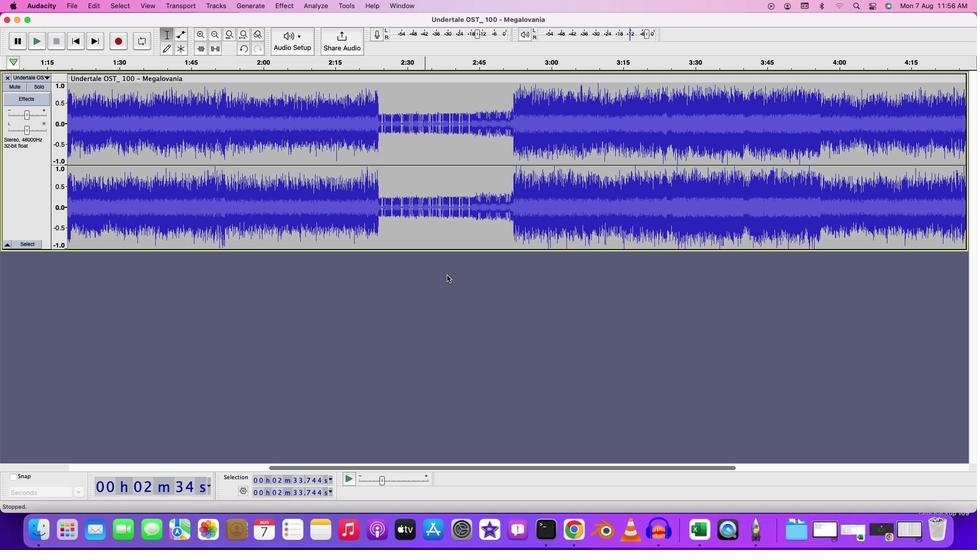 
Action: Key pressed Key.cmd'z'
Screenshot: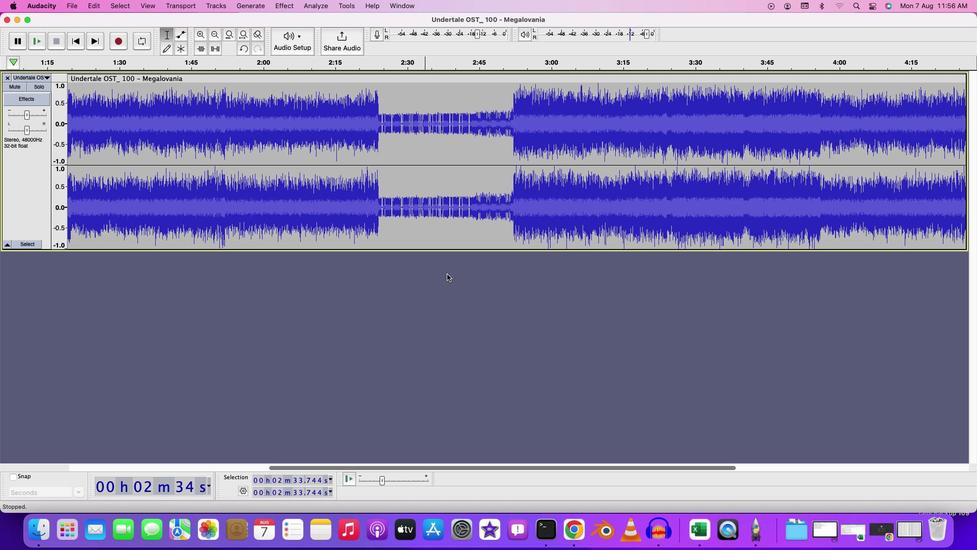 
Action: Mouse moved to (439, 229)
Screenshot: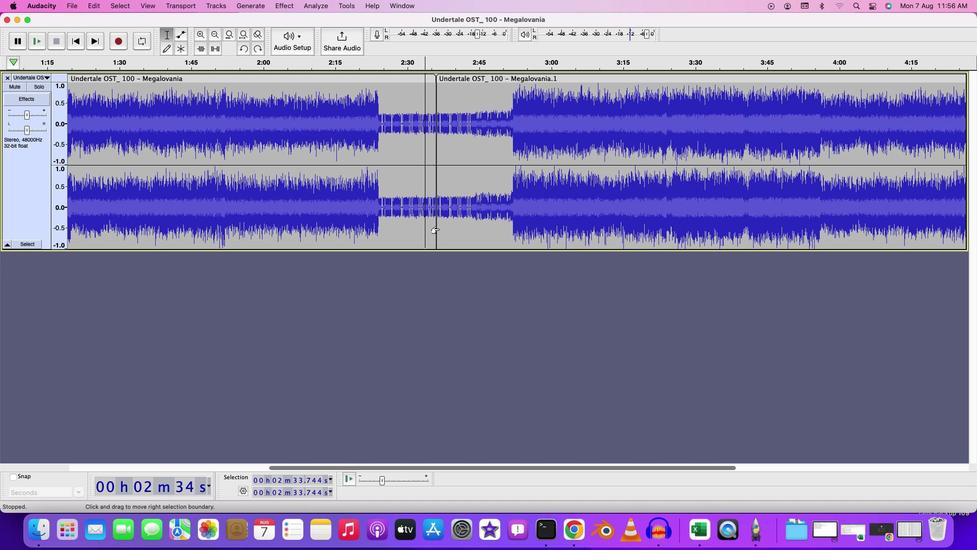 
Action: Key pressed Key.cmd
Screenshot: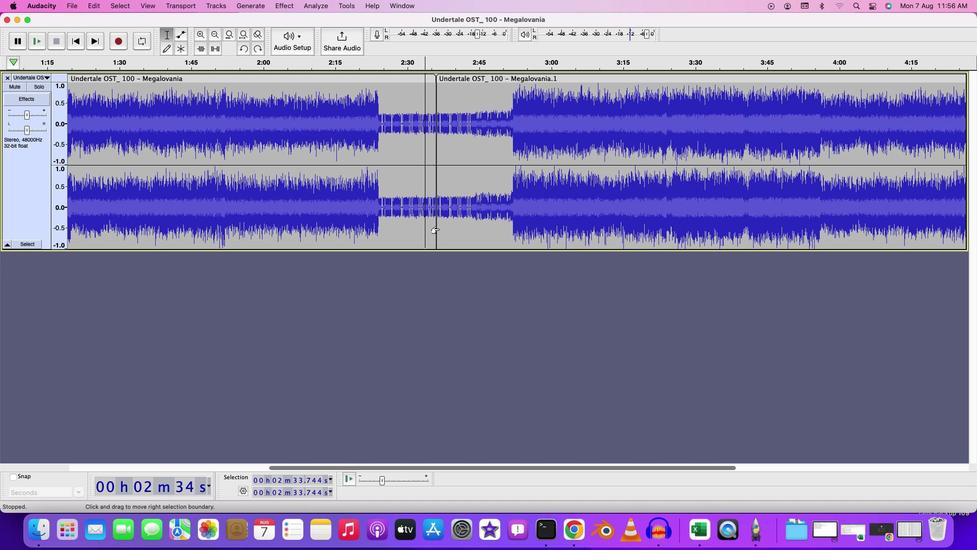 
Action: Mouse scrolled (439, 229) with delta (0, 0)
Screenshot: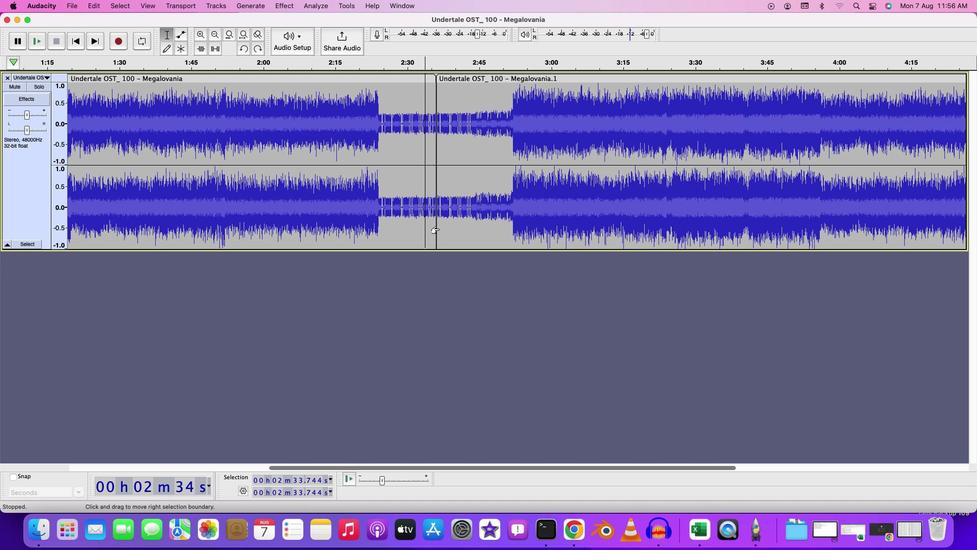 
Action: Mouse scrolled (439, 229) with delta (0, 0)
Screenshot: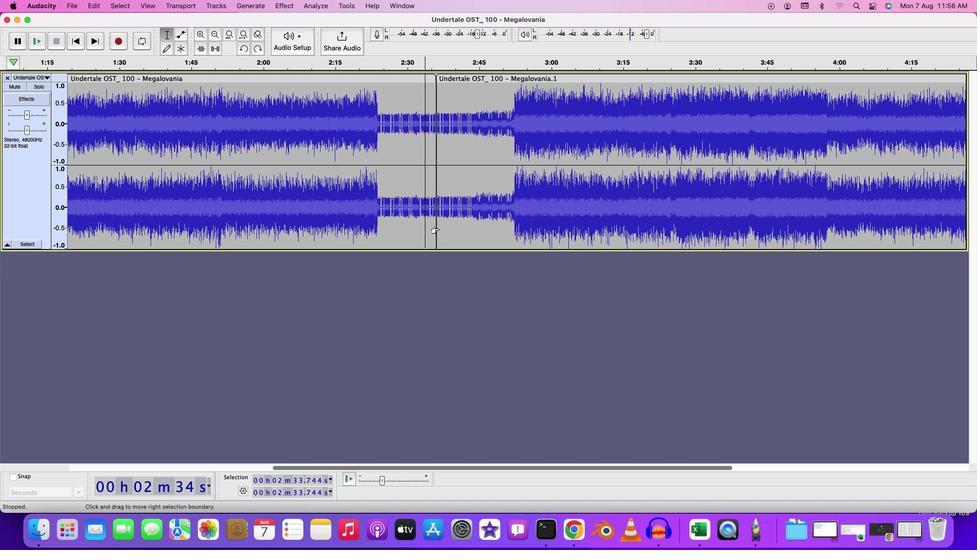 
Action: Mouse scrolled (439, 229) with delta (0, 1)
Screenshot: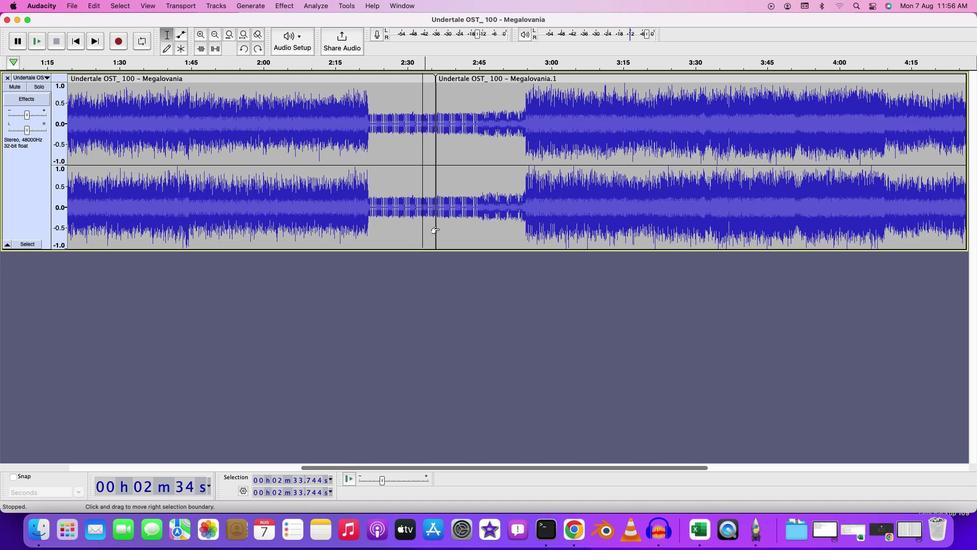 
Action: Mouse scrolled (439, 229) with delta (0, 1)
Screenshot: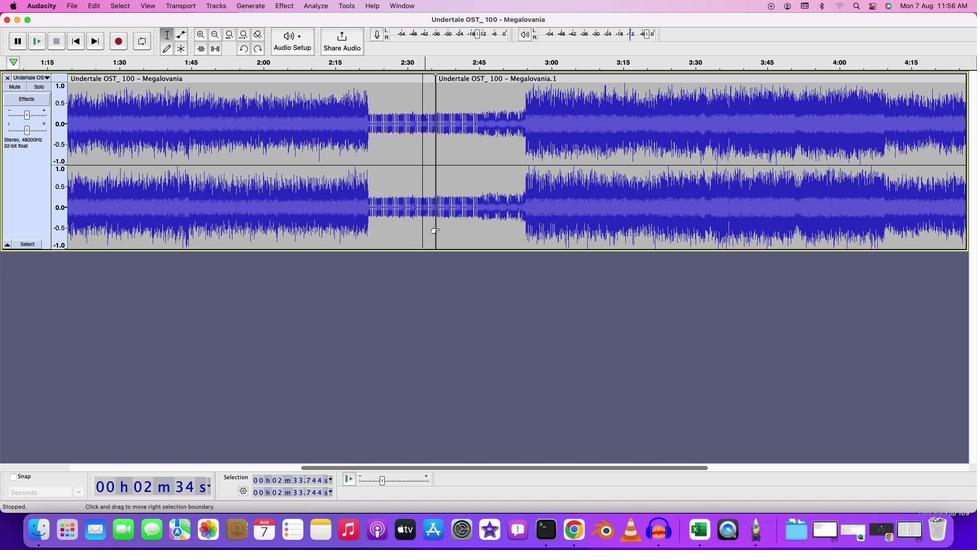 
Action: Mouse moved to (438, 229)
Screenshot: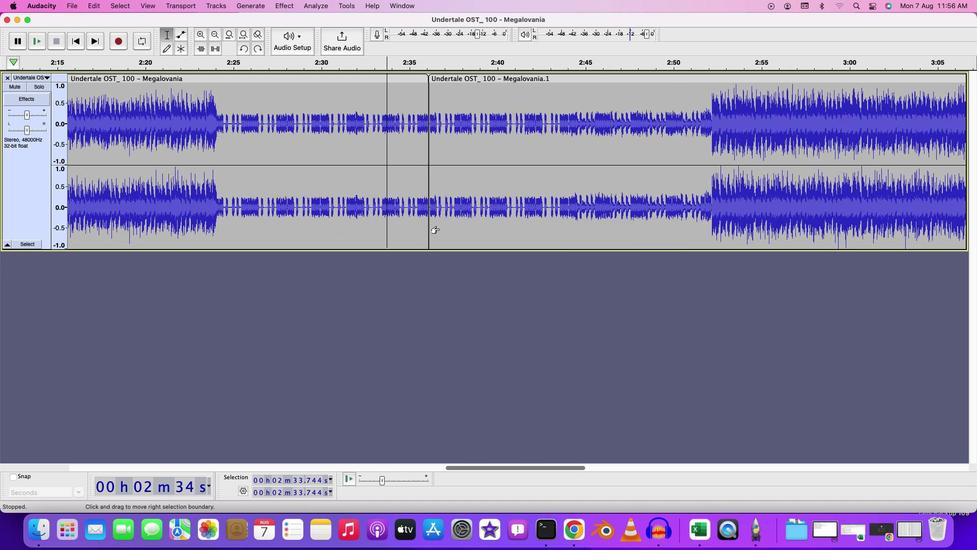 
Action: Mouse scrolled (438, 229) with delta (0, 0)
Screenshot: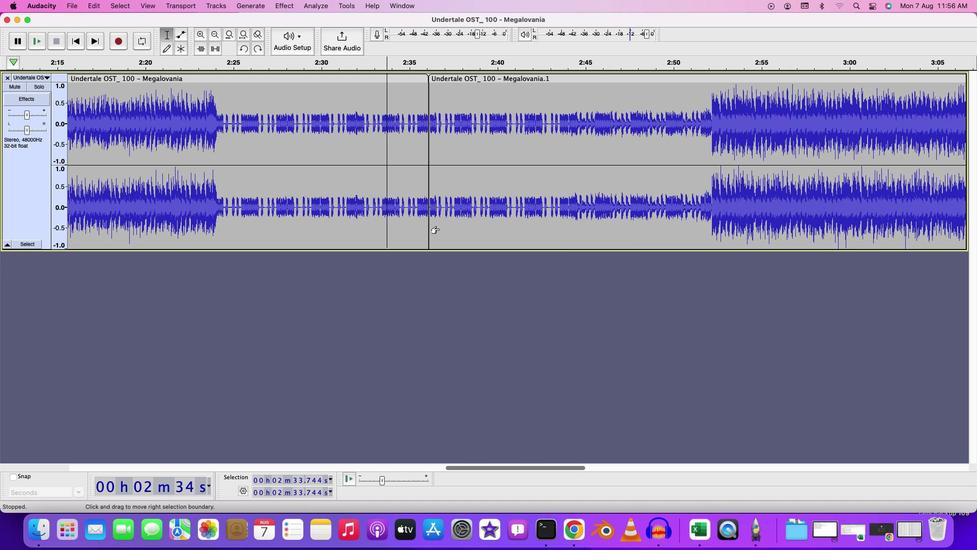 
Action: Mouse scrolled (438, 229) with delta (0, 0)
Screenshot: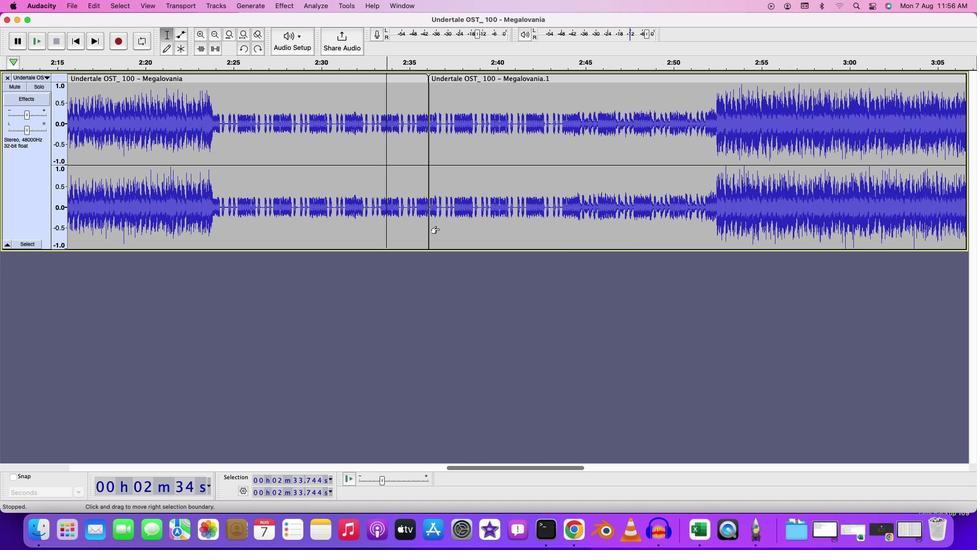 
Action: Mouse scrolled (438, 229) with delta (0, 1)
Screenshot: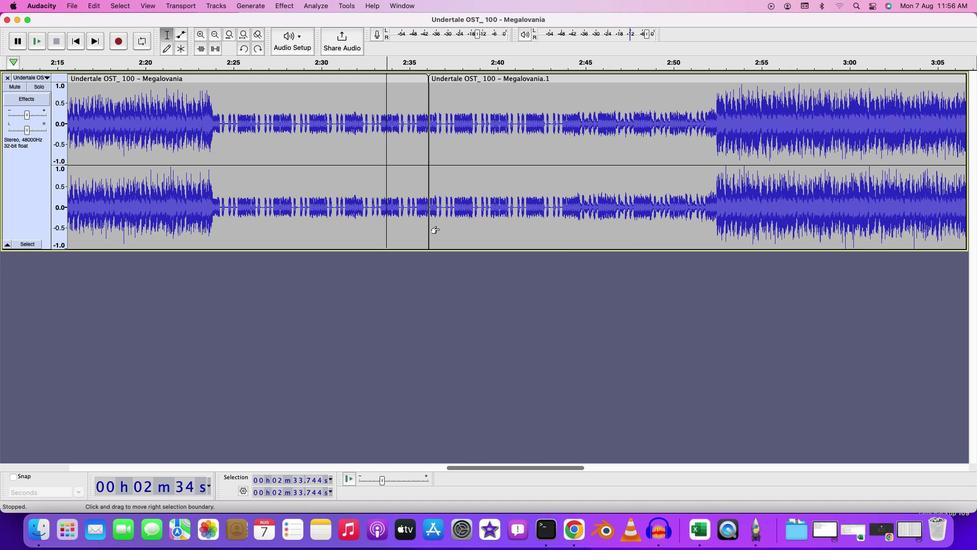 
Action: Mouse scrolled (438, 229) with delta (0, 2)
Screenshot: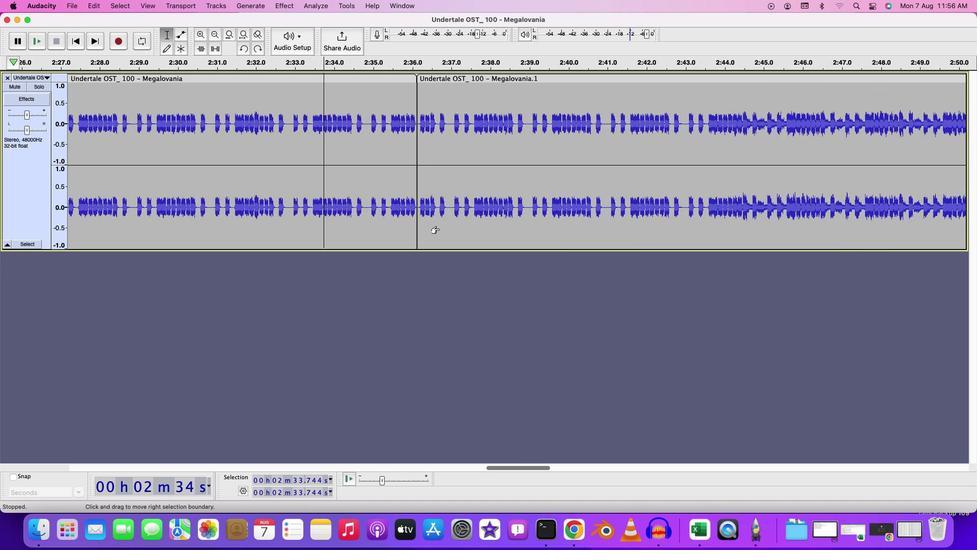 
Action: Mouse moved to (431, 232)
Screenshot: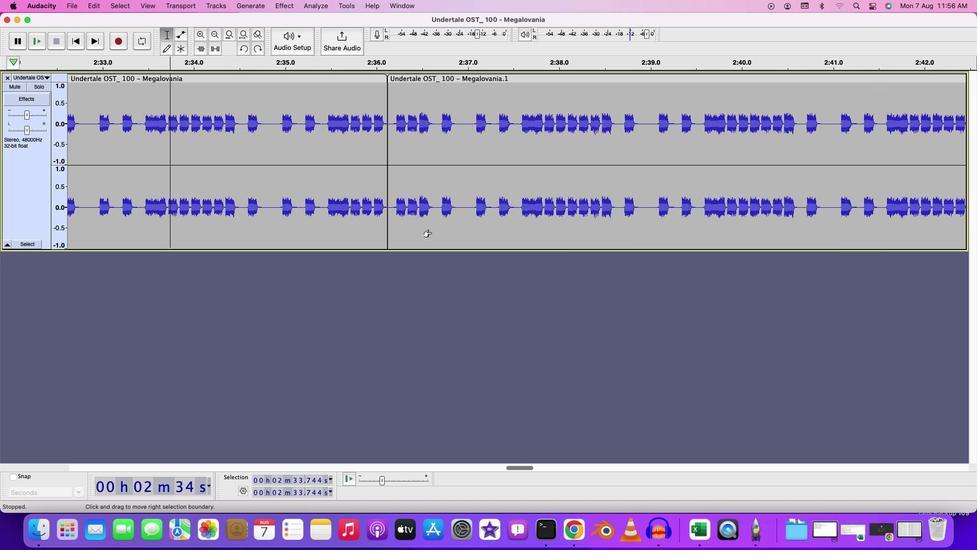 
Action: Mouse scrolled (431, 232) with delta (0, 0)
Screenshot: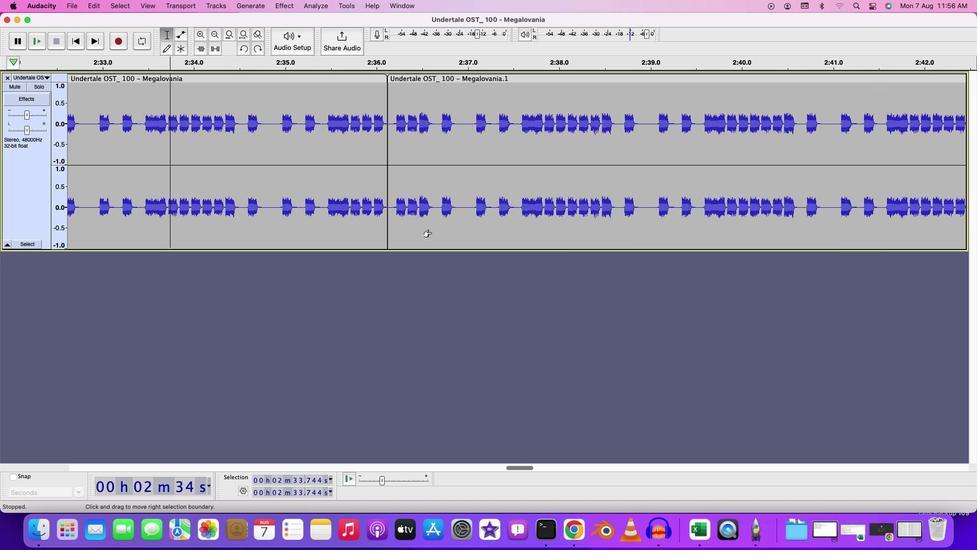 
Action: Mouse moved to (431, 232)
Screenshot: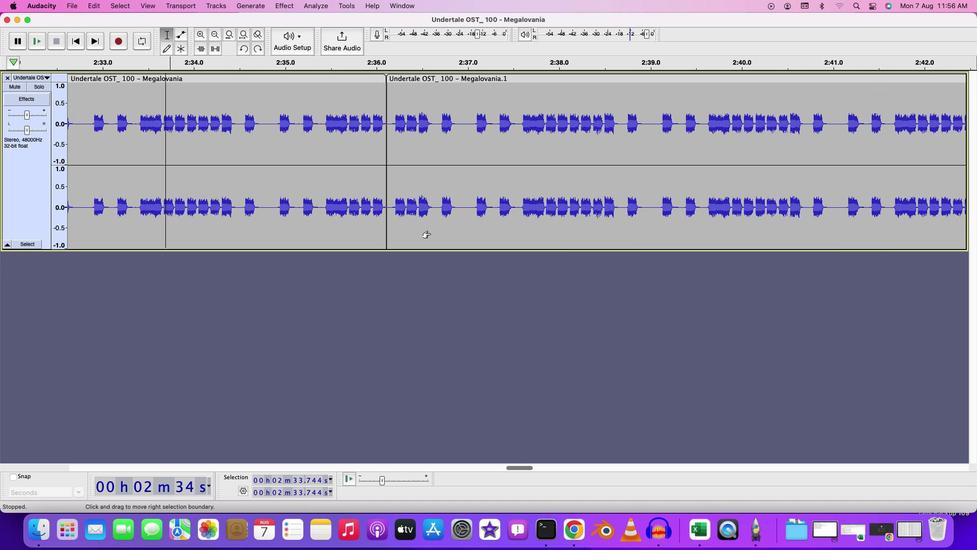 
Action: Mouse scrolled (431, 232) with delta (0, 0)
Screenshot: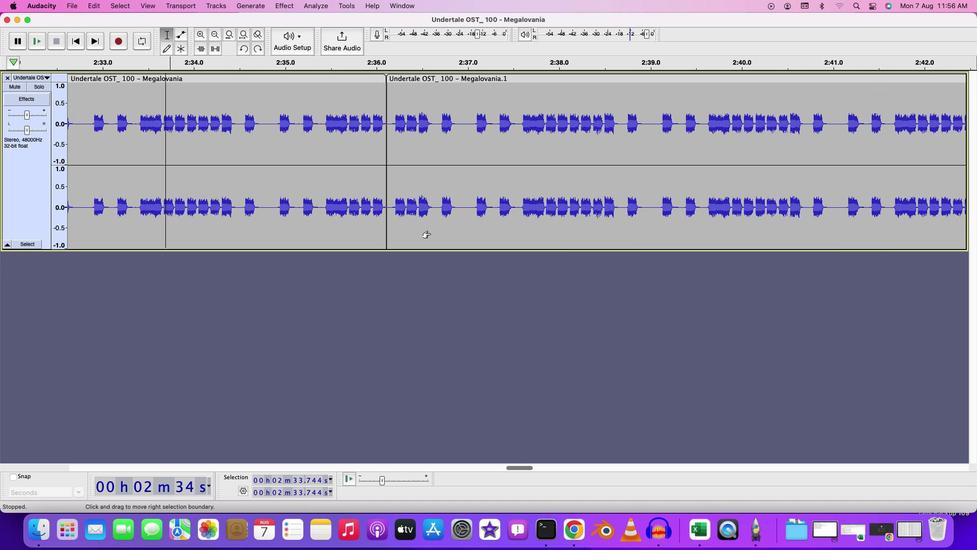 
Action: Mouse moved to (429, 233)
Screenshot: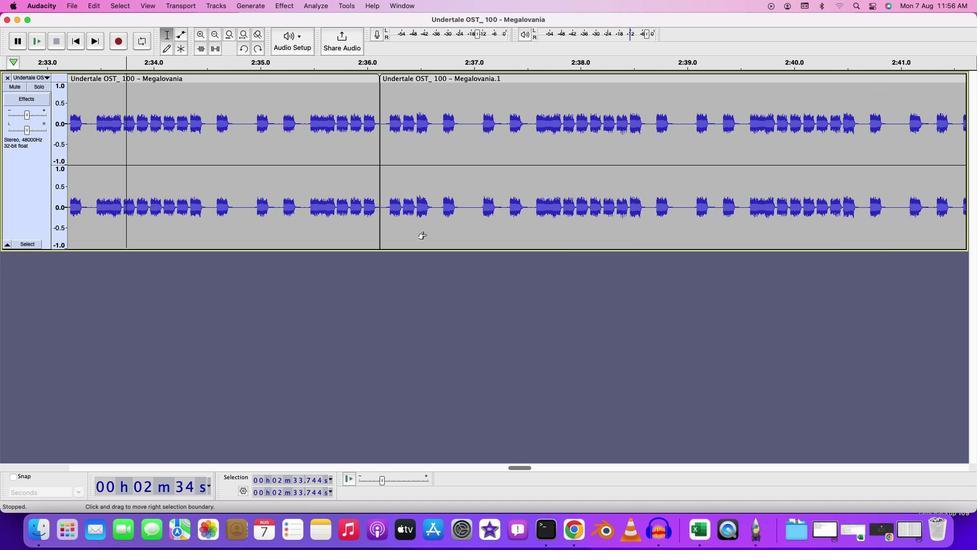 
Action: Mouse scrolled (429, 233) with delta (0, 1)
Screenshot: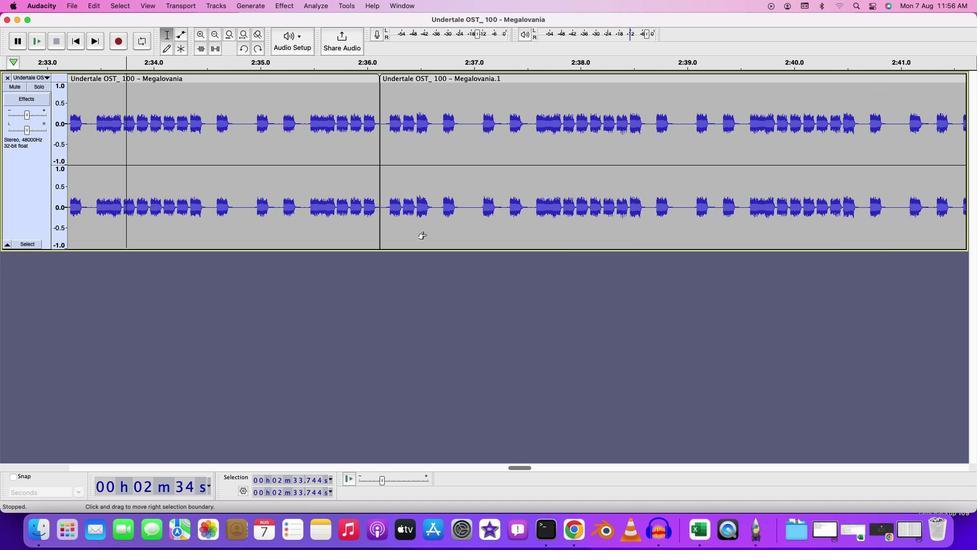 
Action: Mouse moved to (354, 230)
Screenshot: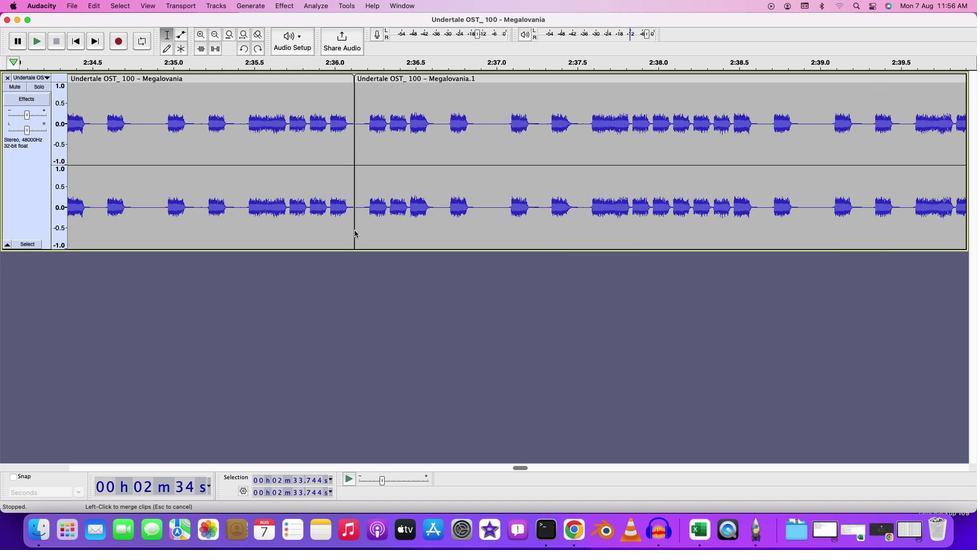
Action: Mouse pressed left at (354, 230)
Screenshot: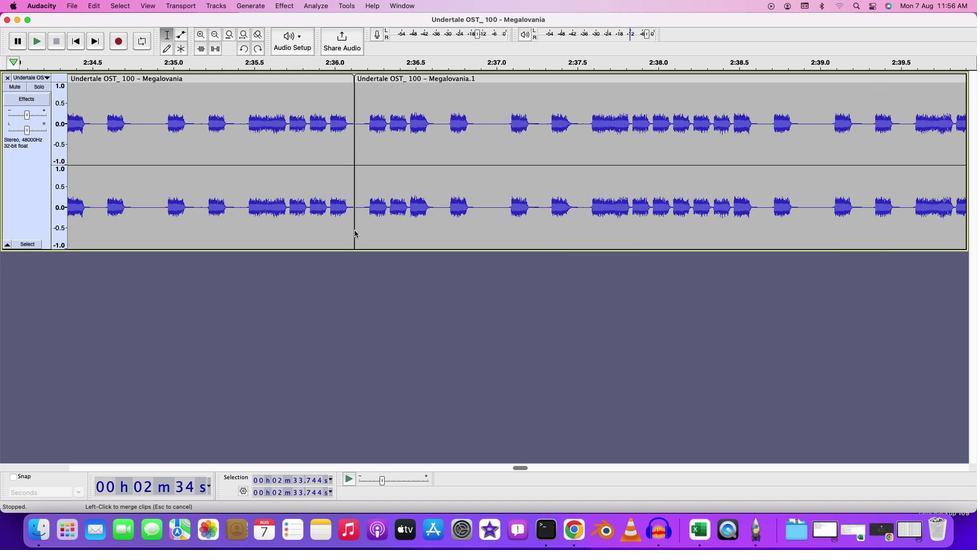 
Action: Mouse moved to (309, 91)
Screenshot: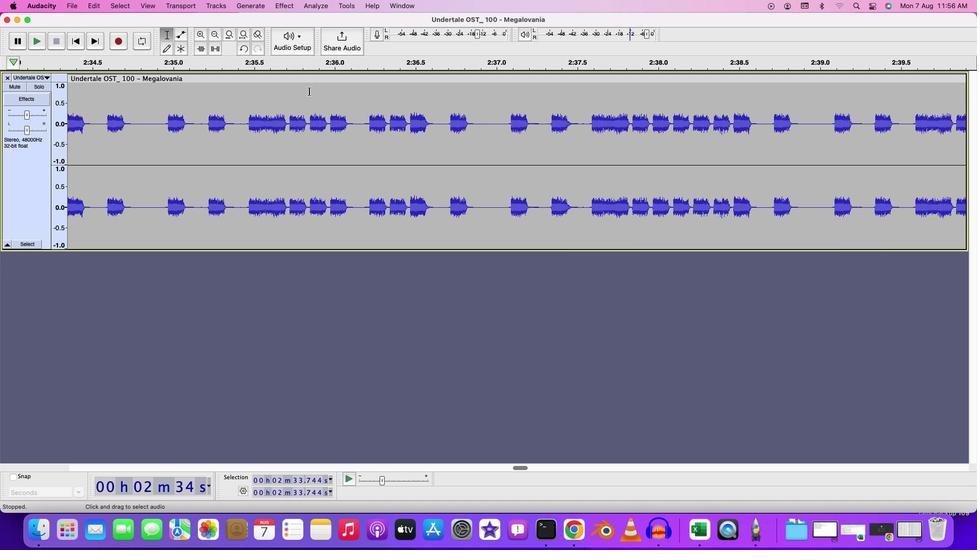 
Action: Mouse pressed left at (309, 91)
Screenshot: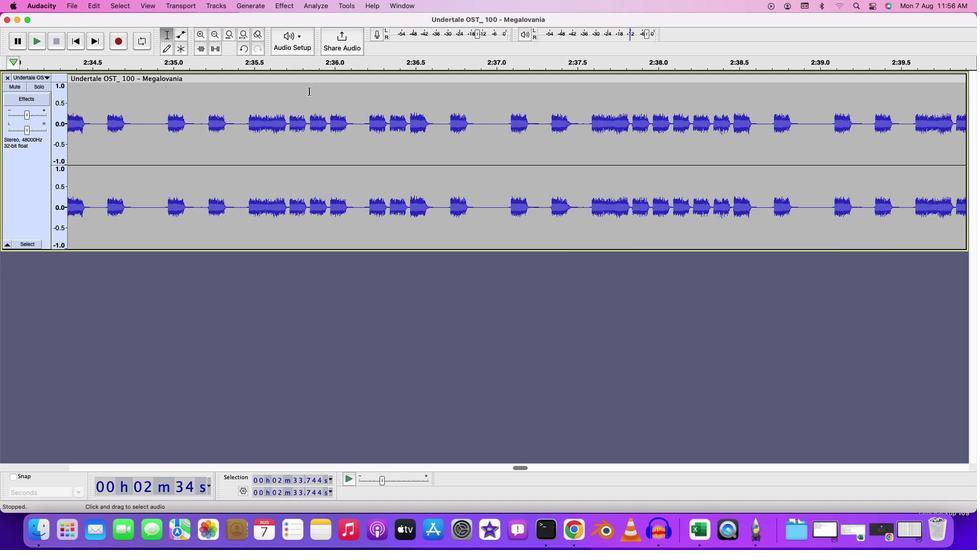 
Action: Mouse moved to (219, 96)
Screenshot: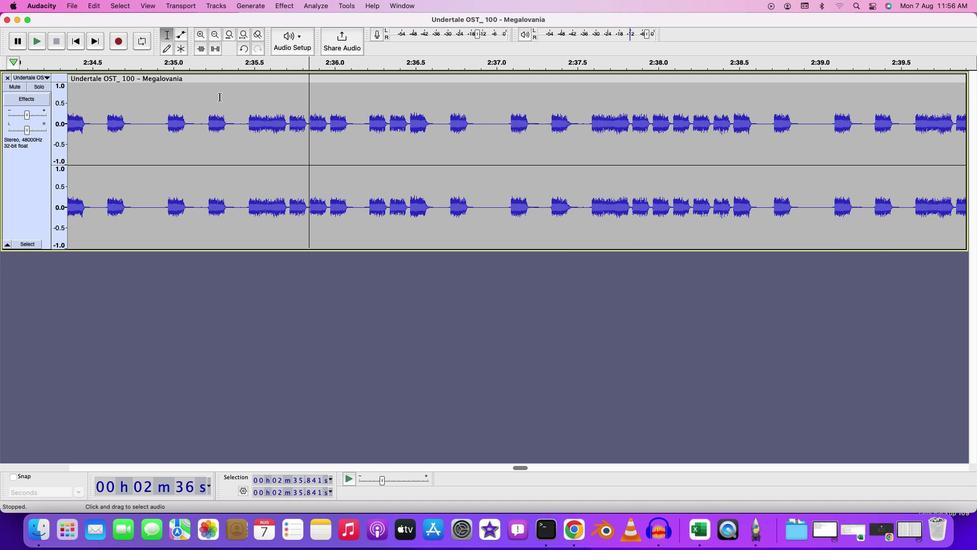 
Action: Mouse pressed left at (219, 96)
Screenshot: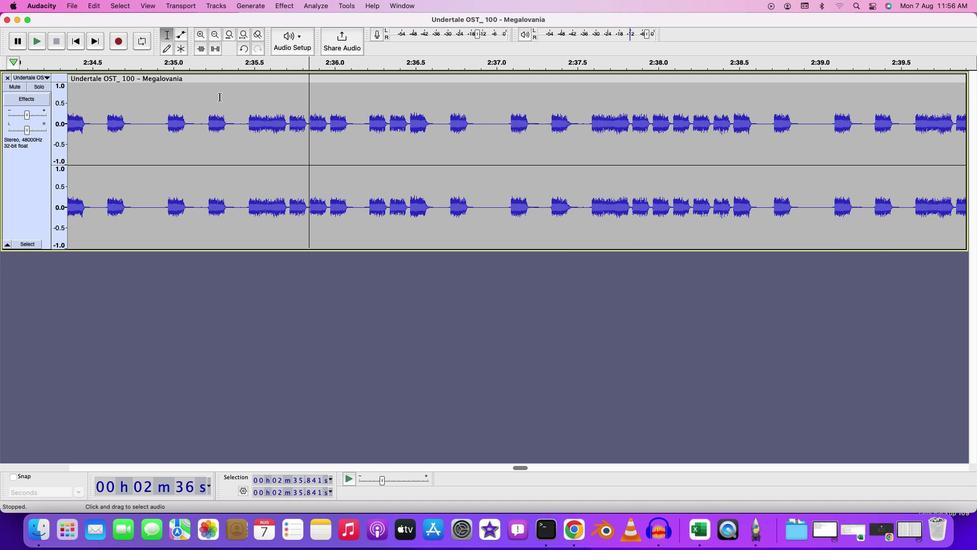 
Action: Key pressed Key.space
Screenshot: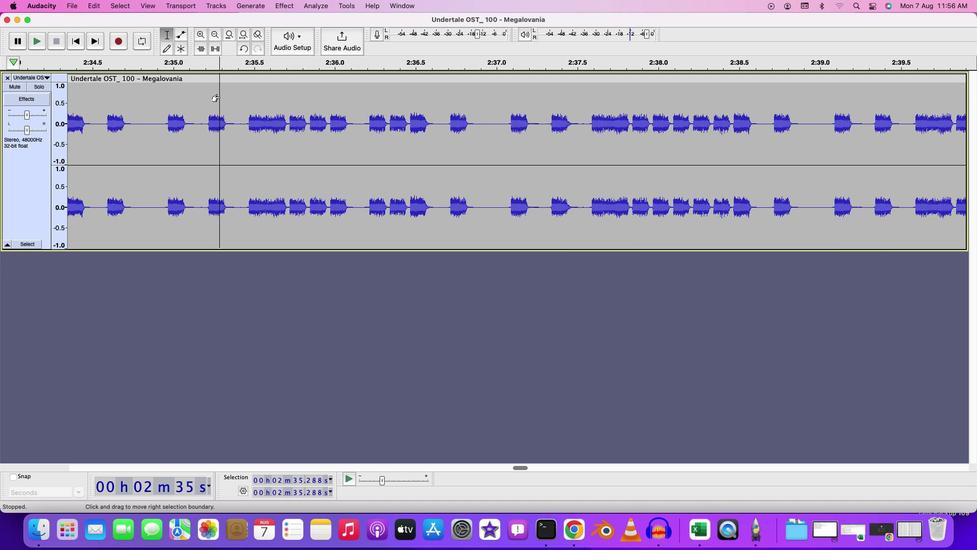 
Action: Mouse moved to (220, 96)
Screenshot: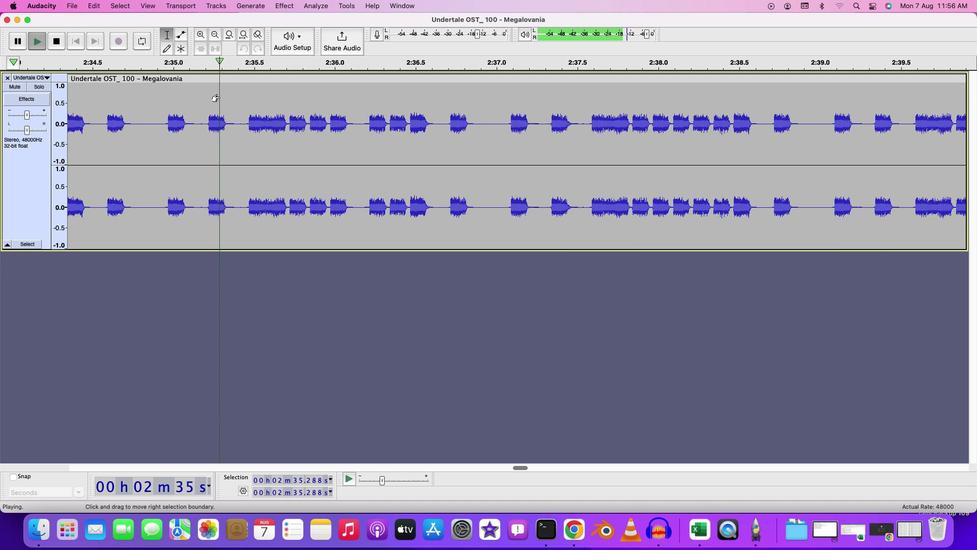 
Action: Key pressed Key.space
Screenshot: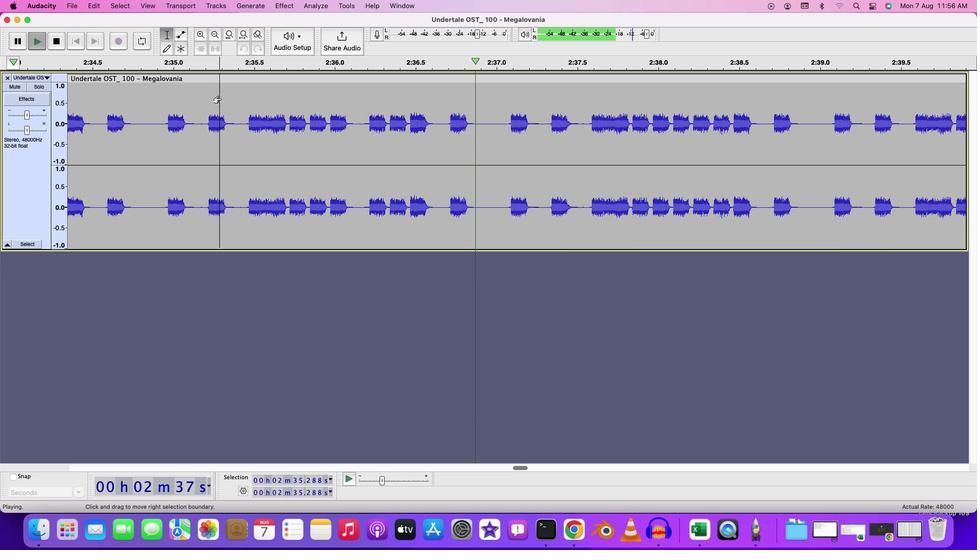 
Action: Mouse moved to (353, 113)
Screenshot: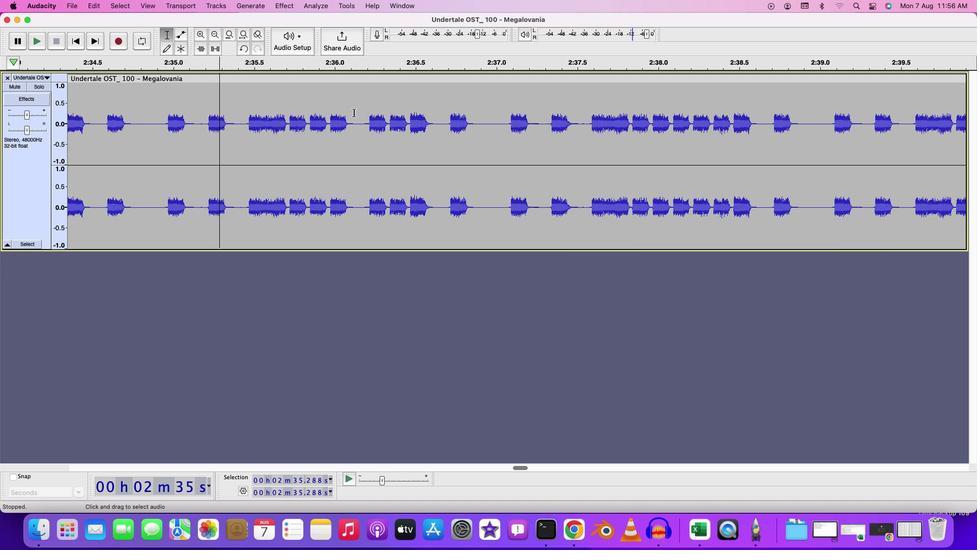 
Action: Mouse pressed left at (353, 113)
Screenshot: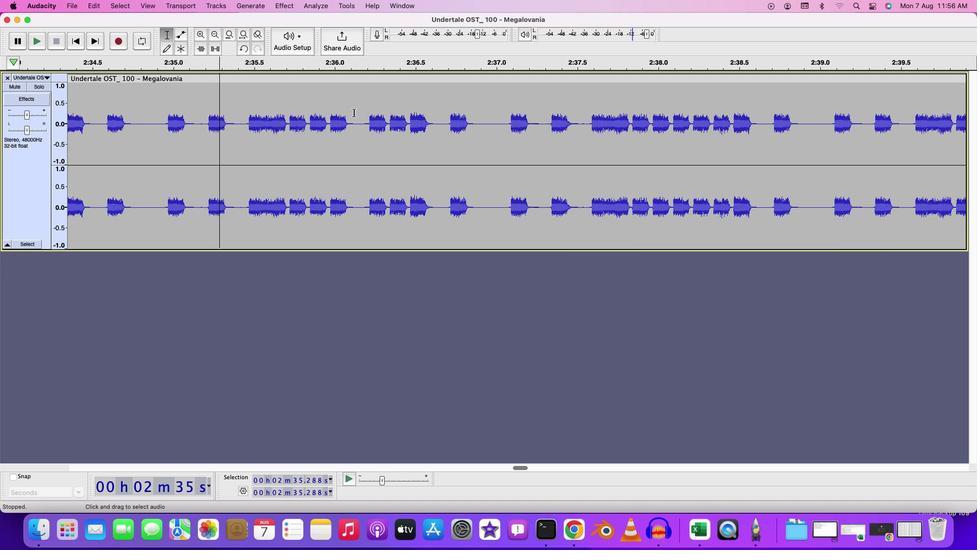 
Action: Mouse moved to (359, 113)
Screenshot: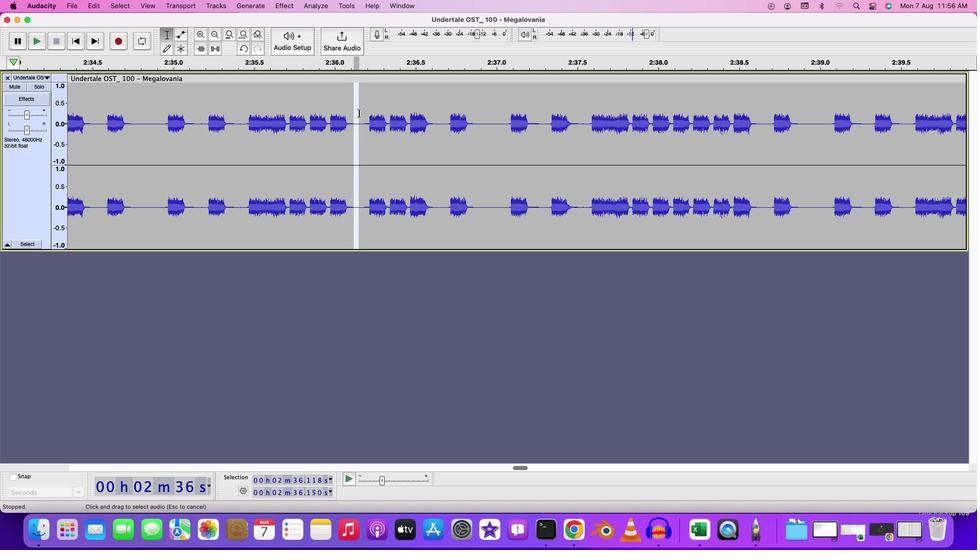 
Action: Key pressed Key.delete
Screenshot: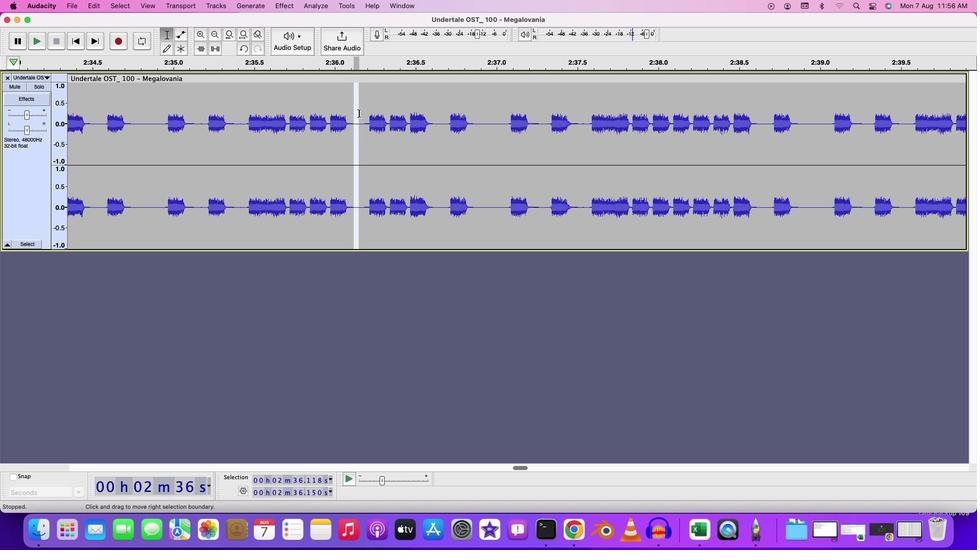 
Action: Mouse moved to (353, 116)
Screenshot: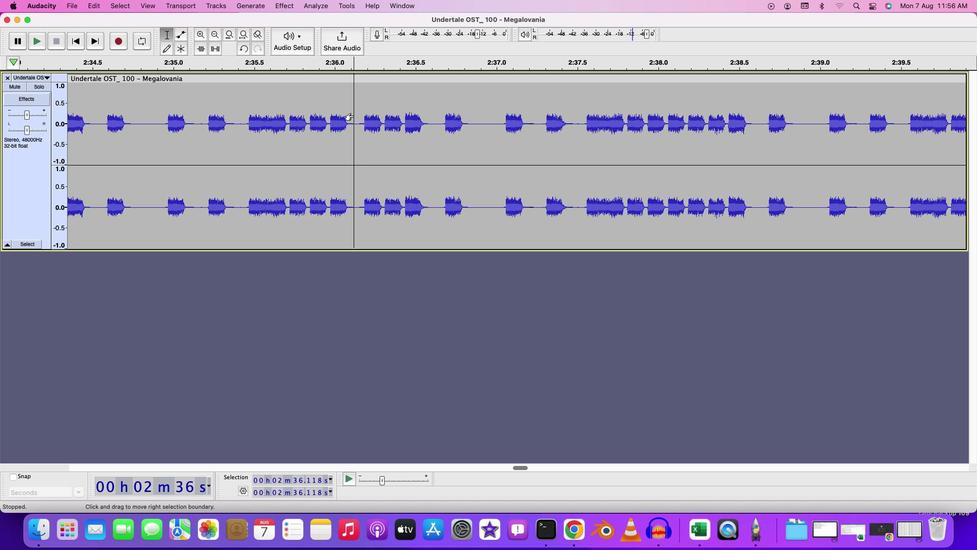 
Action: Mouse pressed left at (353, 116)
Screenshot: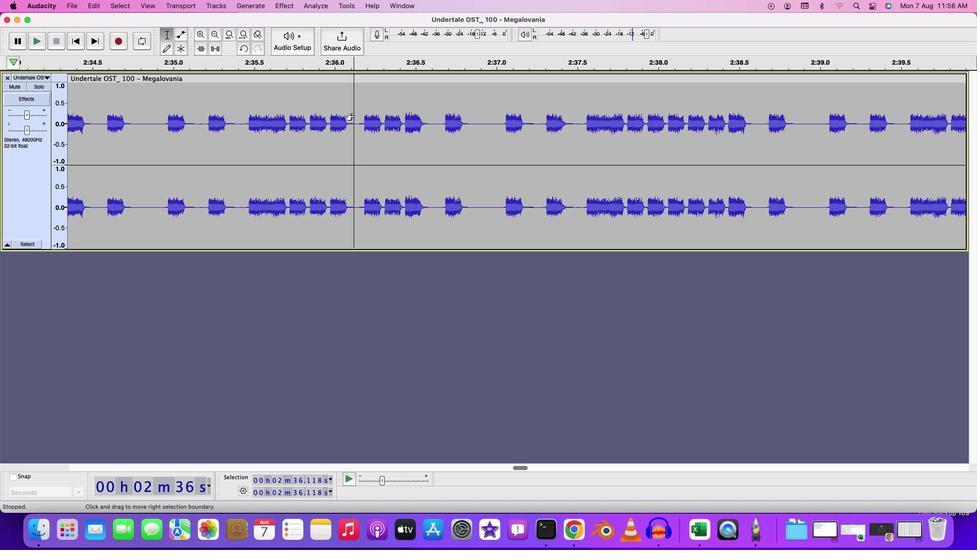 
Action: Mouse moved to (358, 116)
Screenshot: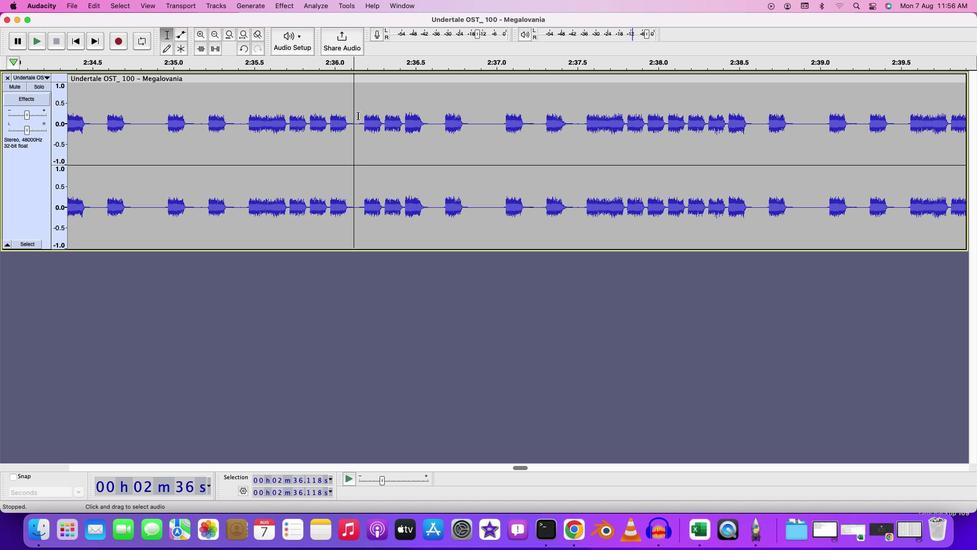 
Action: Mouse pressed left at (358, 116)
Screenshot: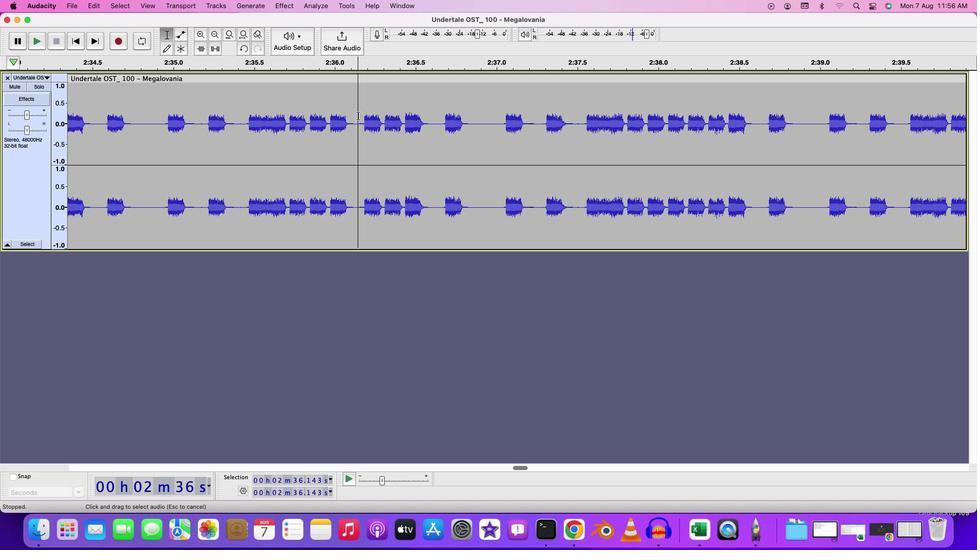 
Action: Mouse moved to (354, 113)
Screenshot: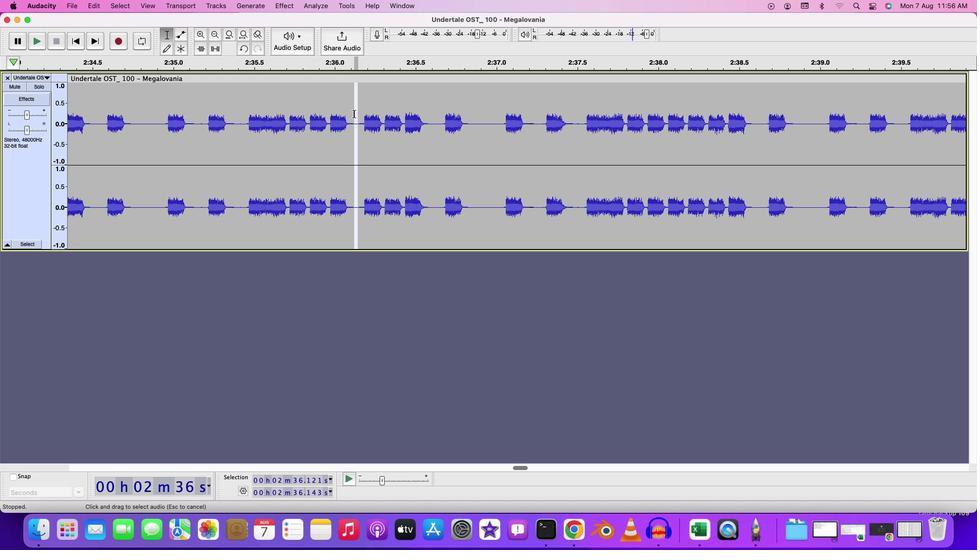 
Action: Key pressed Key.delete
Screenshot: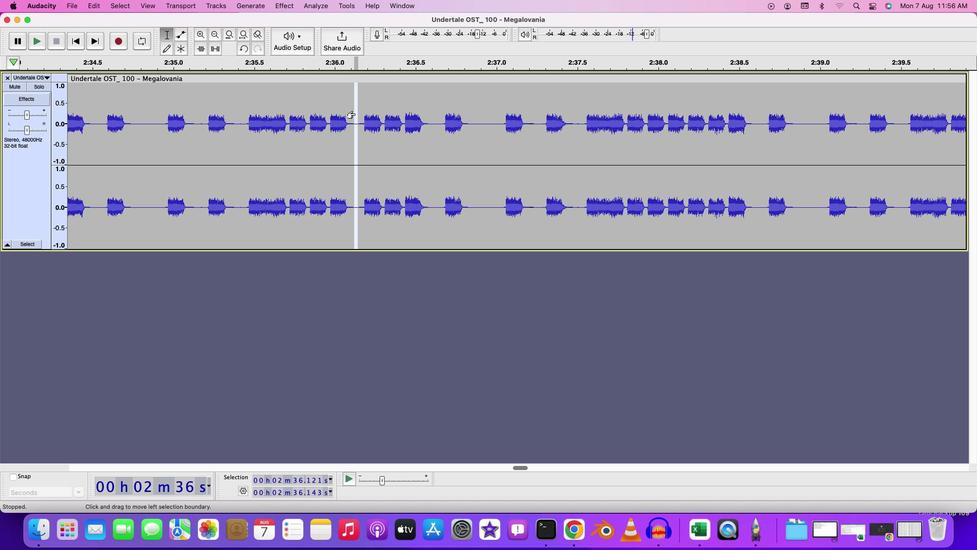 
Action: Mouse moved to (233, 93)
Screenshot: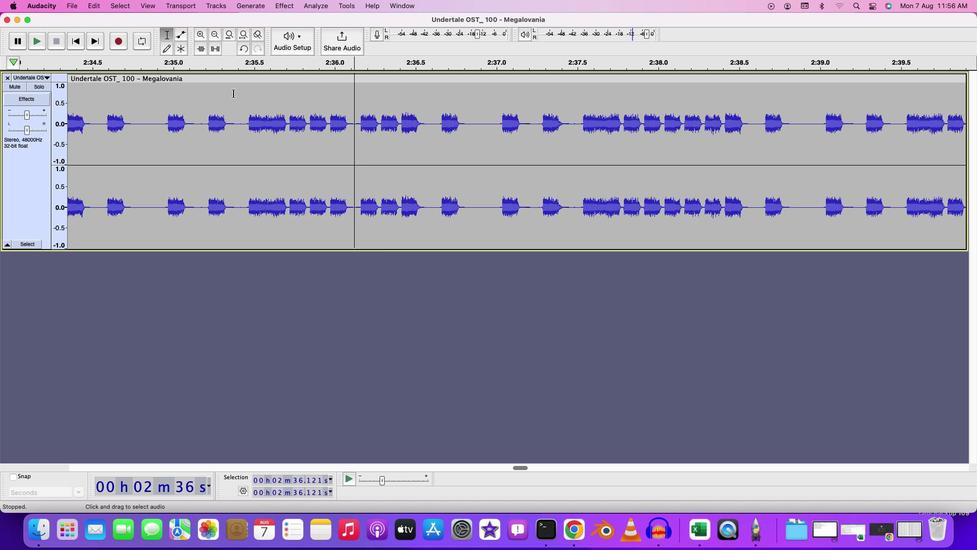 
Action: Mouse pressed left at (233, 93)
Screenshot: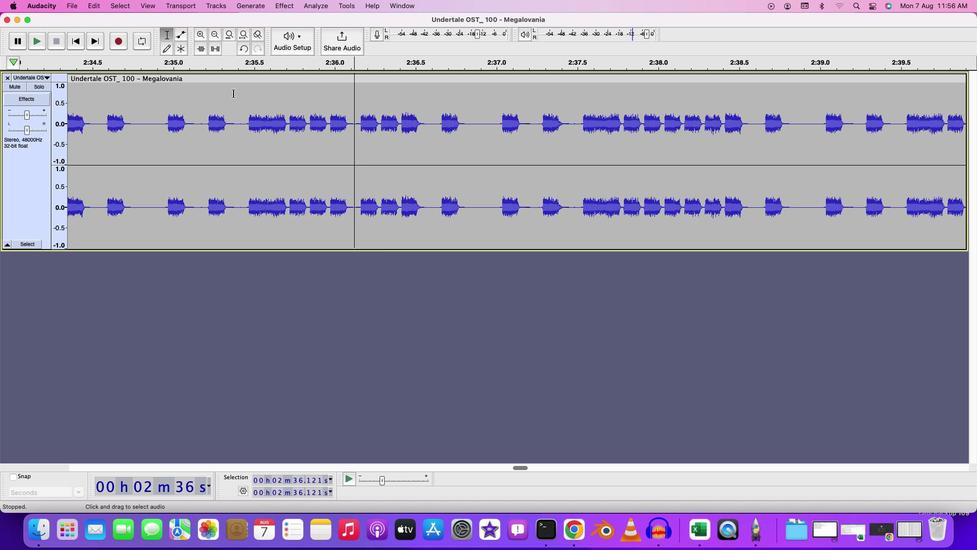 
Action: Key pressed Key.space
Screenshot: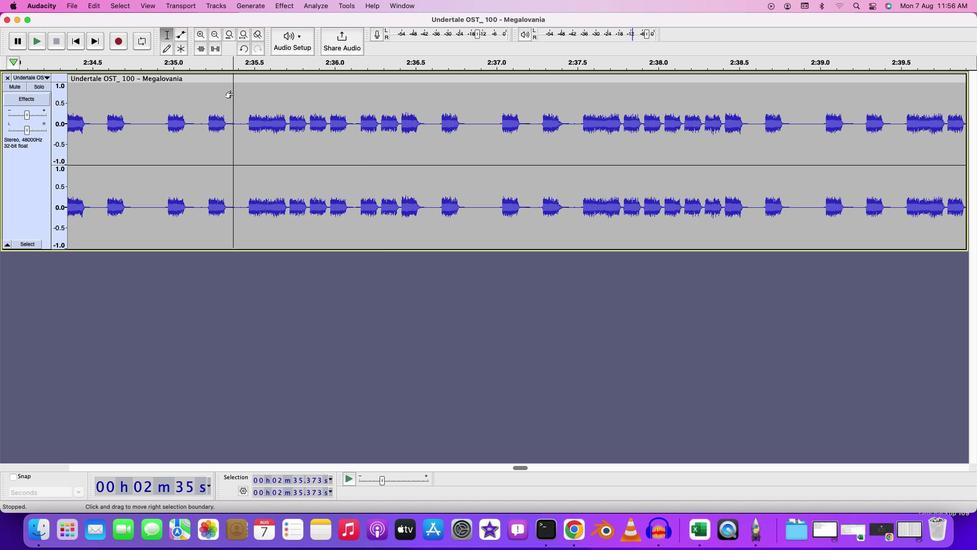 
Action: Mouse moved to (276, 104)
Screenshot: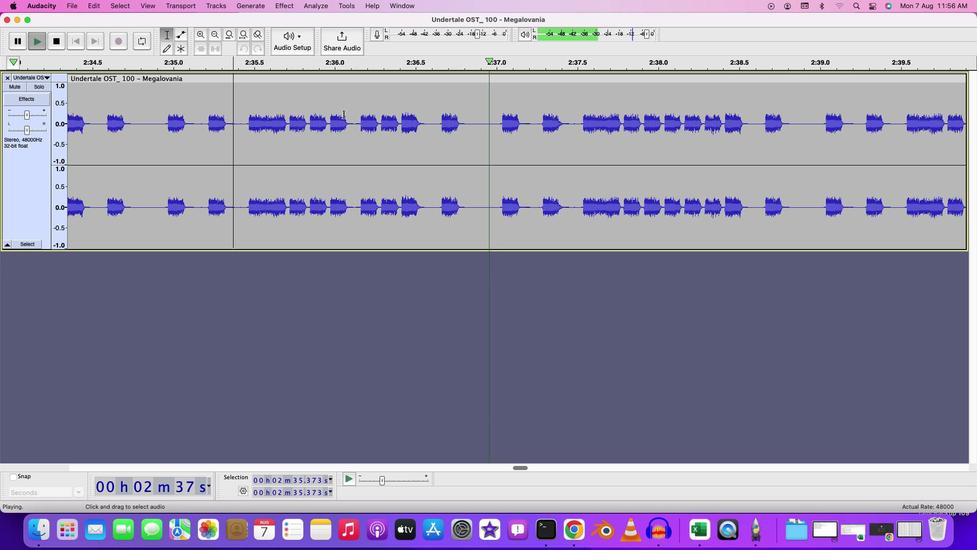 
Action: Key pressed Key.space
Screenshot: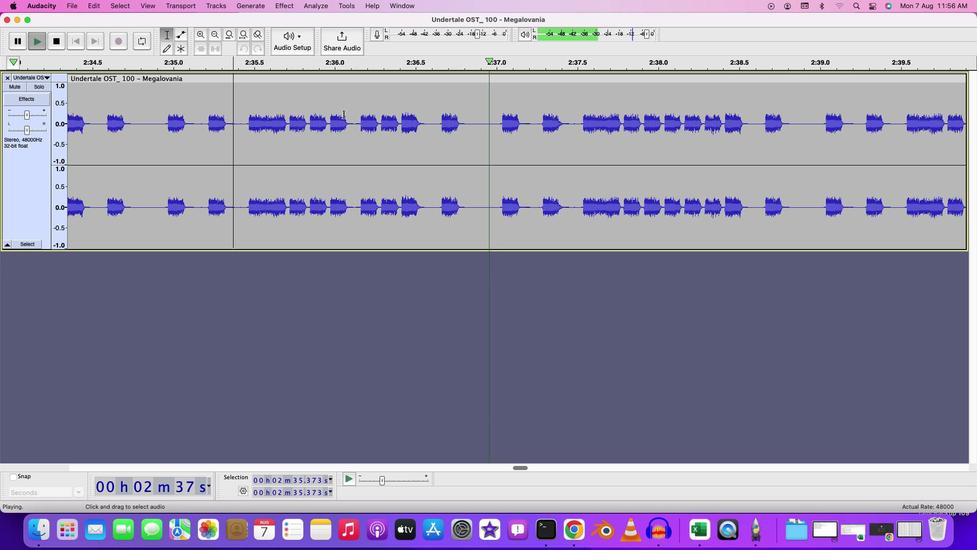 
Action: Mouse moved to (431, 117)
Screenshot: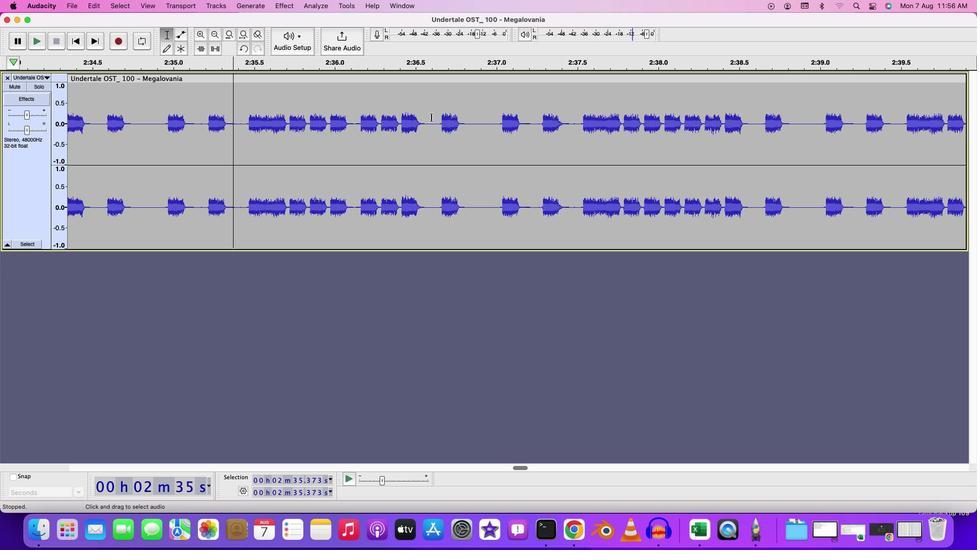 
Action: Mouse pressed left at (431, 117)
Screenshot: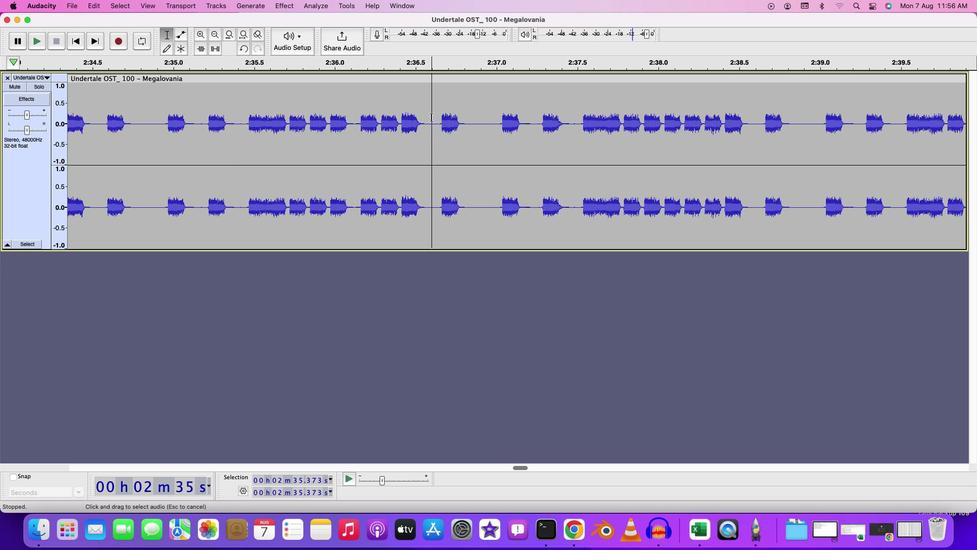 
Action: Mouse moved to (428, 116)
Screenshot: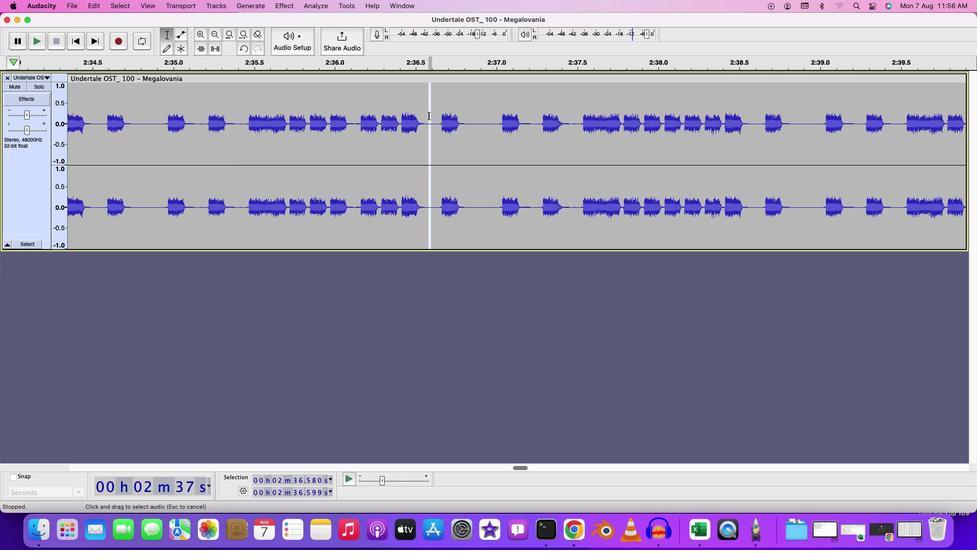 
Action: Key pressed Key.delete
Screenshot: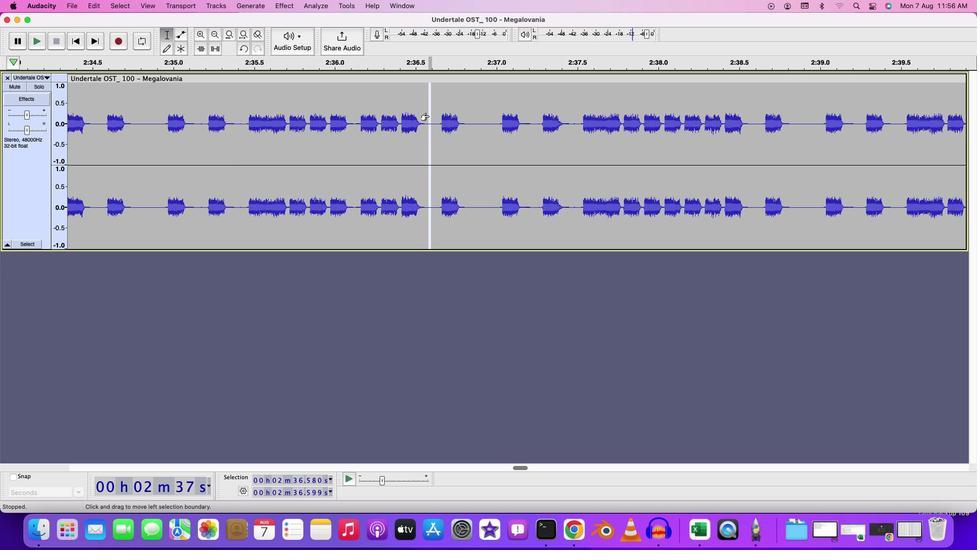
Action: Mouse moved to (313, 91)
Screenshot: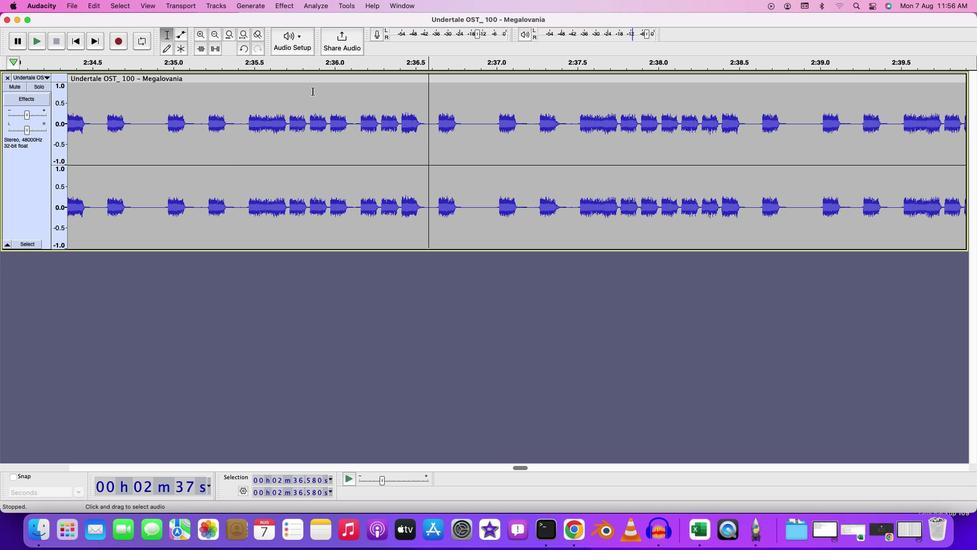 
Action: Mouse pressed left at (313, 91)
Screenshot: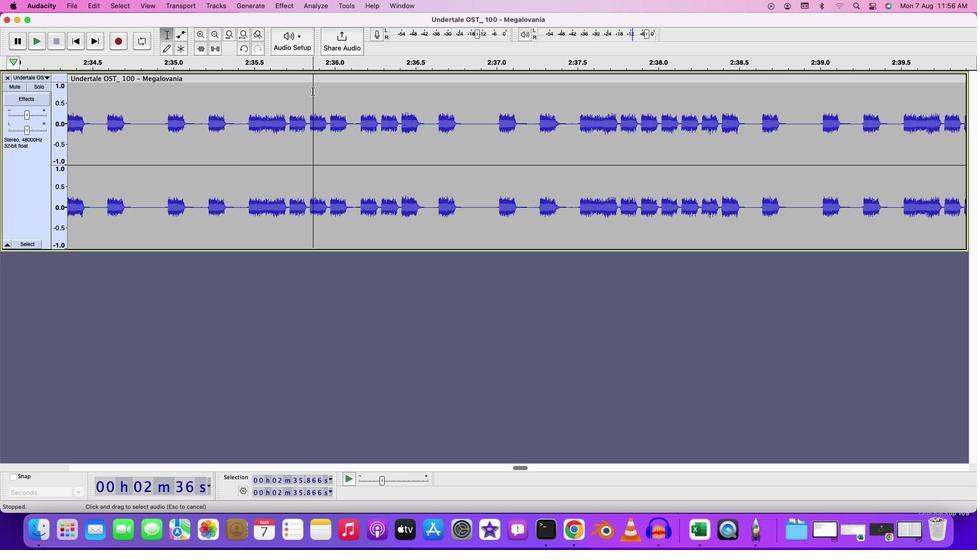 
Action: Key pressed Key.space
Screenshot: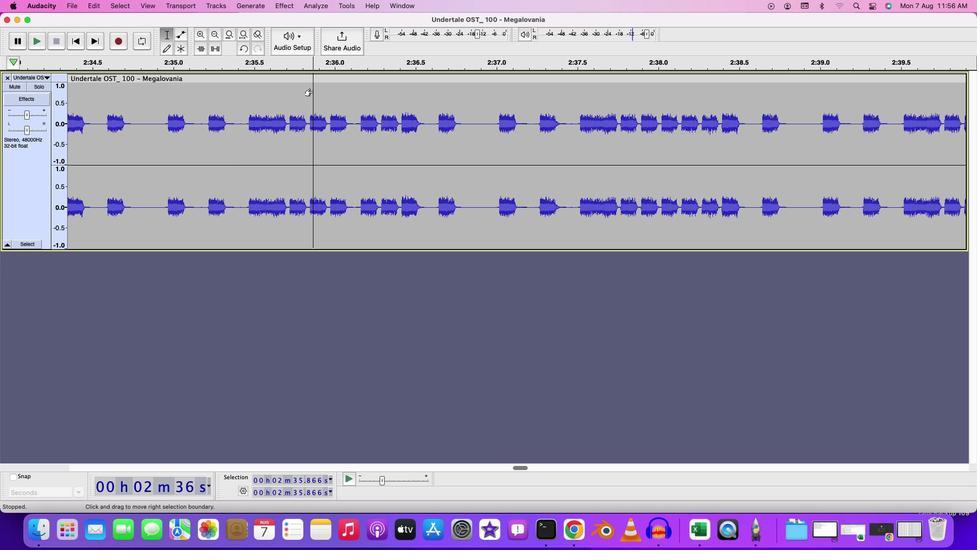 
Action: Mouse moved to (345, 107)
Screenshot: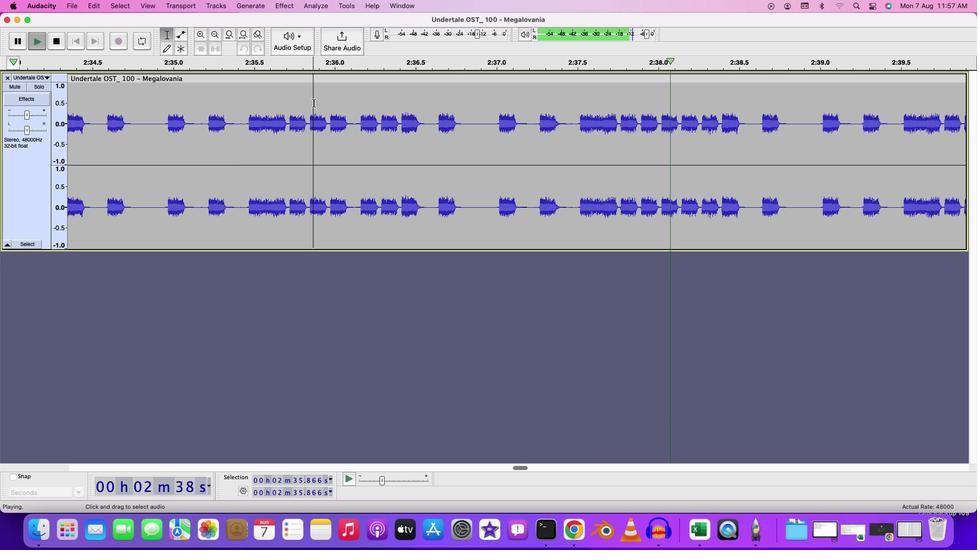 
Action: Key pressed Key.space
Screenshot: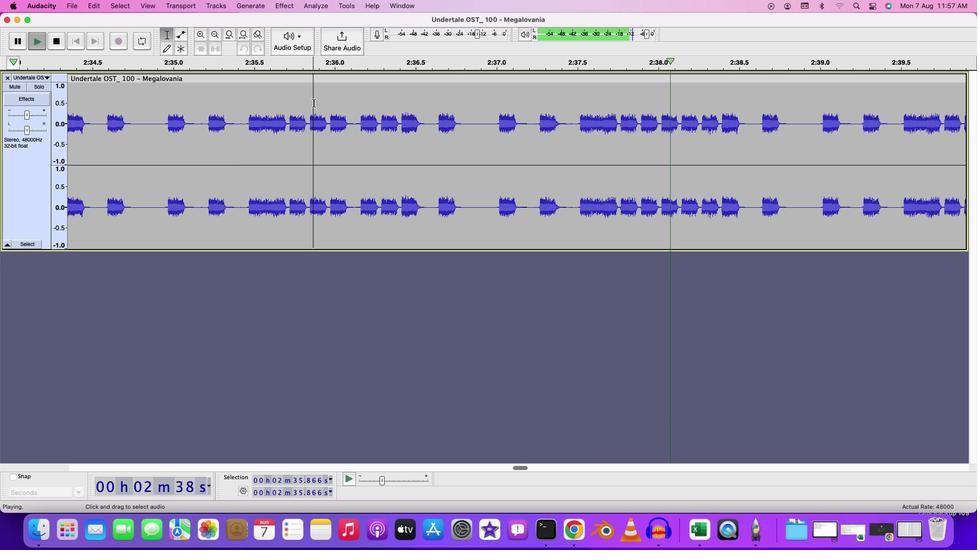 
Action: Mouse moved to (88, 91)
Screenshot: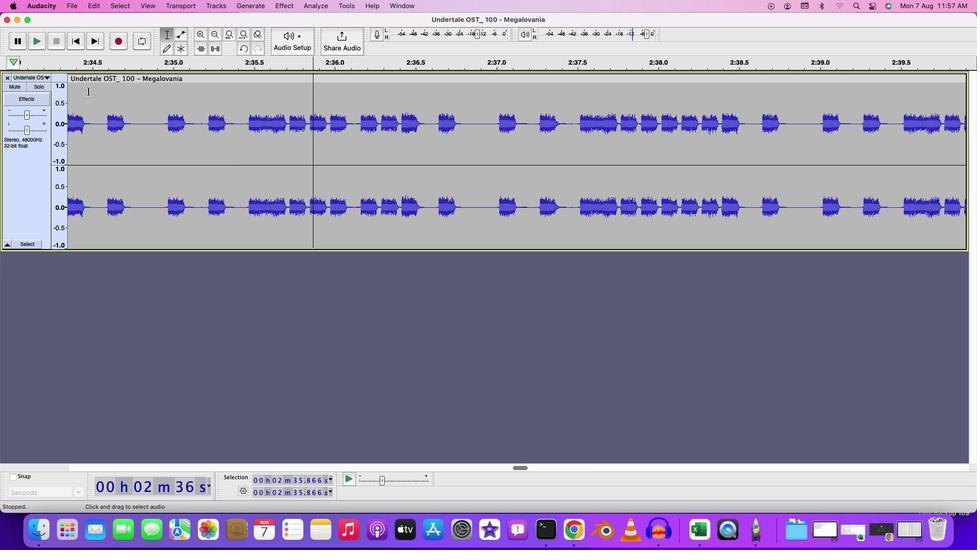 
Action: Mouse pressed left at (88, 91)
Screenshot: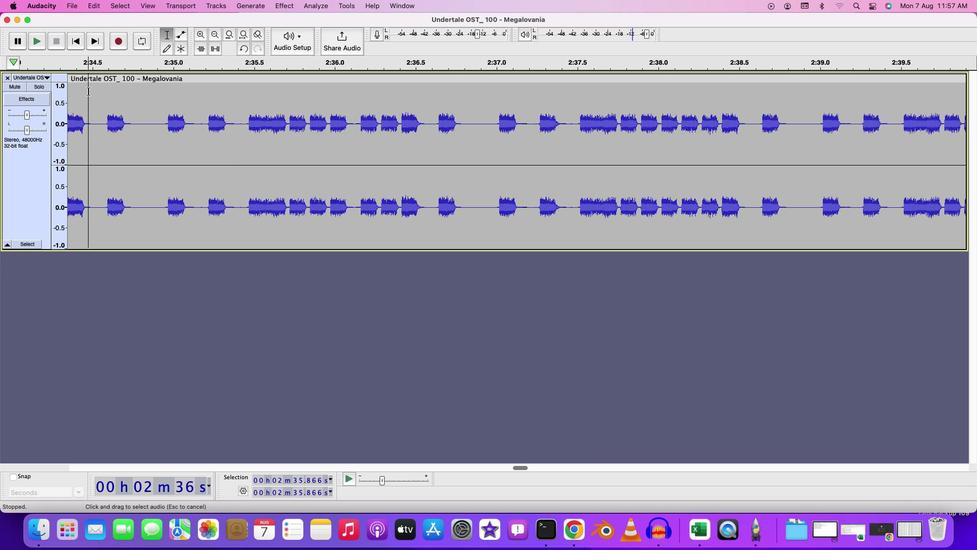 
Action: Key pressed Key.space
Screenshot: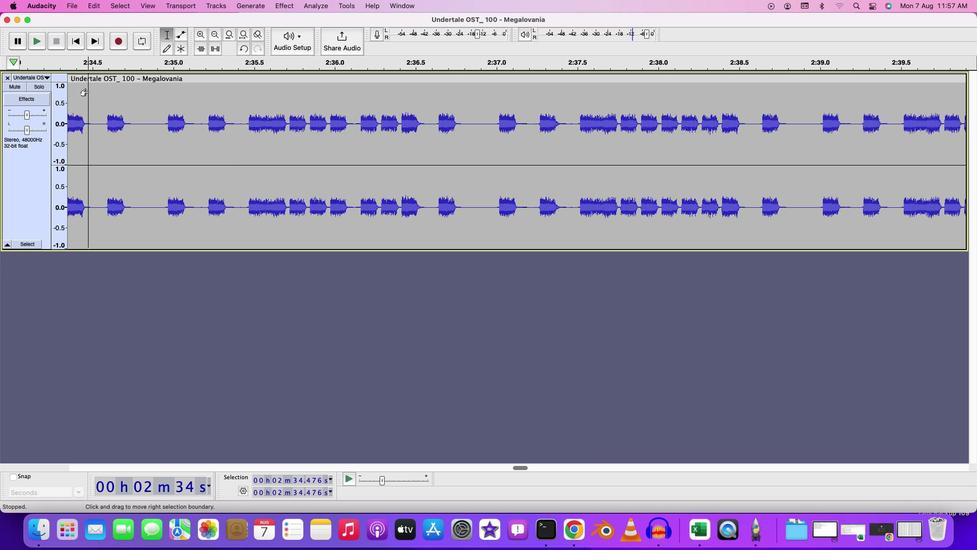 
Action: Mouse moved to (98, 98)
Screenshot: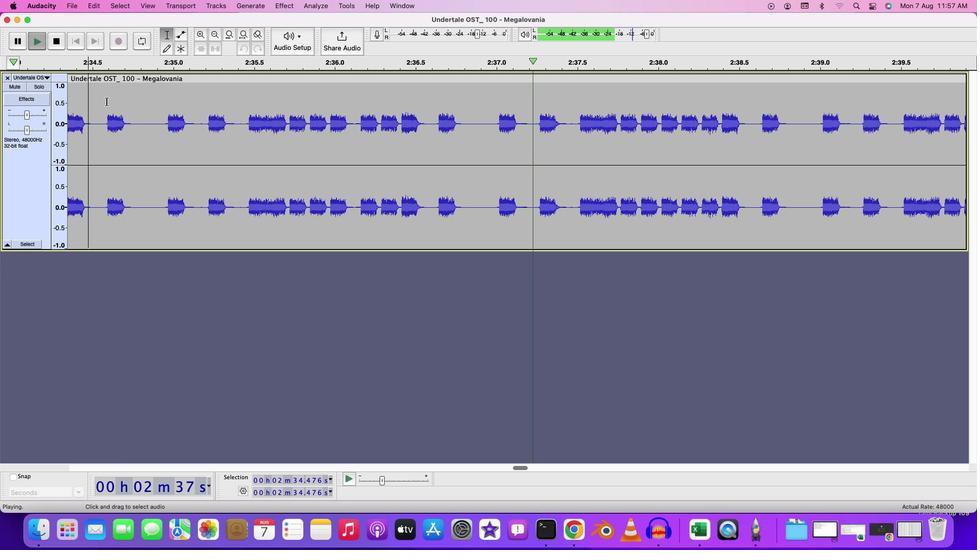 
Action: Key pressed Key.space
Screenshot: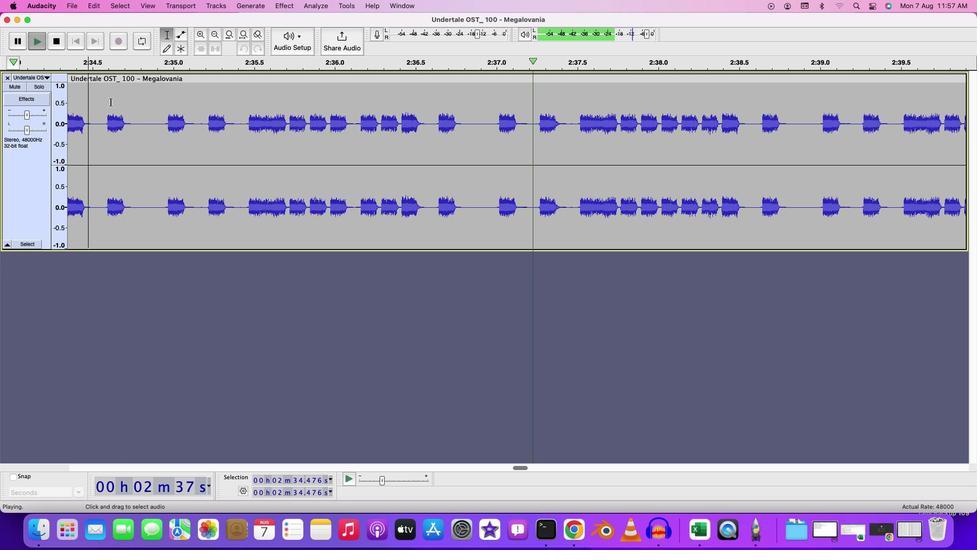 
Action: Mouse moved to (166, 99)
Screenshot: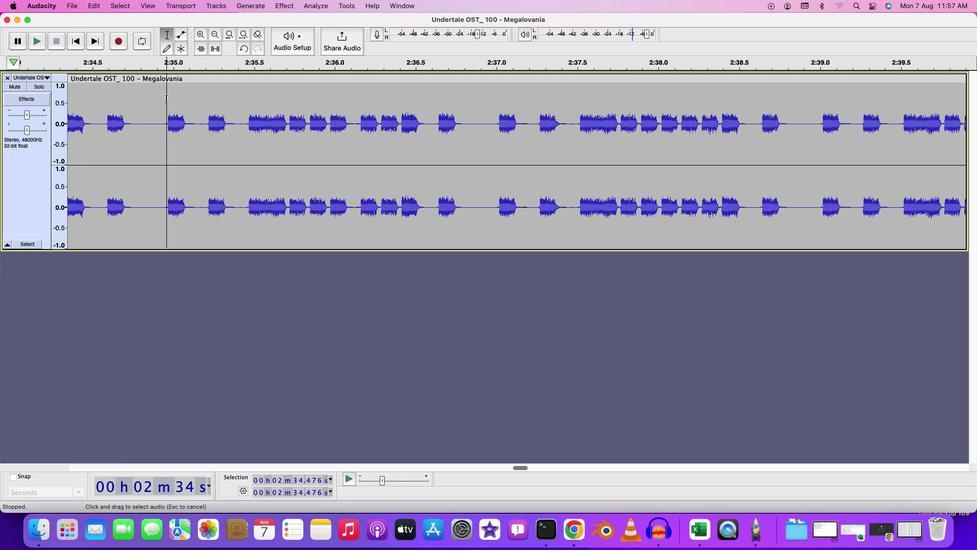 
Action: Mouse pressed left at (166, 99)
Screenshot: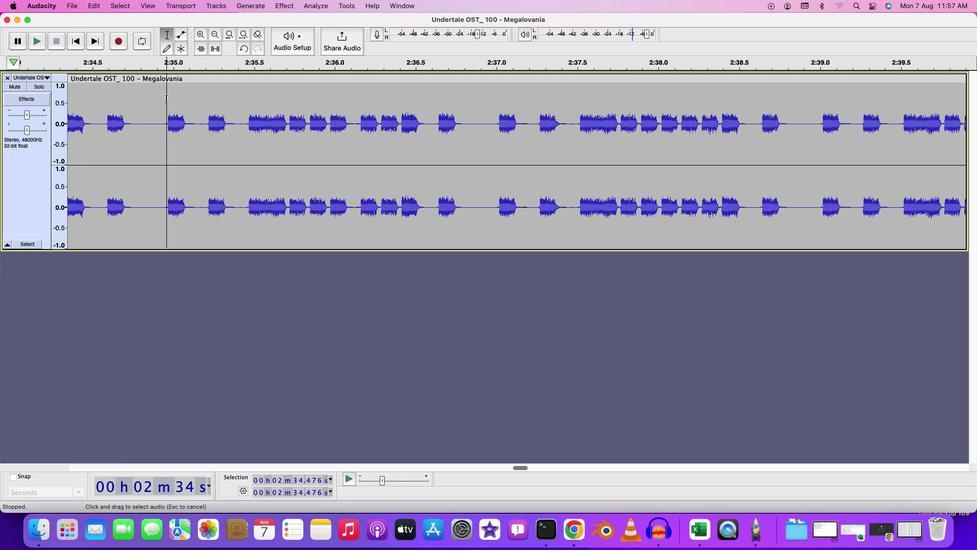 
Action: Key pressed Key.space
Screenshot: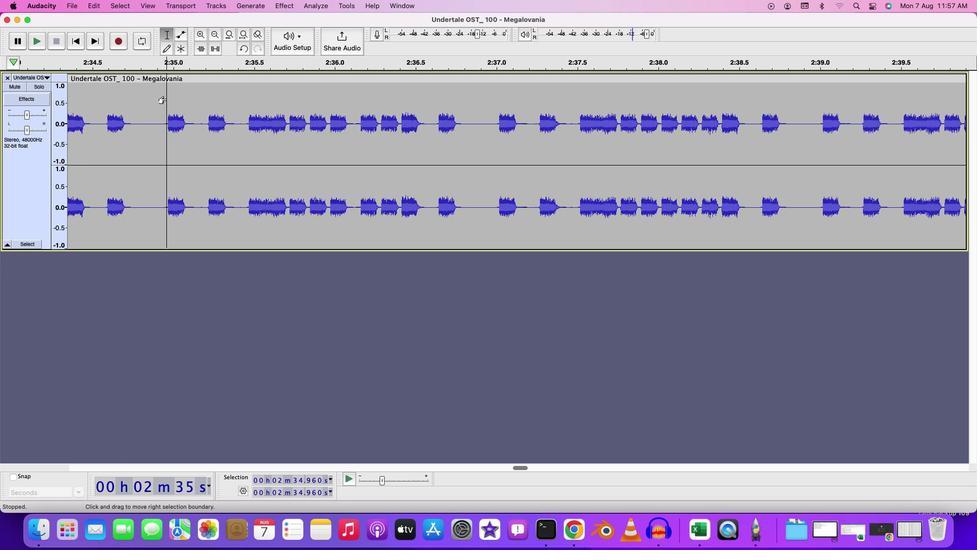 
Action: Mouse moved to (261, 119)
Screenshot: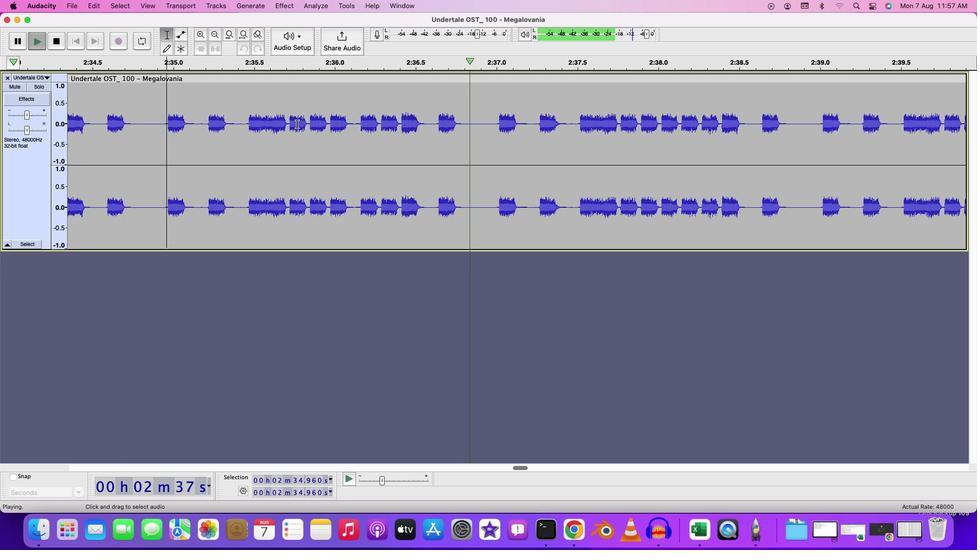 
Action: Key pressed Key.space
Screenshot: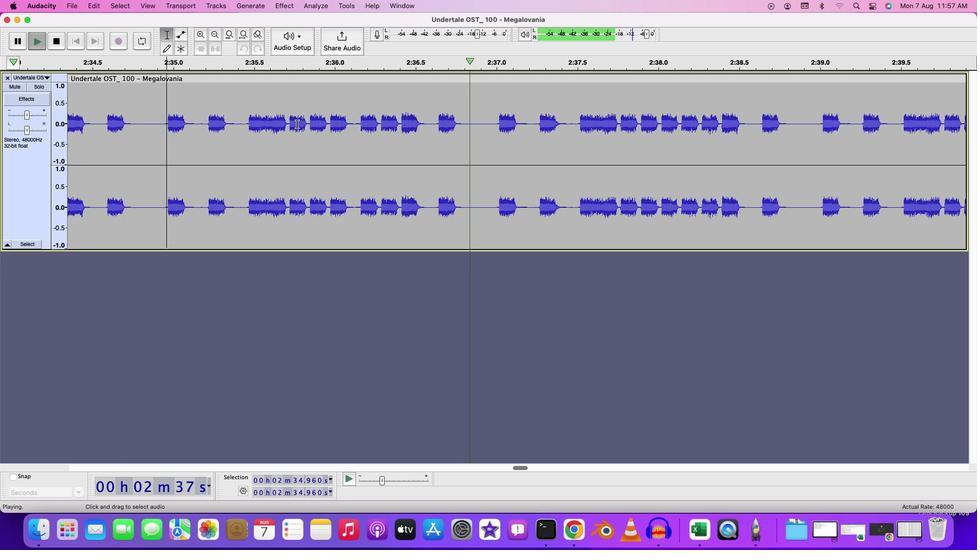 
Action: Mouse moved to (357, 125)
Screenshot: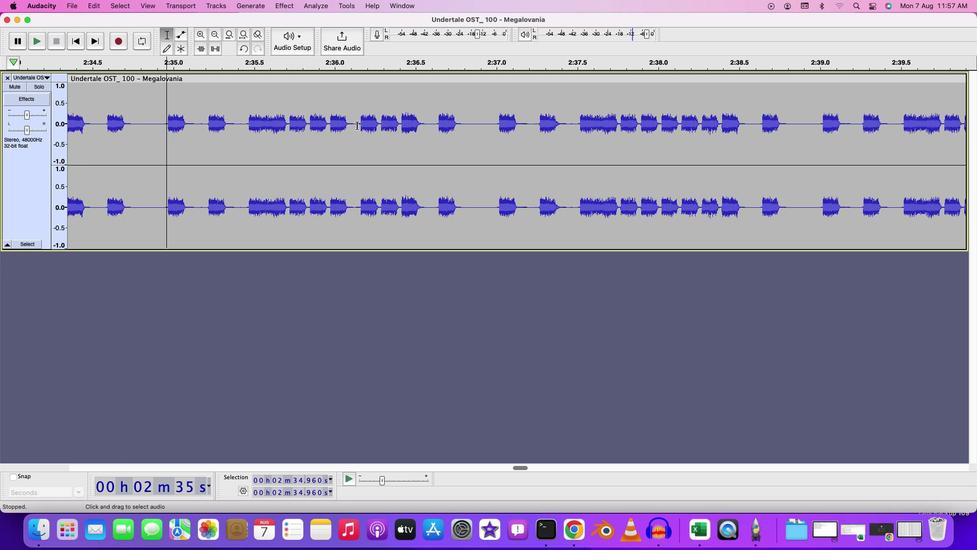 
Action: Mouse pressed left at (357, 125)
Screenshot: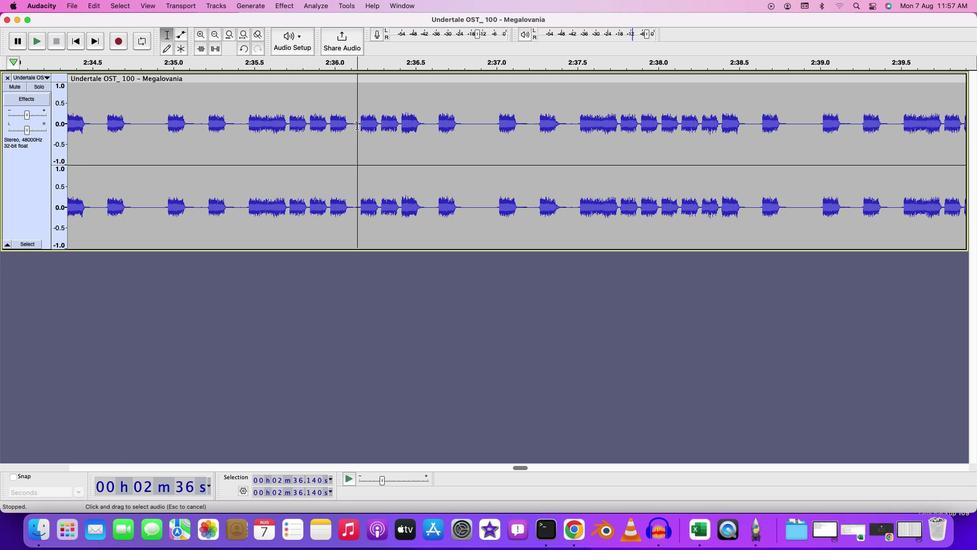 
Action: Mouse moved to (352, 125)
Screenshot: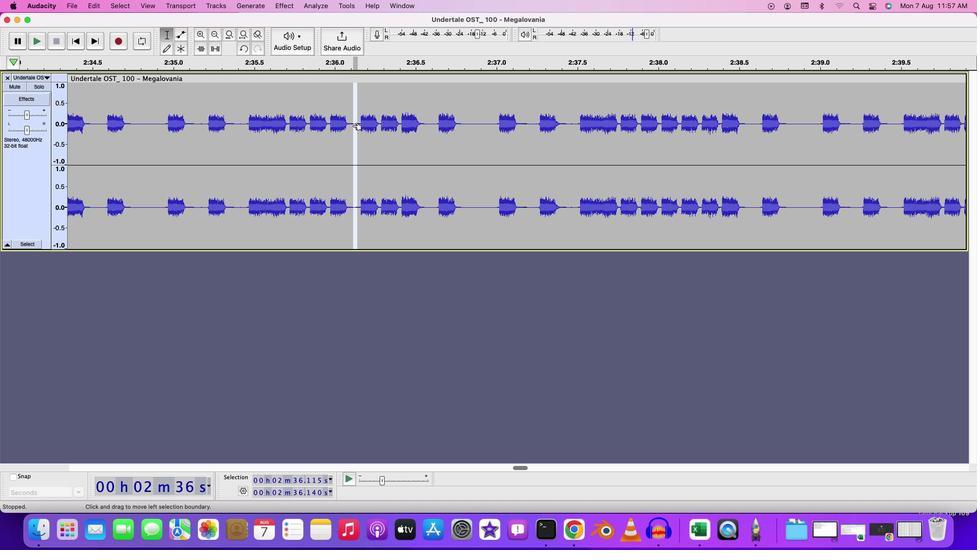 
Action: Key pressed Key.delete
Screenshot: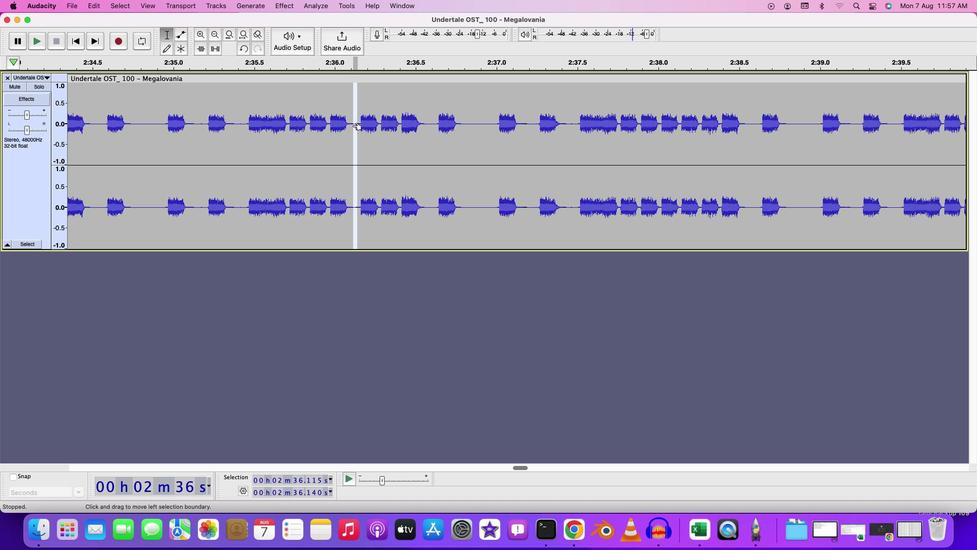 
Action: Mouse moved to (156, 99)
Screenshot: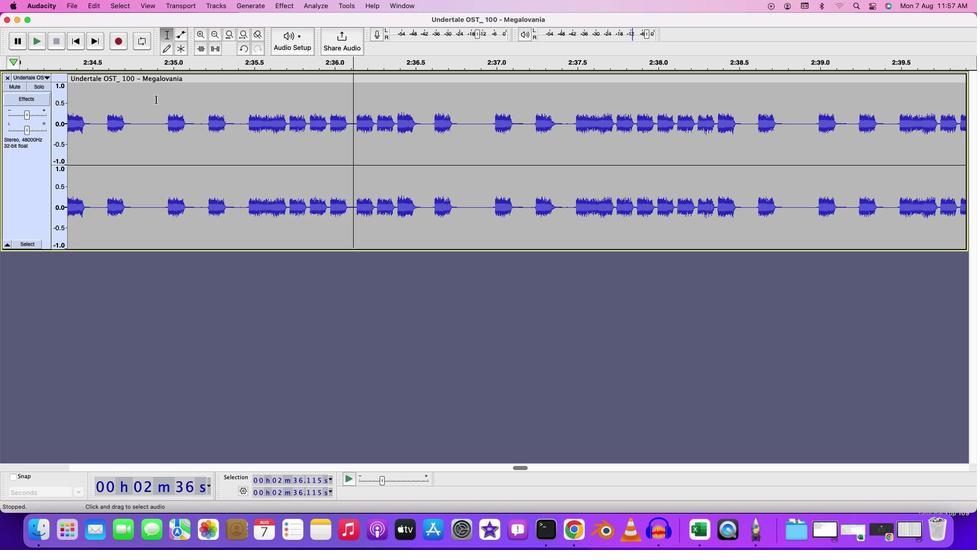 
Action: Mouse pressed left at (156, 99)
Screenshot: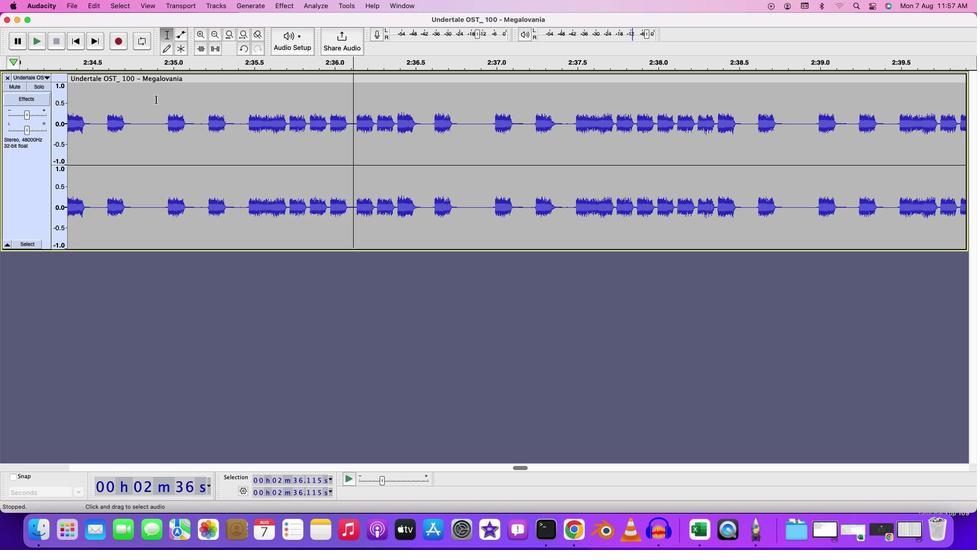 
Action: Key pressed Key.space
Screenshot: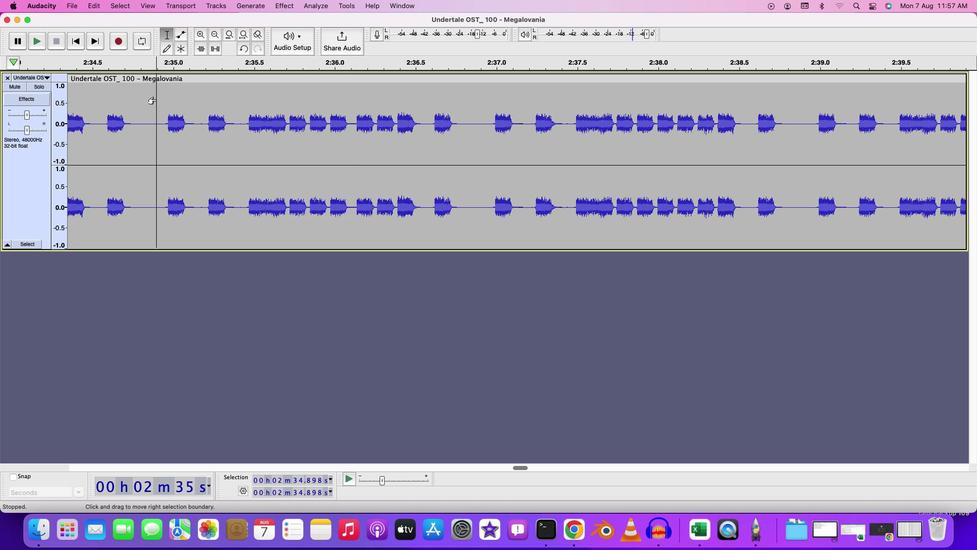 
Action: Mouse moved to (252, 117)
Screenshot: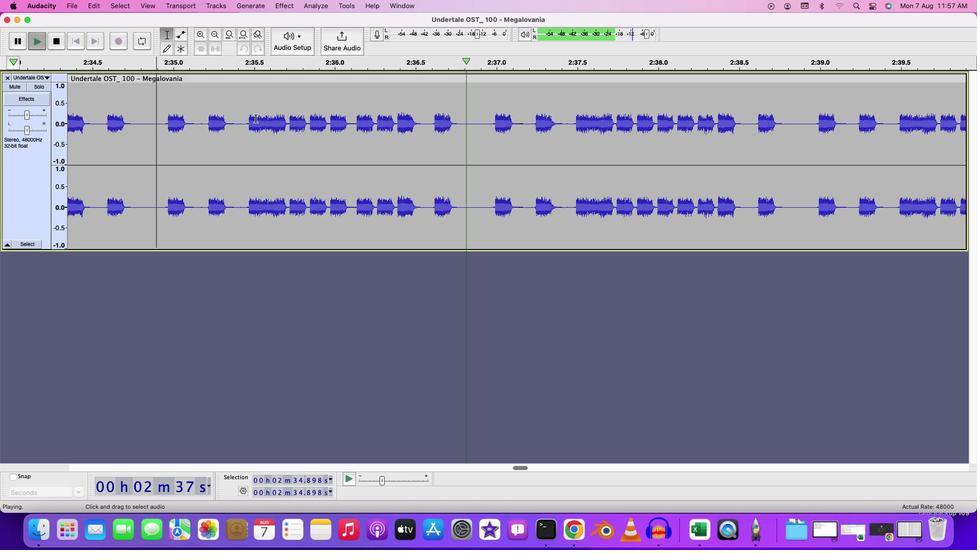 
Action: Key pressed Key.space
Screenshot: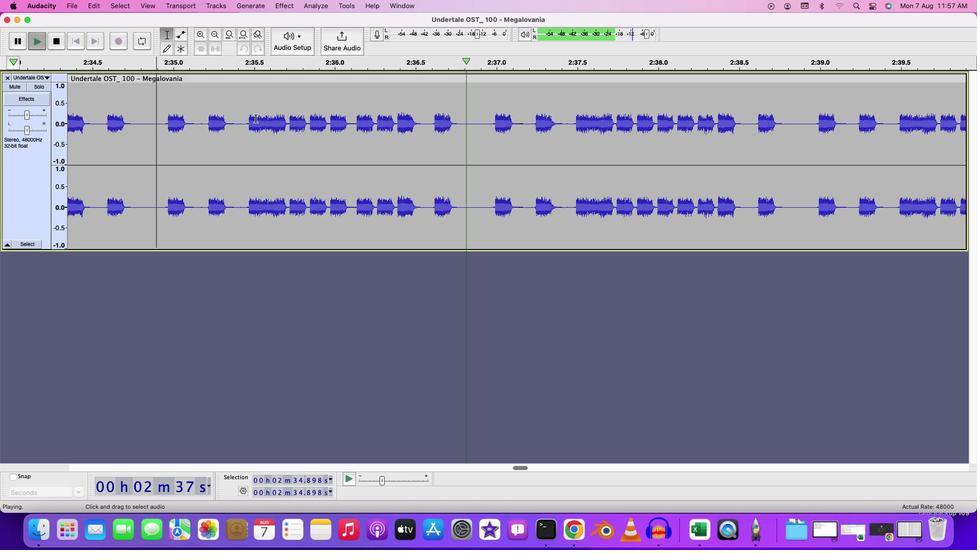 
Action: Mouse moved to (353, 120)
Screenshot: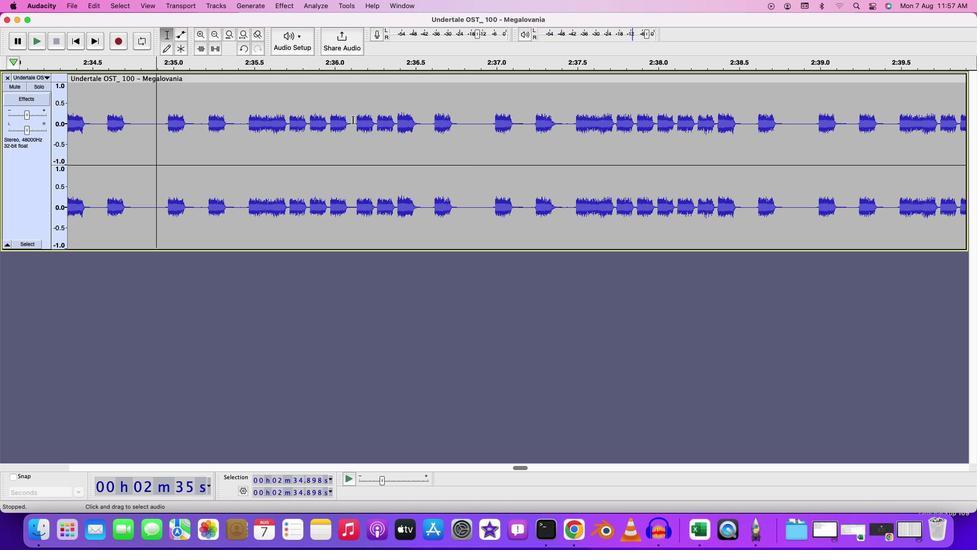 
Action: Mouse pressed left at (353, 120)
Screenshot: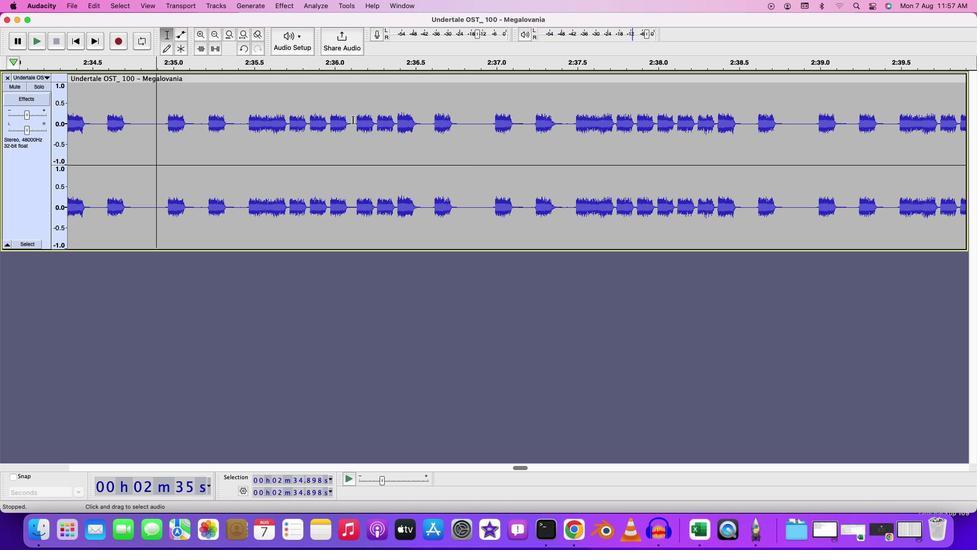 
Action: Mouse moved to (349, 118)
Screenshot: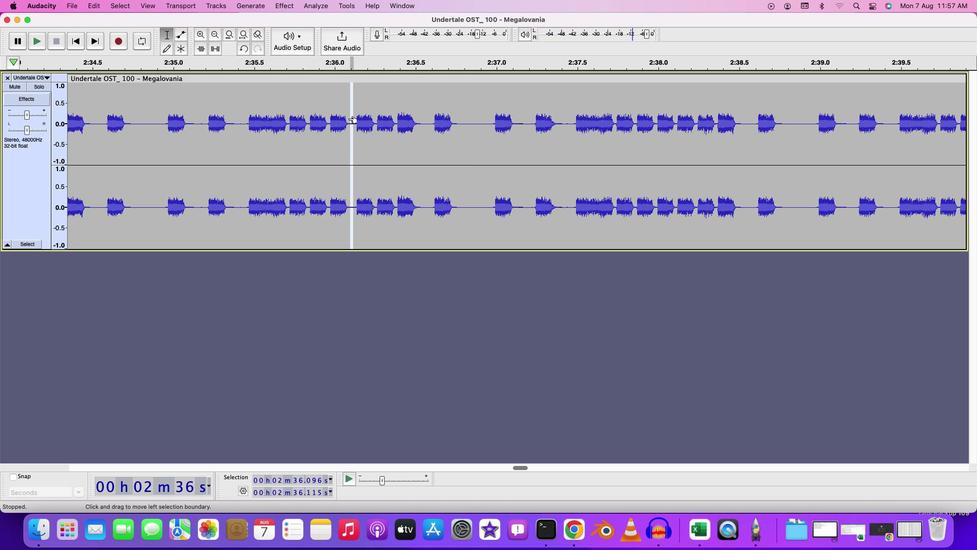 
Action: Key pressed Key.delete
Screenshot: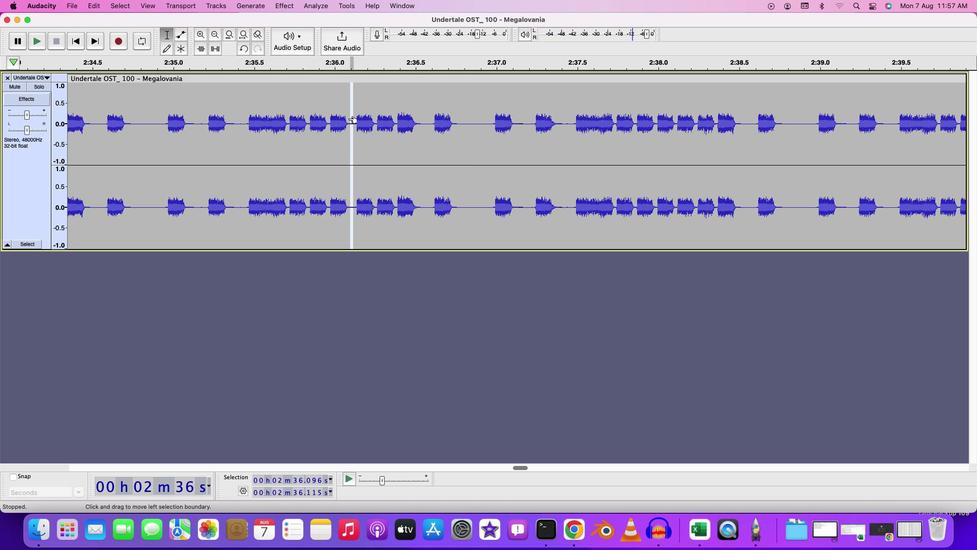 
Action: Mouse moved to (253, 99)
Screenshot: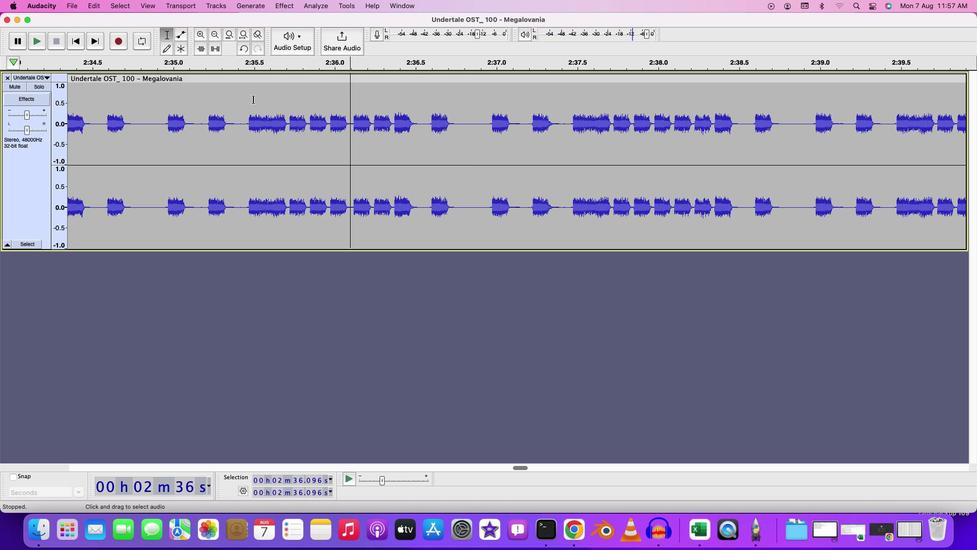 
Action: Mouse pressed left at (253, 99)
Screenshot: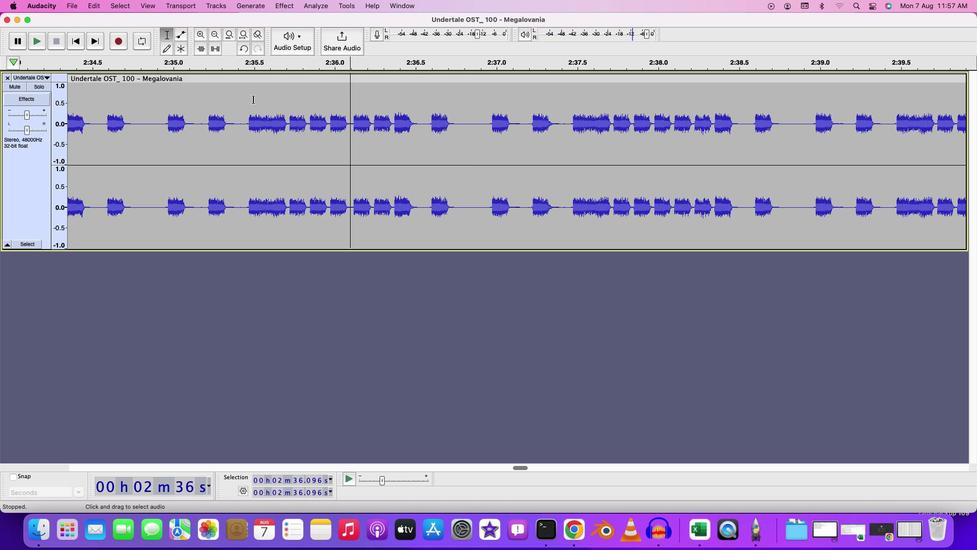 
Action: Key pressed Key.space
Screenshot: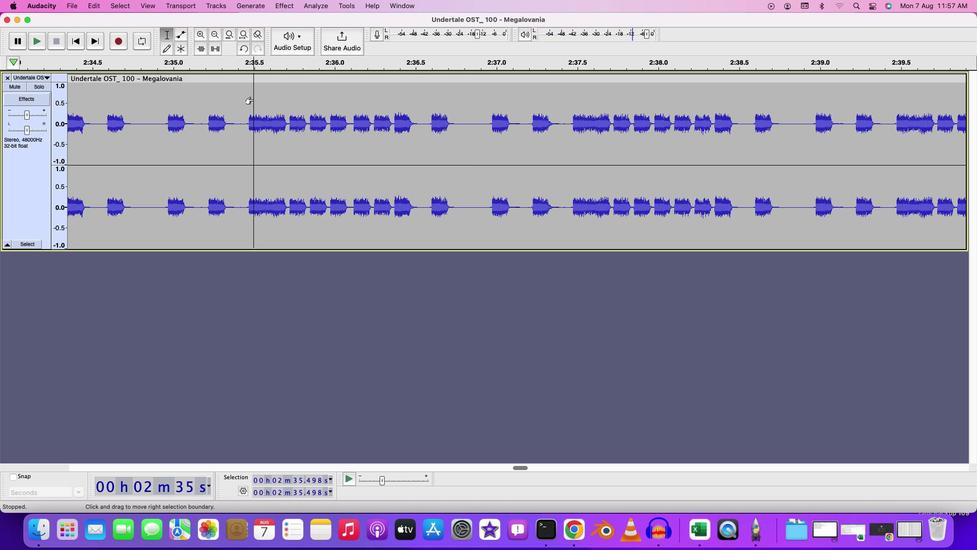
Action: Mouse moved to (104, 95)
Screenshot: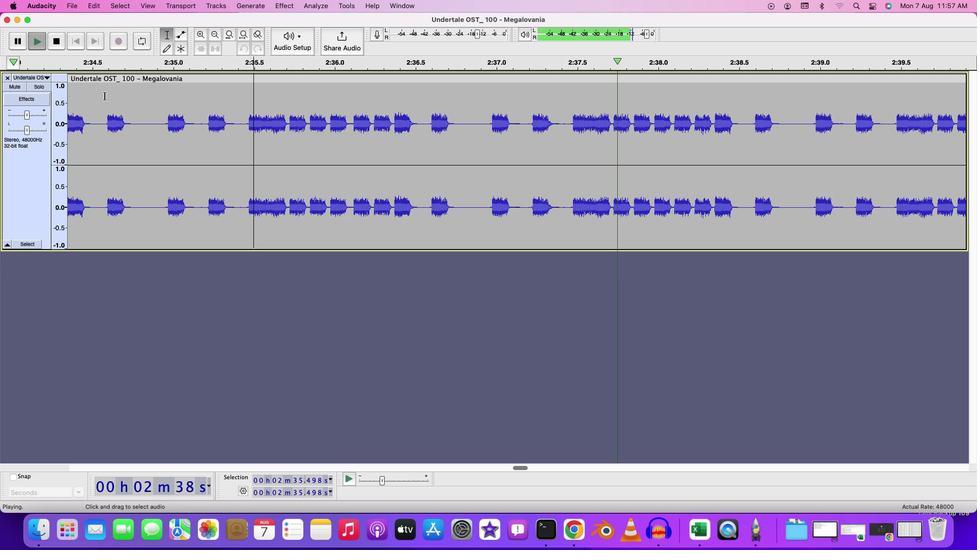 
Action: Mouse pressed left at (104, 95)
Screenshot: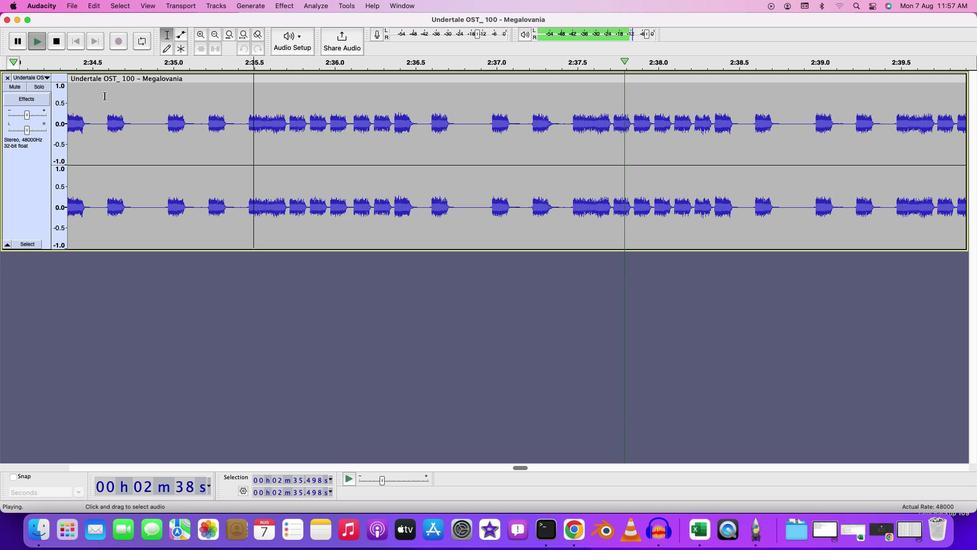
Action: Key pressed Key.spaceKey.space
Screenshot: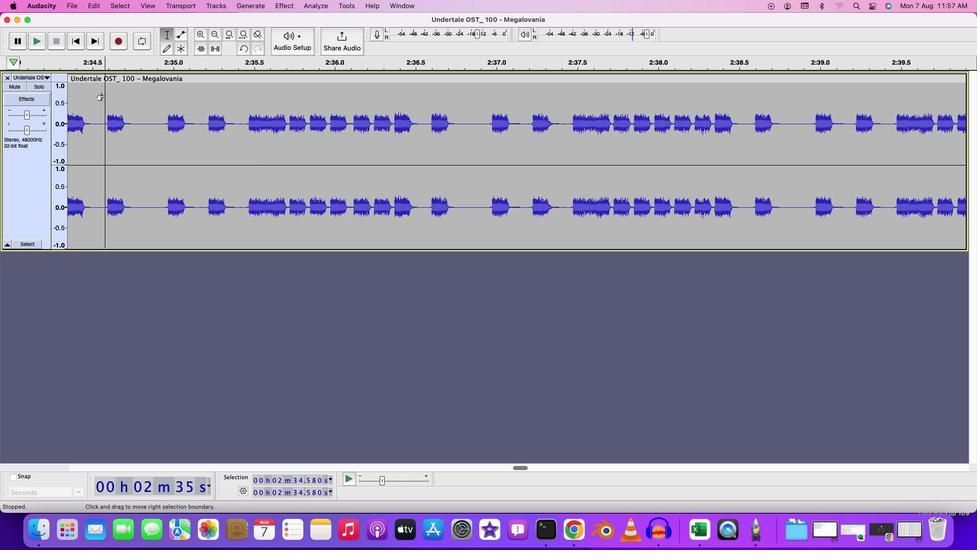 
Action: Mouse moved to (334, 113)
Screenshot: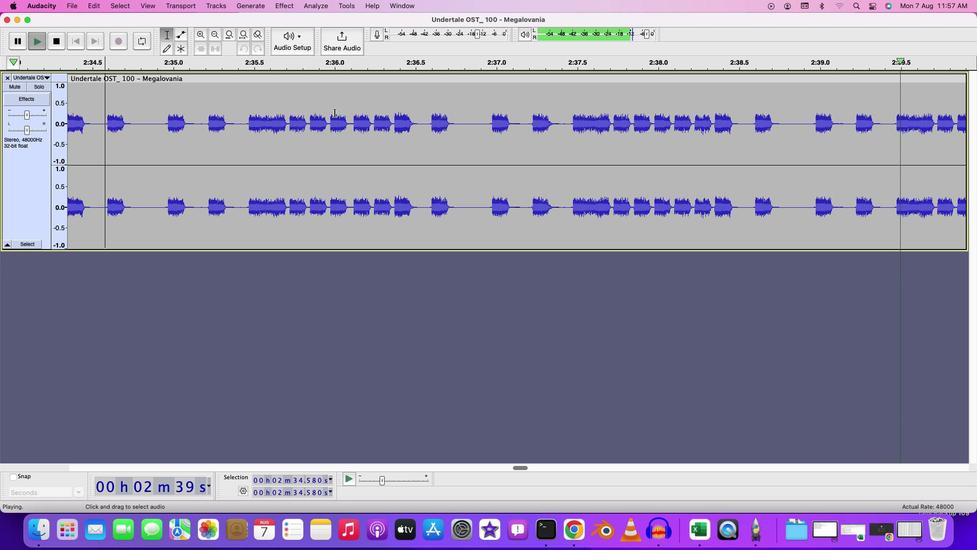 
Action: Key pressed Key.space
Screenshot: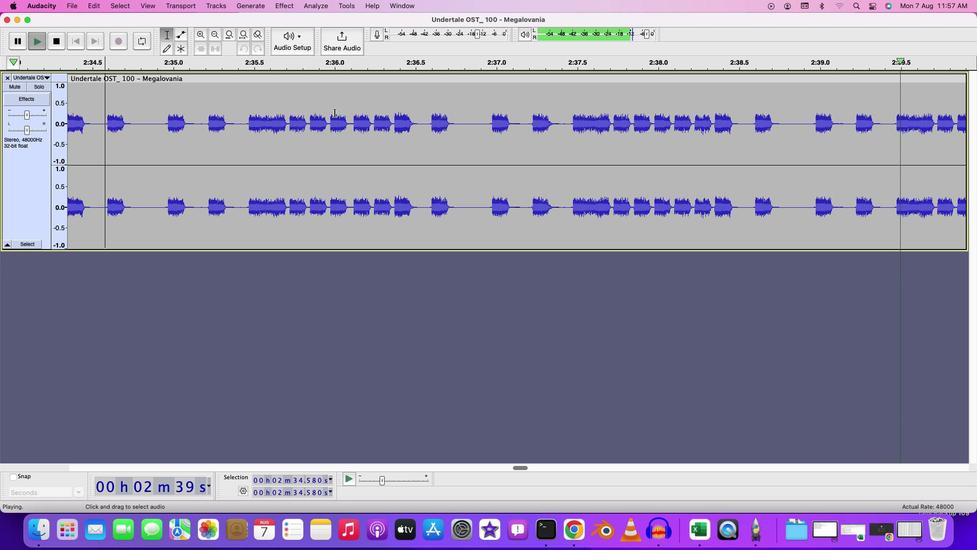 
Action: Mouse moved to (326, 101)
Screenshot: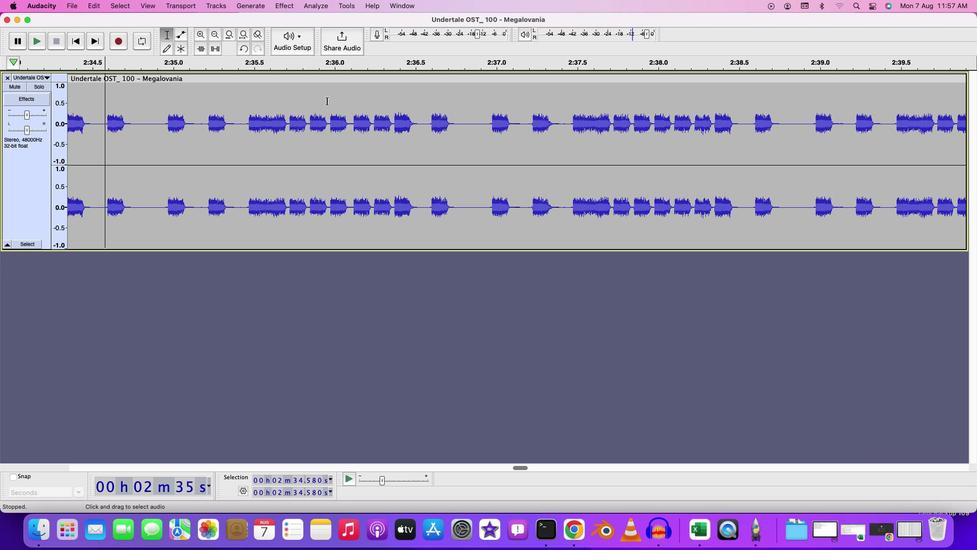 
Action: Mouse pressed left at (326, 101)
Screenshot: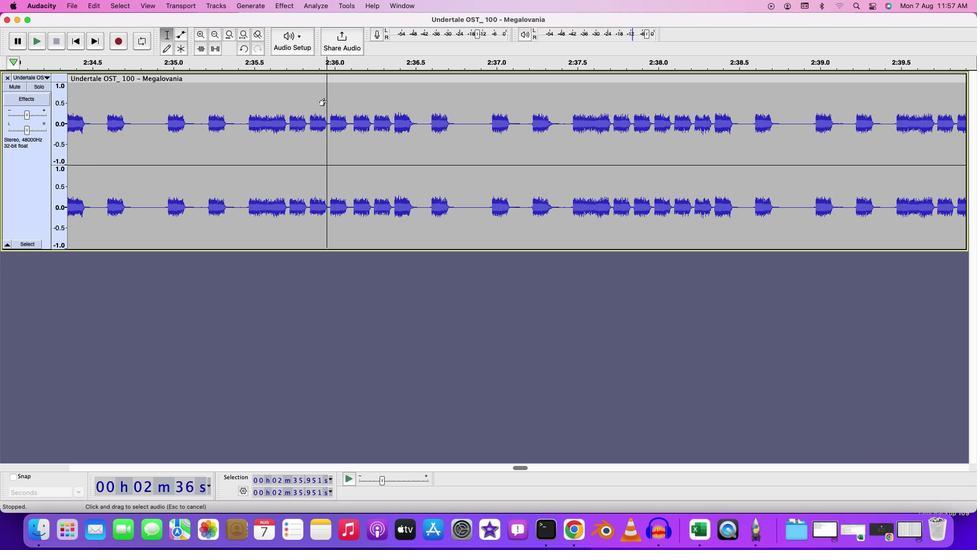 
Action: Key pressed Key.space
Screenshot: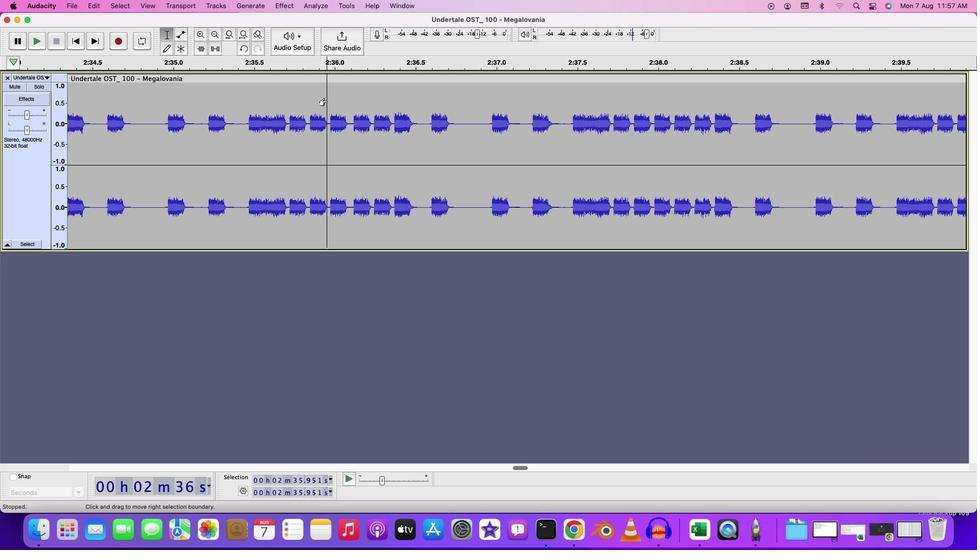 
Action: Mouse moved to (325, 101)
Screenshot: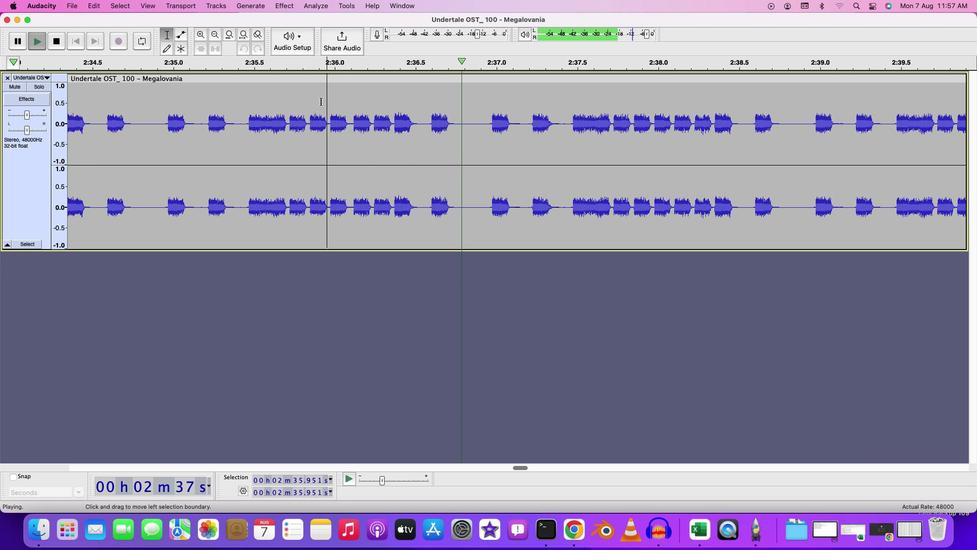 
Action: Key pressed Key.space
Screenshot: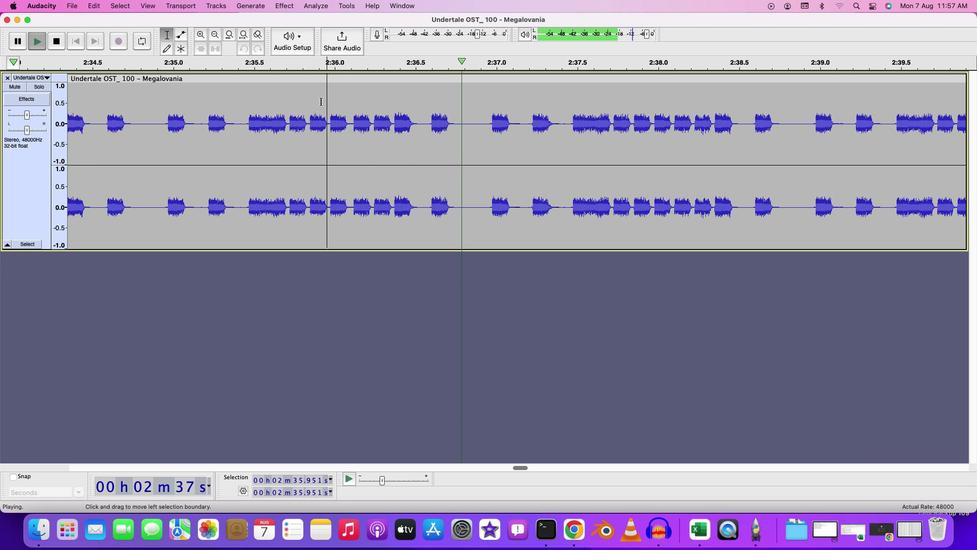 
Action: Mouse moved to (304, 98)
Screenshot: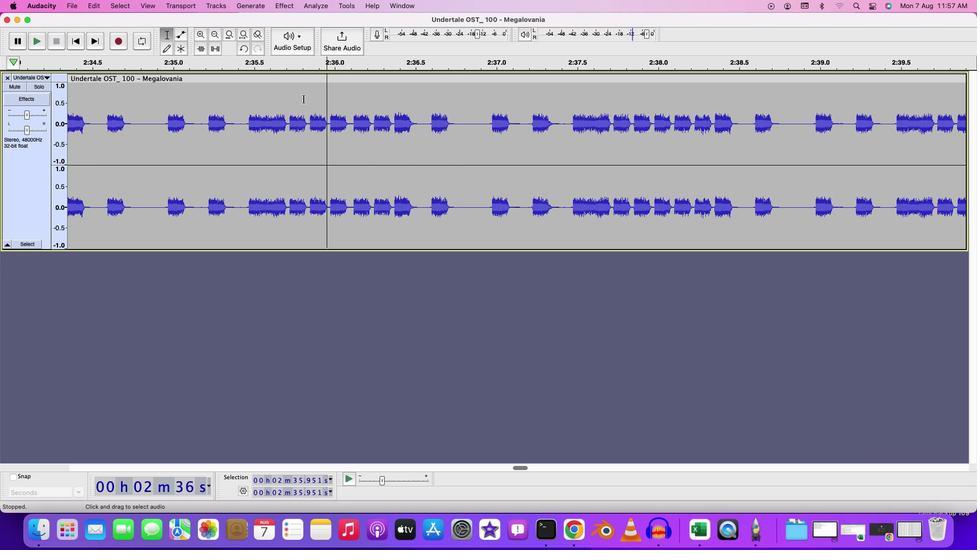 
Action: Mouse pressed left at (304, 98)
Screenshot: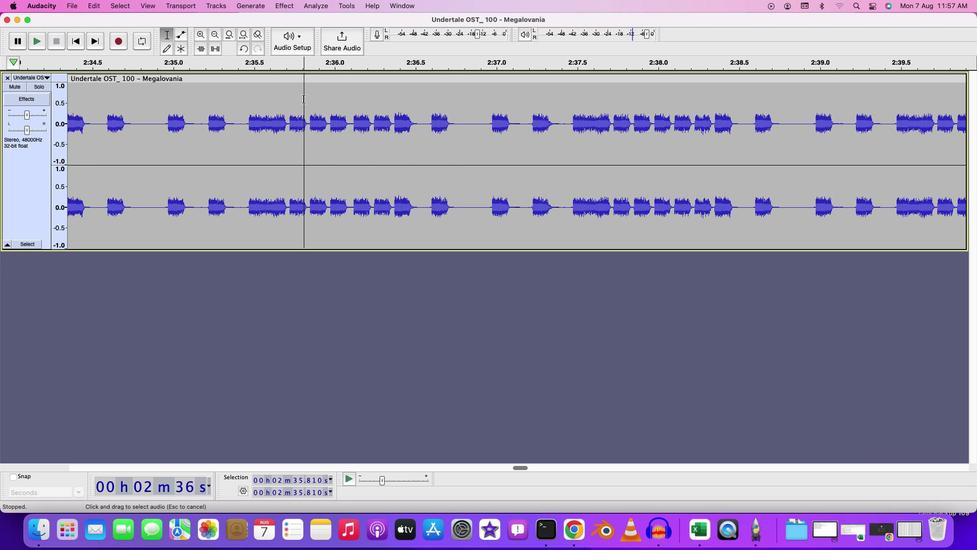 
Action: Key pressed Key.spaceKey.spaceKey.cmd'z'
Screenshot: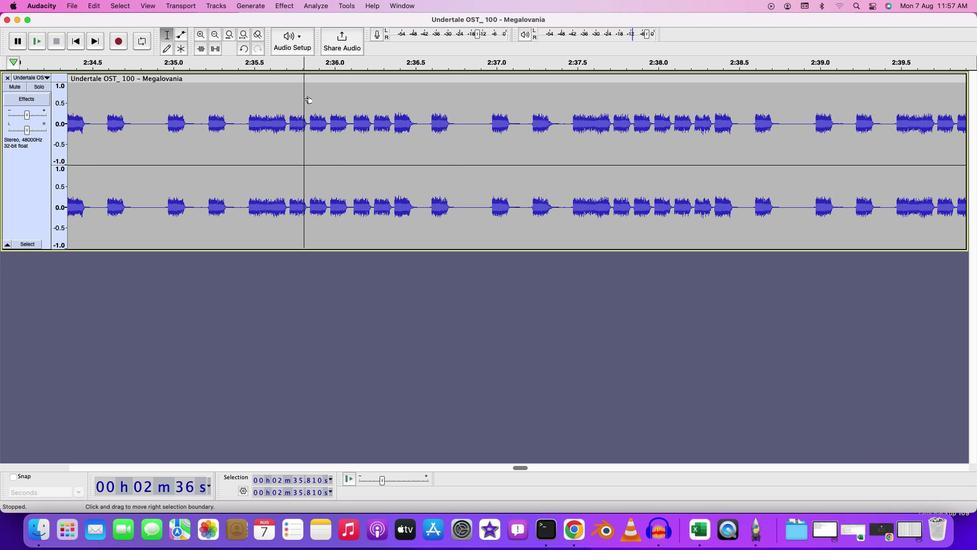 
Action: Mouse moved to (353, 124)
Screenshot: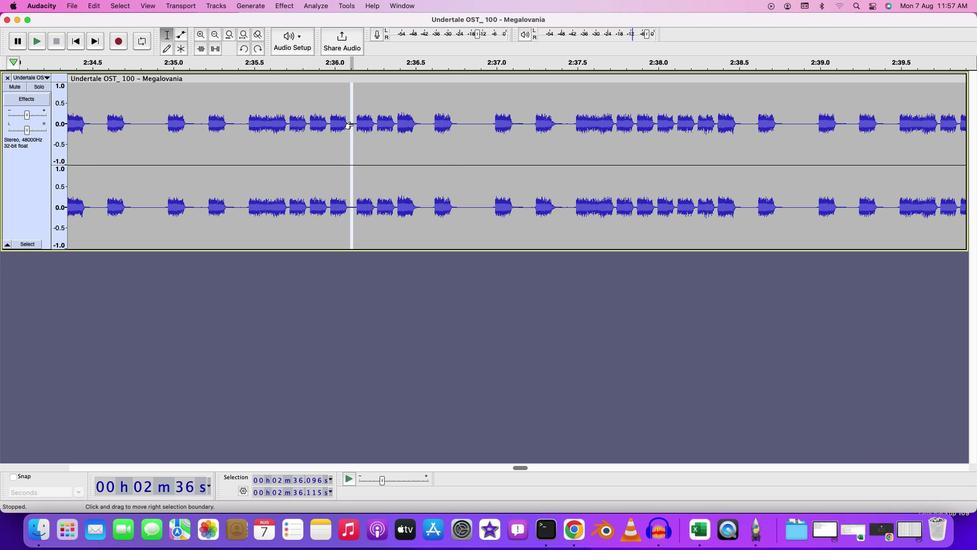 
Action: Mouse pressed left at (353, 124)
Screenshot: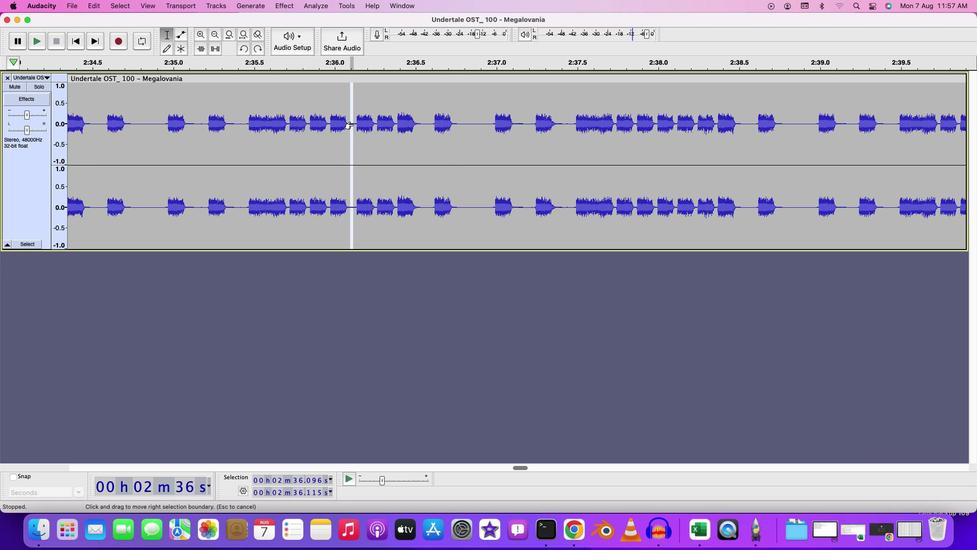 
Action: Mouse moved to (355, 126)
Screenshot: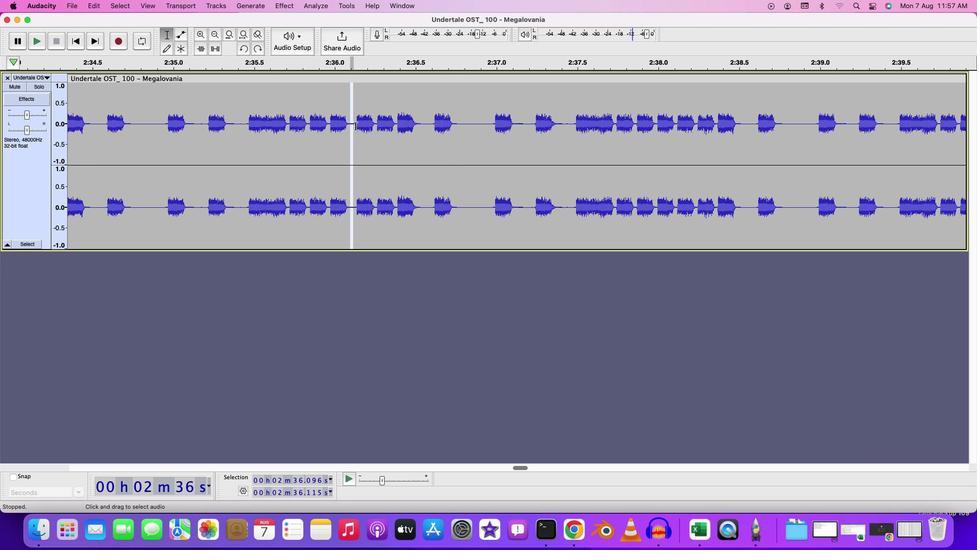 
Action: Mouse pressed left at (355, 126)
Screenshot: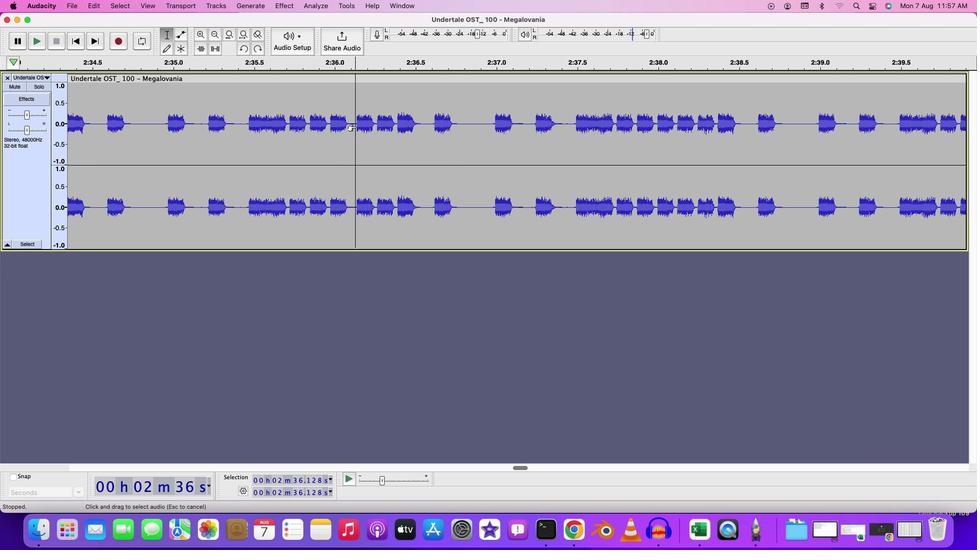
Action: Mouse moved to (354, 124)
Screenshot: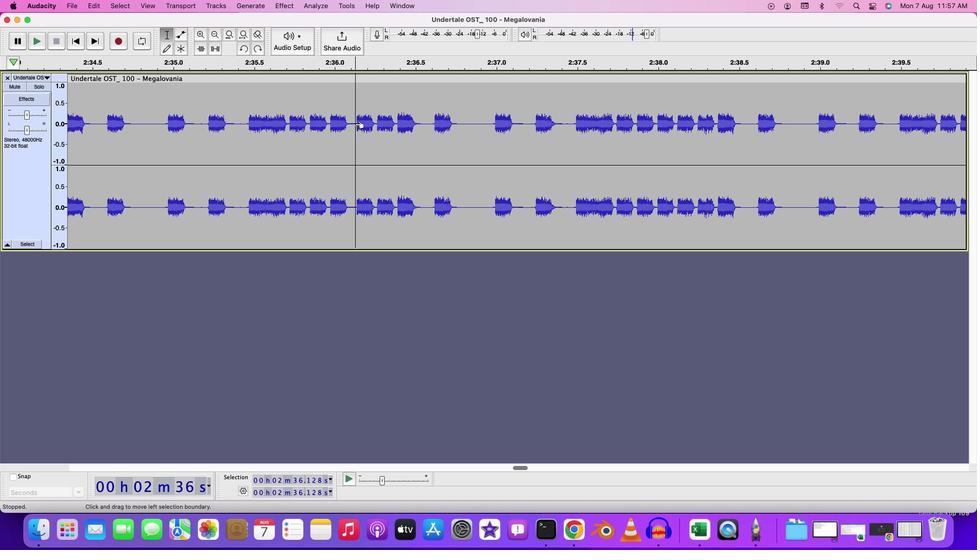 
Action: Mouse pressed left at (354, 124)
Screenshot: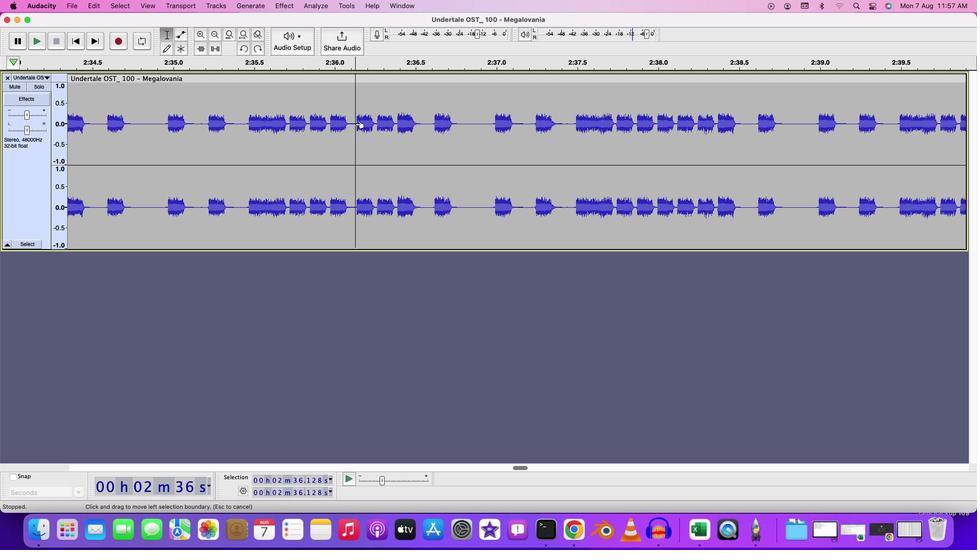 
Action: Mouse moved to (348, 123)
Screenshot: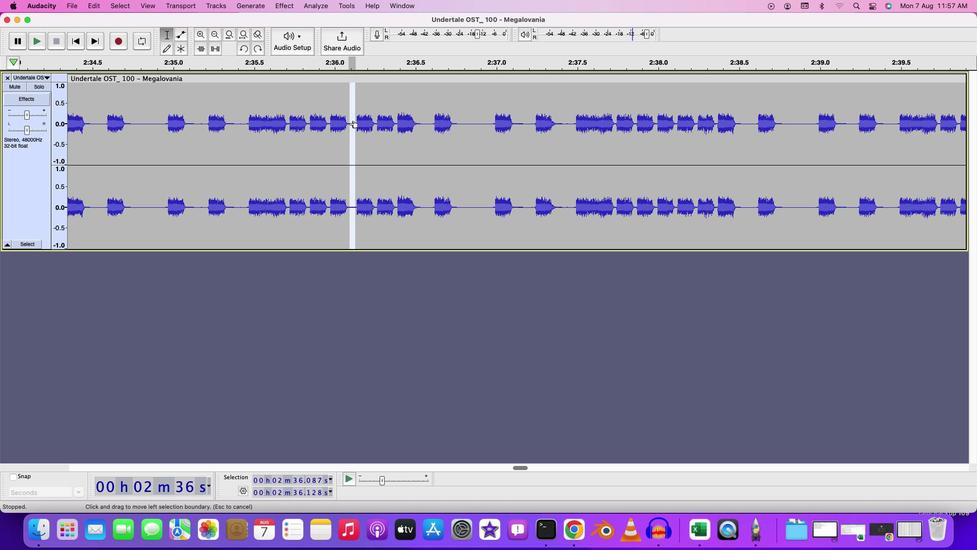 
Action: Key pressed Key.delete
Screenshot: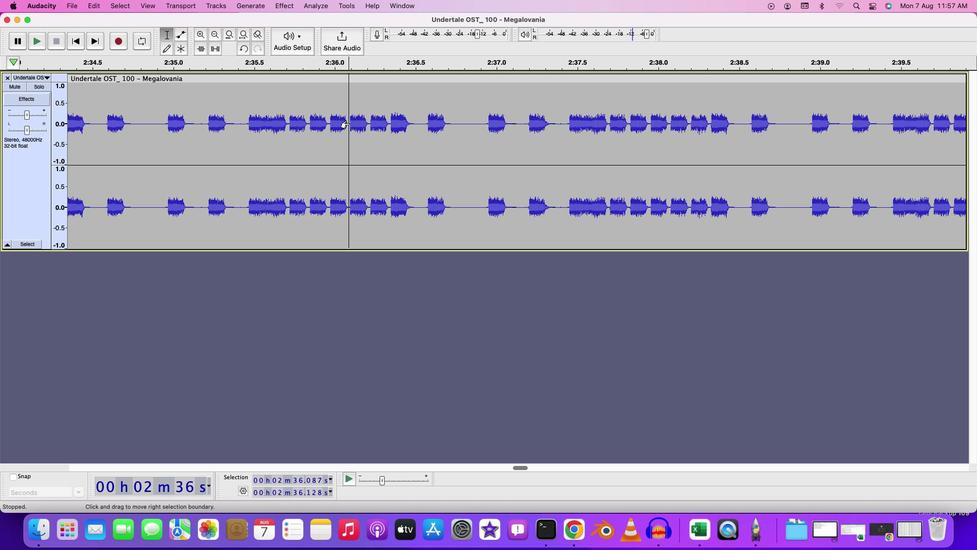 
Action: Mouse moved to (311, 105)
Screenshot: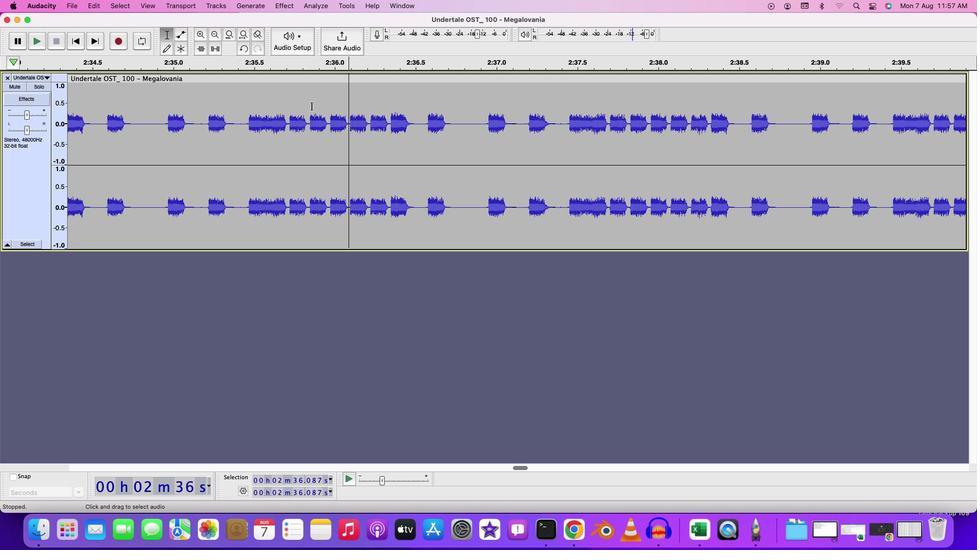 
Action: Mouse pressed left at (311, 105)
Screenshot: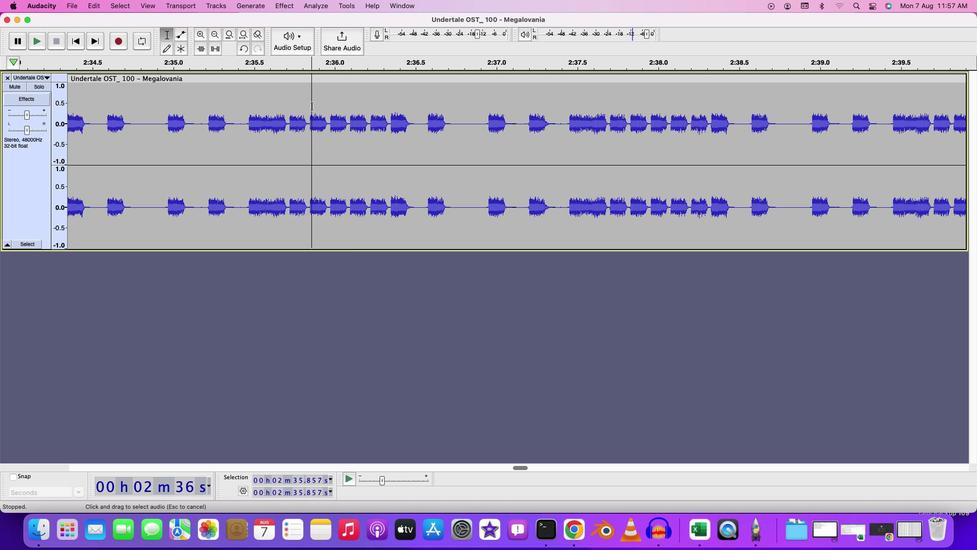 
Action: Key pressed Key.space
Screenshot: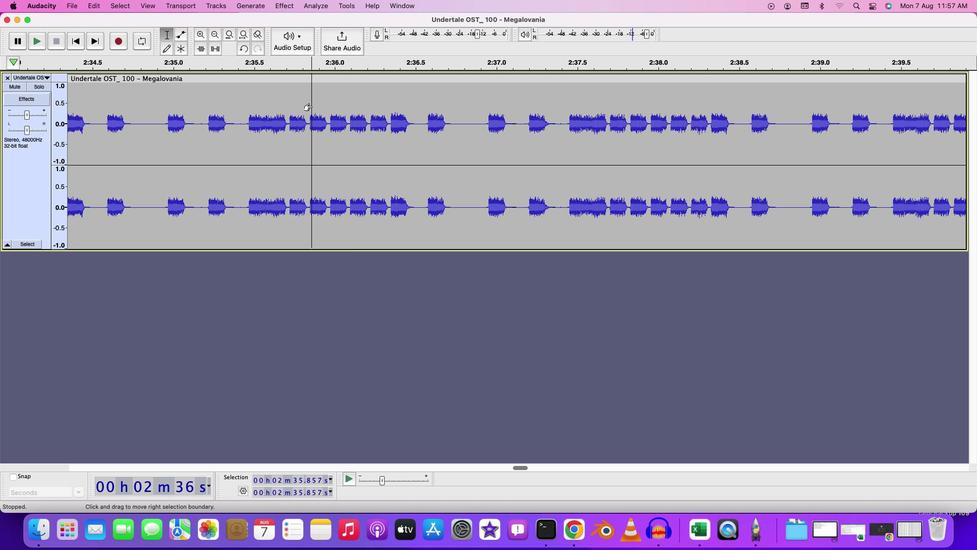 
Action: Mouse moved to (97, 105)
Screenshot: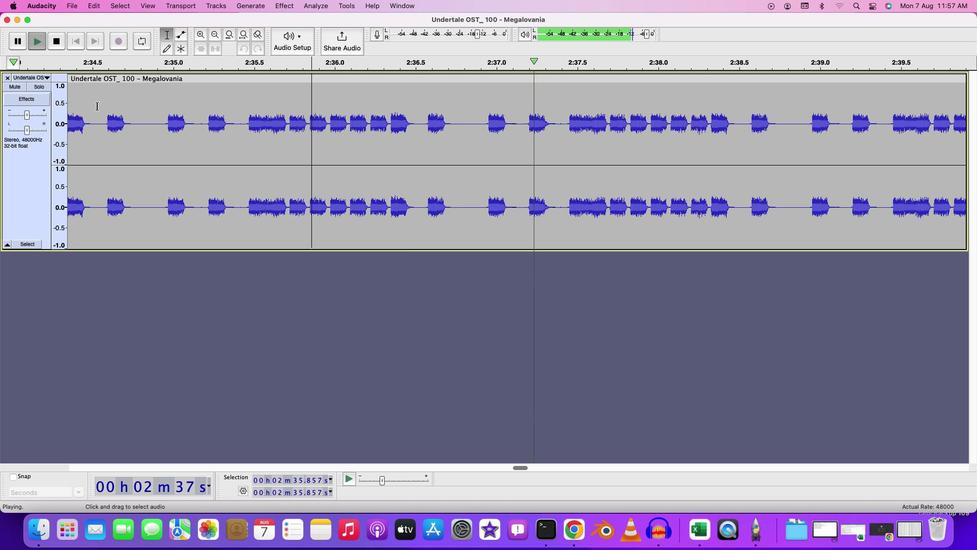
Action: Mouse pressed left at (97, 105)
Screenshot: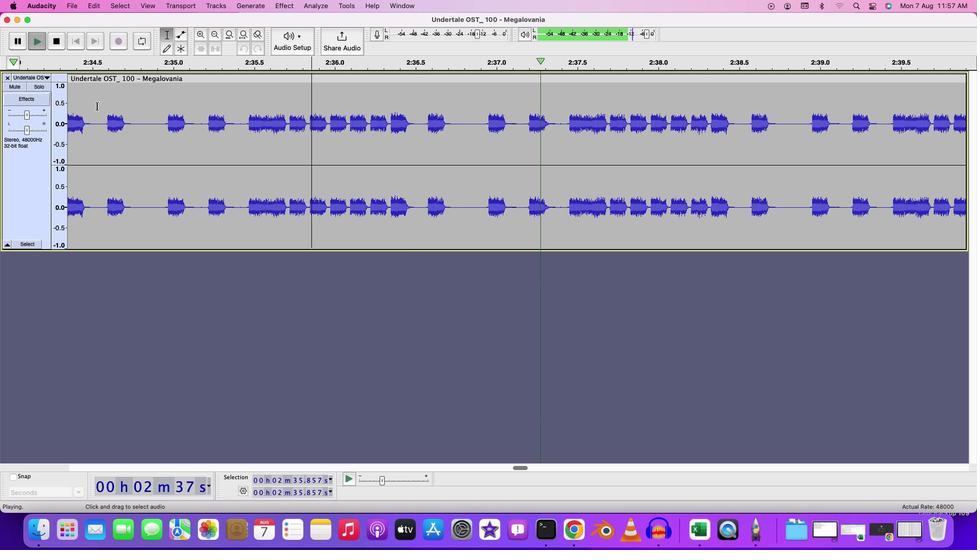 
Action: Key pressed Key.spaceKey.space
Screenshot: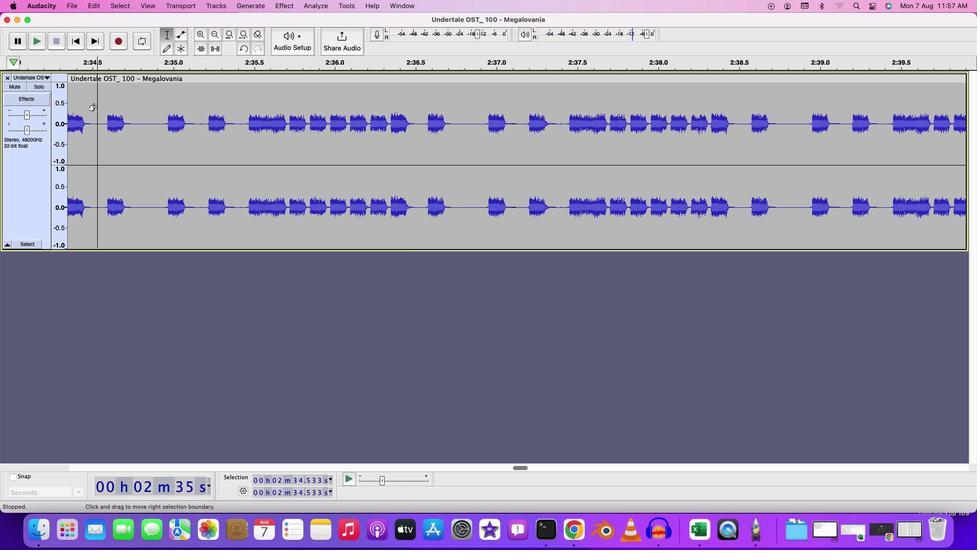 
Action: Mouse moved to (297, 243)
Screenshot: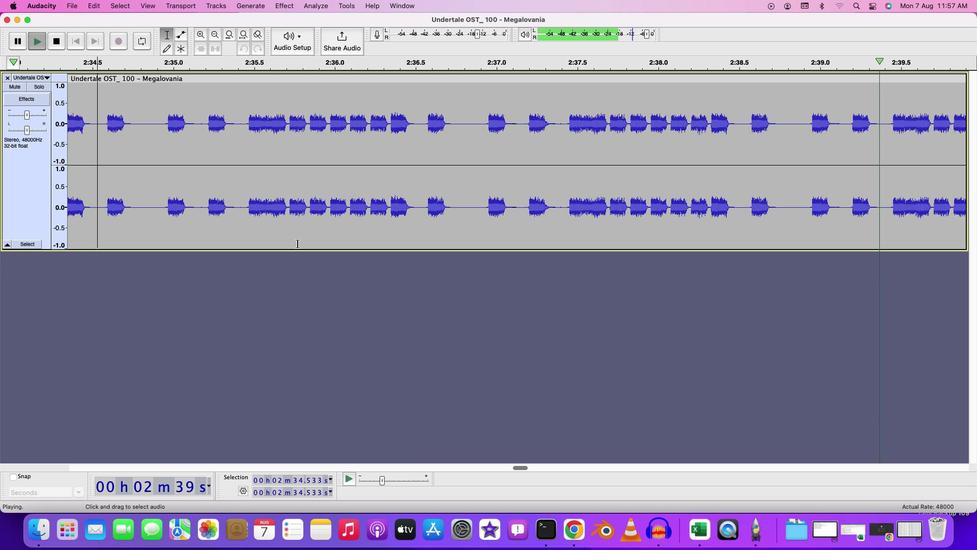 
Action: Key pressed Key.cmd
Screenshot: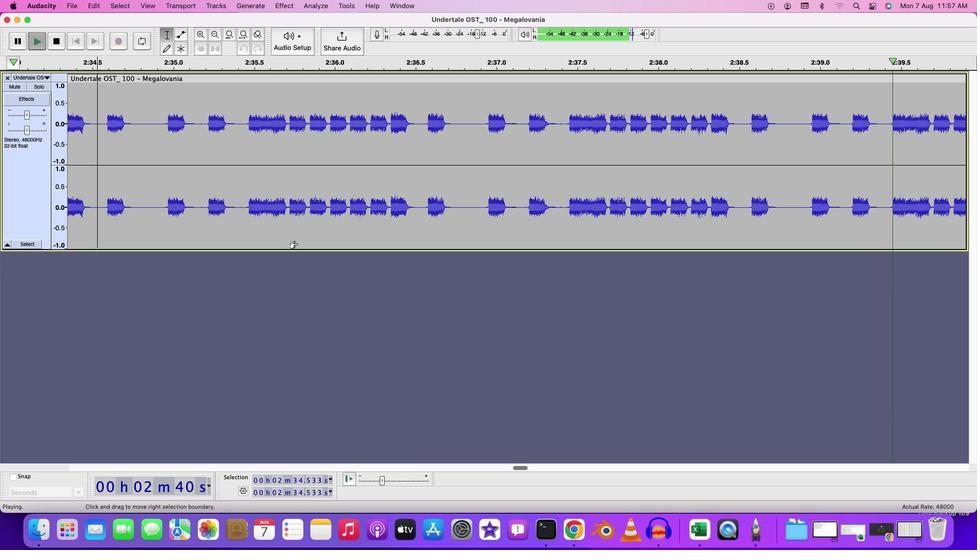 
Action: Mouse scrolled (297, 243) with delta (0, 0)
Screenshot: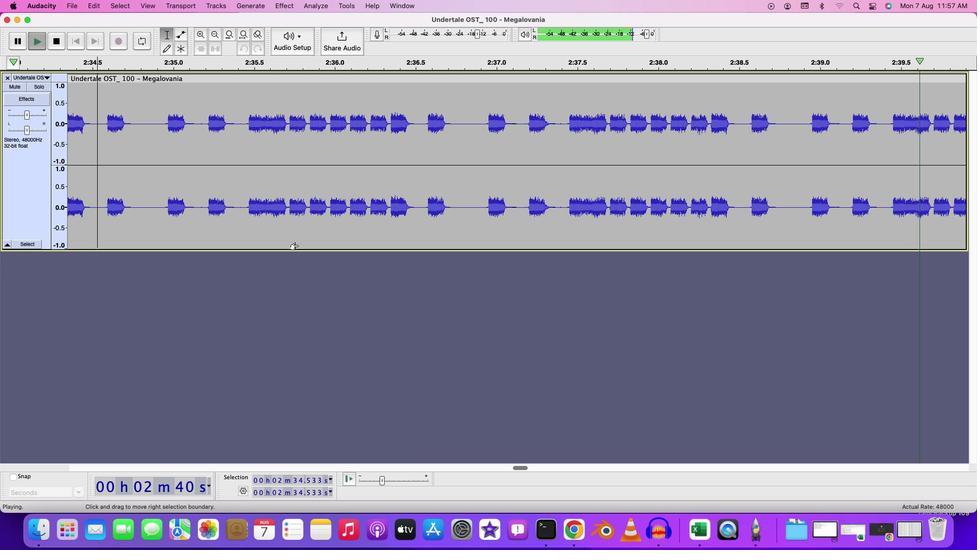 
Action: Mouse moved to (297, 245)
Screenshot: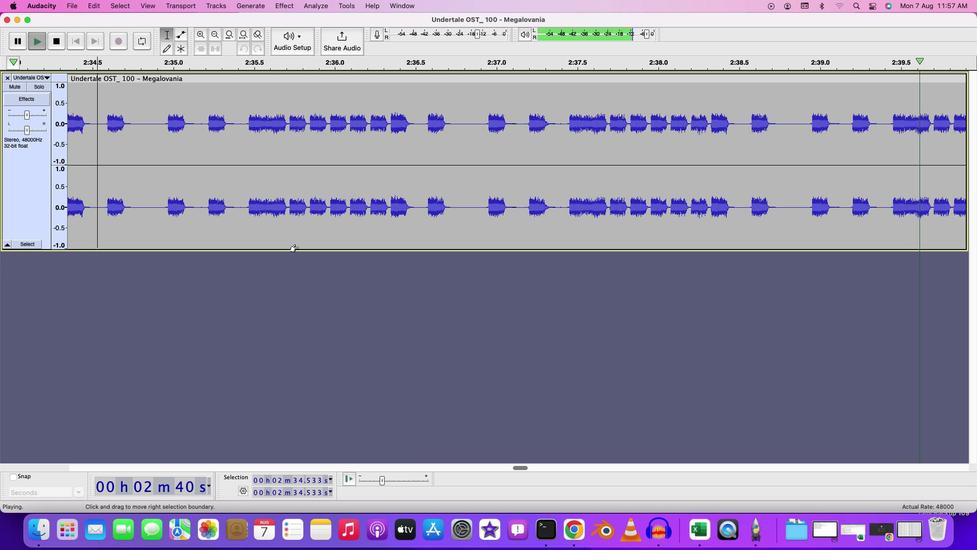 
Action: Mouse scrolled (297, 245) with delta (0, 0)
Screenshot: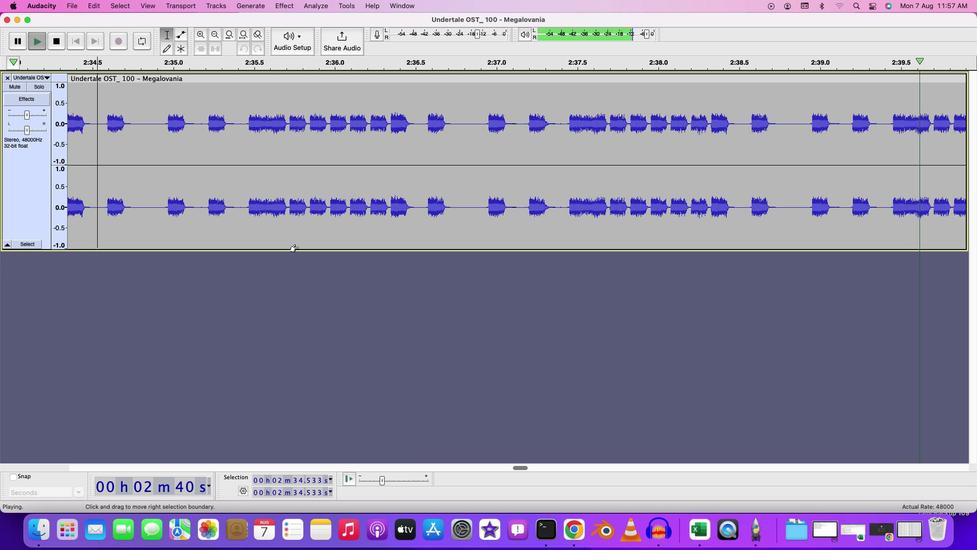 
Action: Mouse moved to (297, 246)
Screenshot: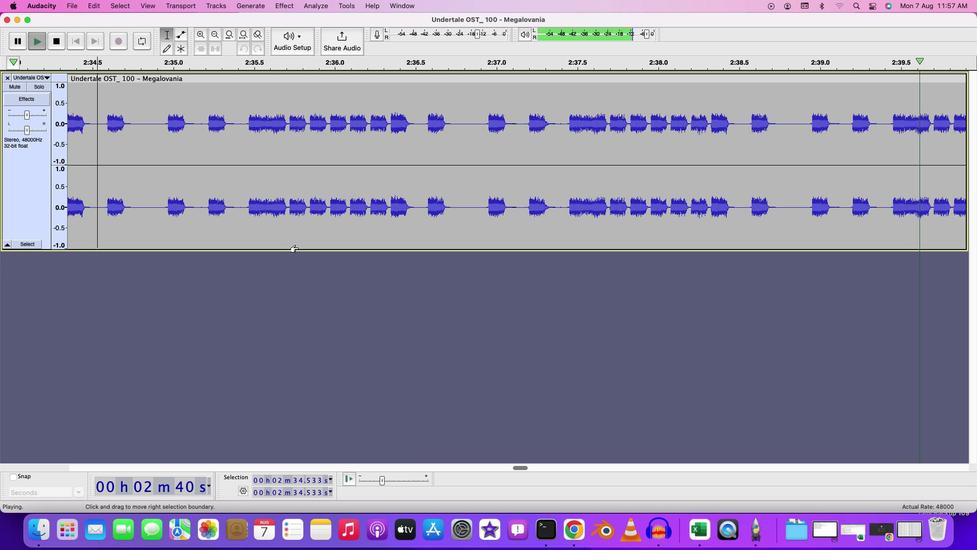 
Action: Mouse scrolled (297, 246) with delta (0, -1)
Screenshot: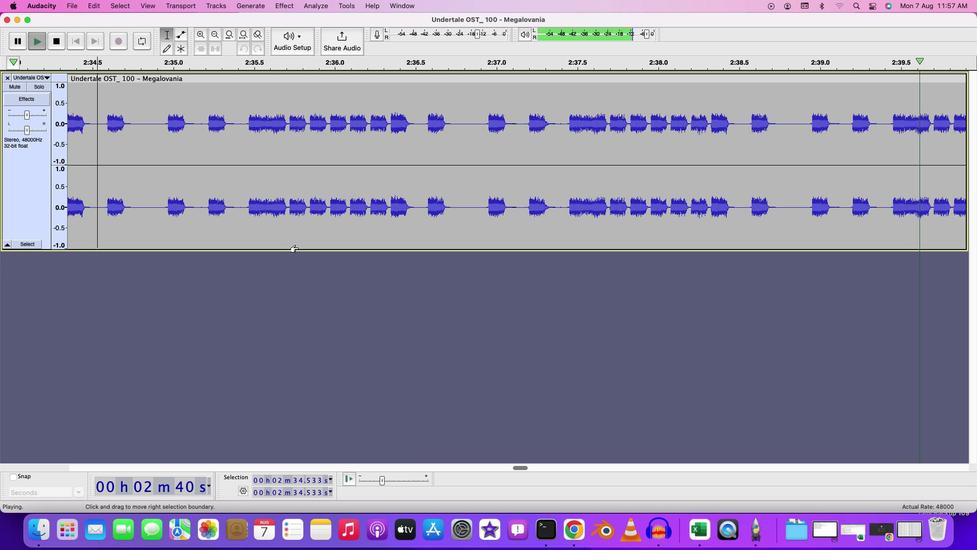 
Action: Mouse moved to (297, 247)
Screenshot: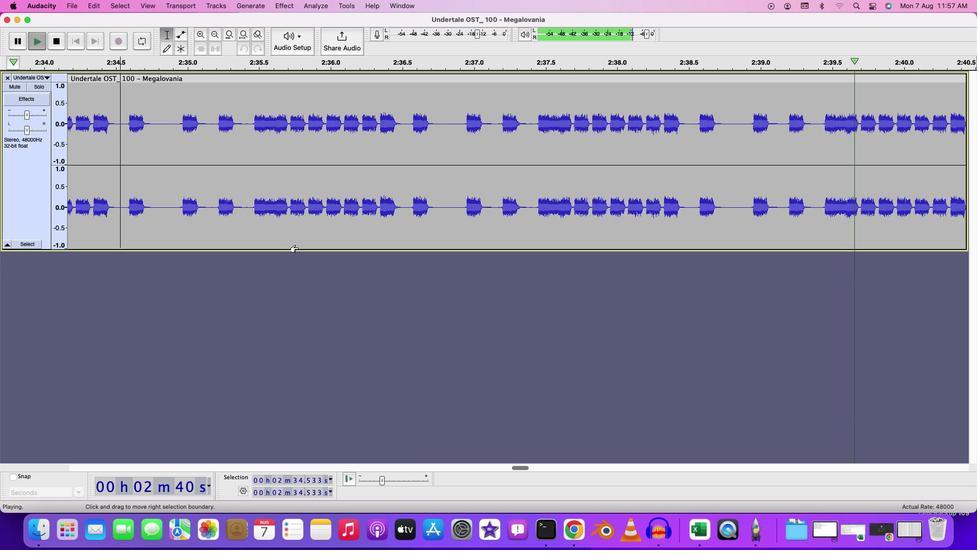 
Action: Mouse scrolled (297, 247) with delta (0, -2)
Screenshot: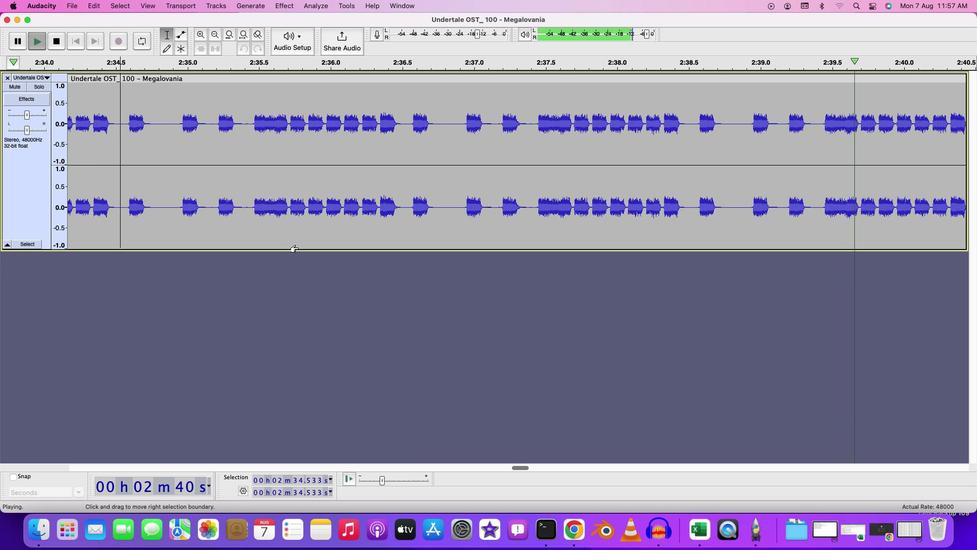 
Action: Mouse moved to (298, 248)
Screenshot: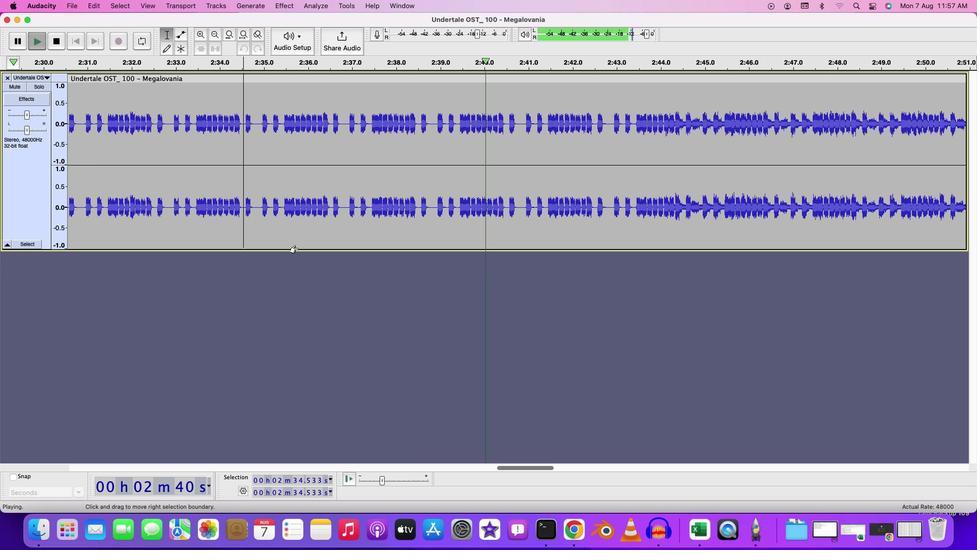 
Action: Mouse scrolled (298, 248) with delta (0, 0)
Screenshot: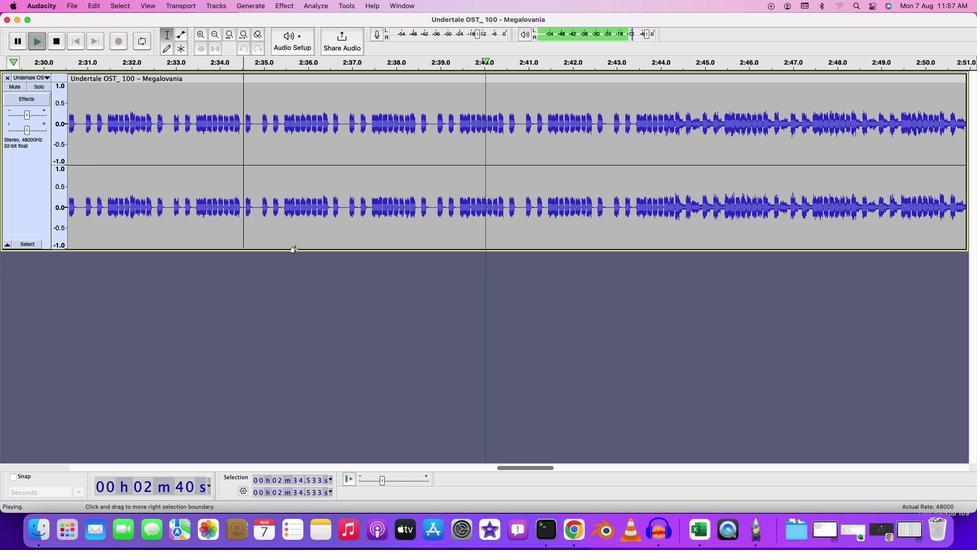 
Action: Mouse scrolled (298, 248) with delta (0, 0)
Screenshot: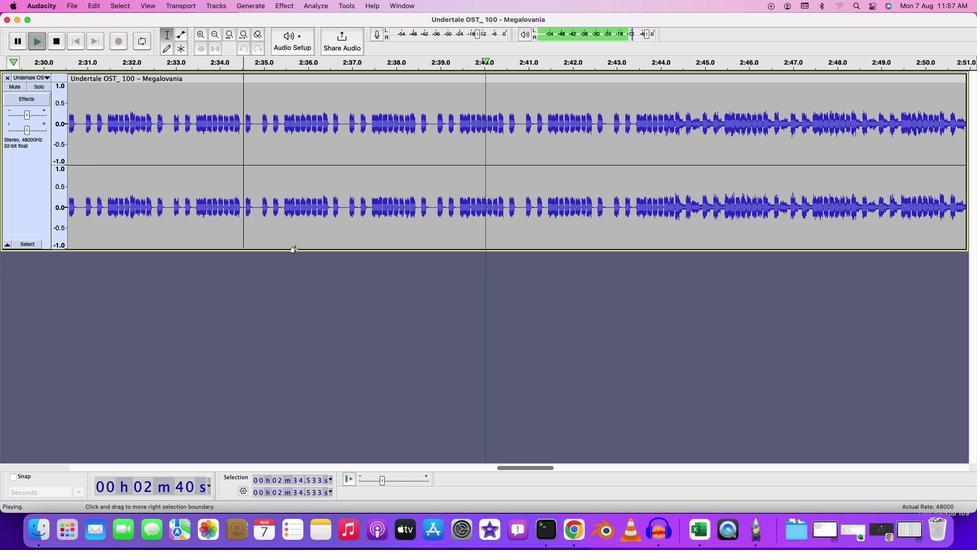 
Action: Mouse scrolled (298, 248) with delta (0, -1)
Screenshot: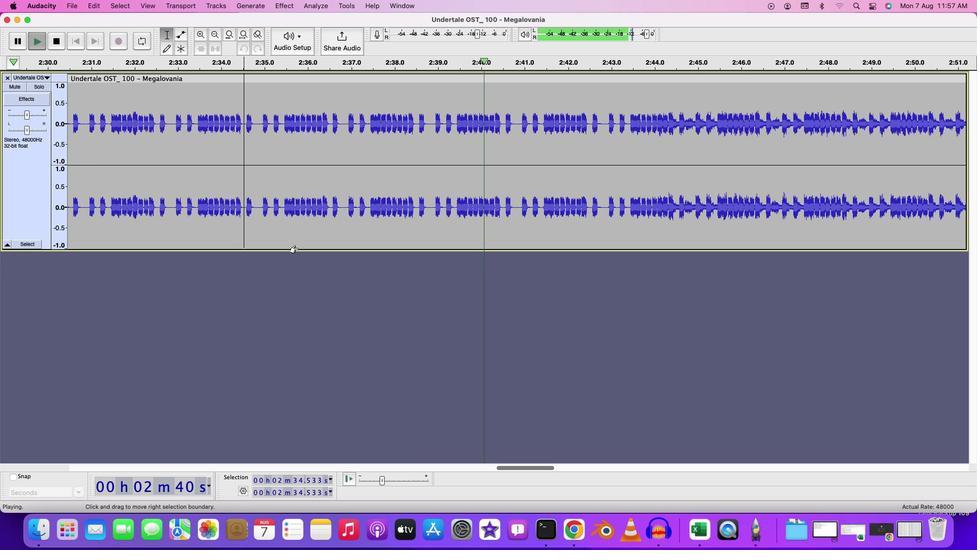 
Action: Mouse scrolled (298, 248) with delta (0, -2)
Screenshot: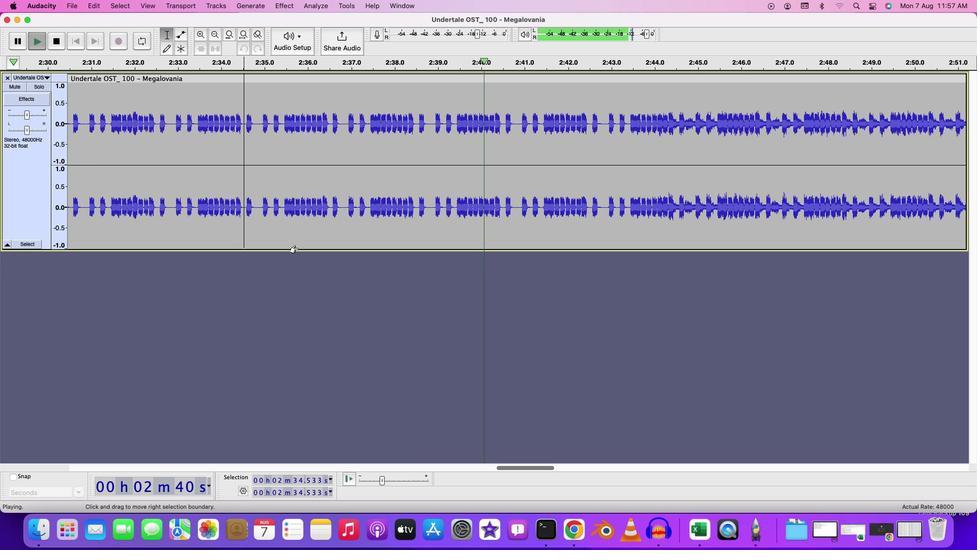 
Action: Mouse scrolled (298, 248) with delta (0, -3)
Screenshot: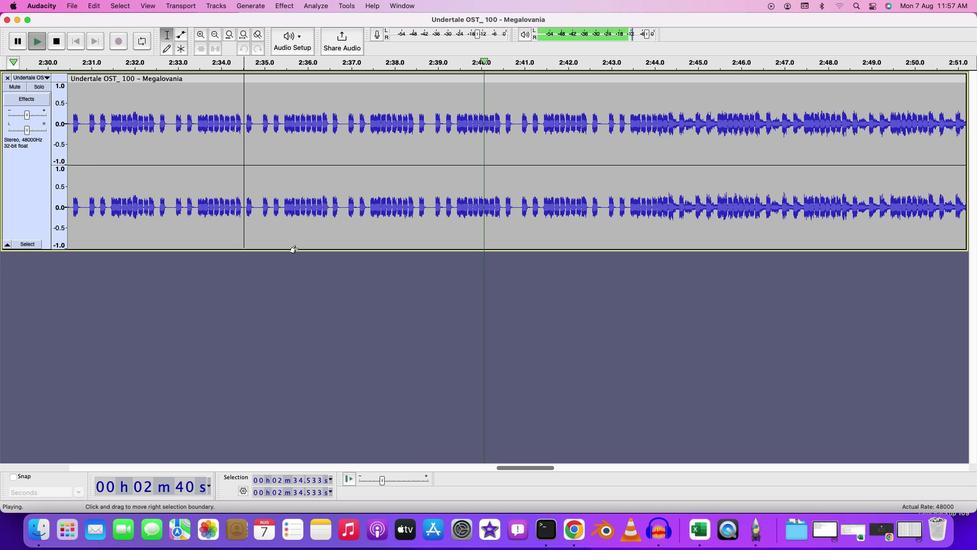 
Action: Mouse moved to (275, 101)
Screenshot: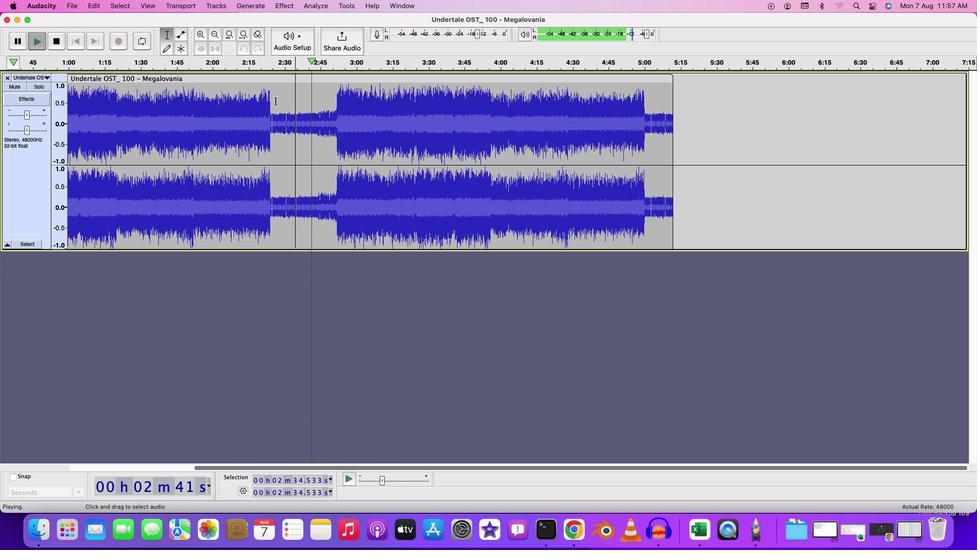 
Action: Mouse pressed left at (275, 101)
Screenshot: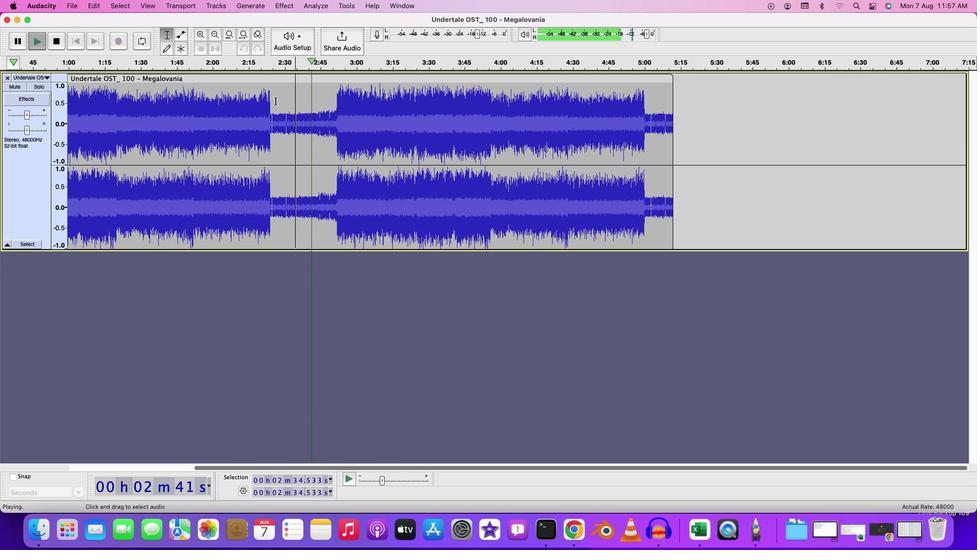 
Action: Mouse moved to (256, 92)
Screenshot: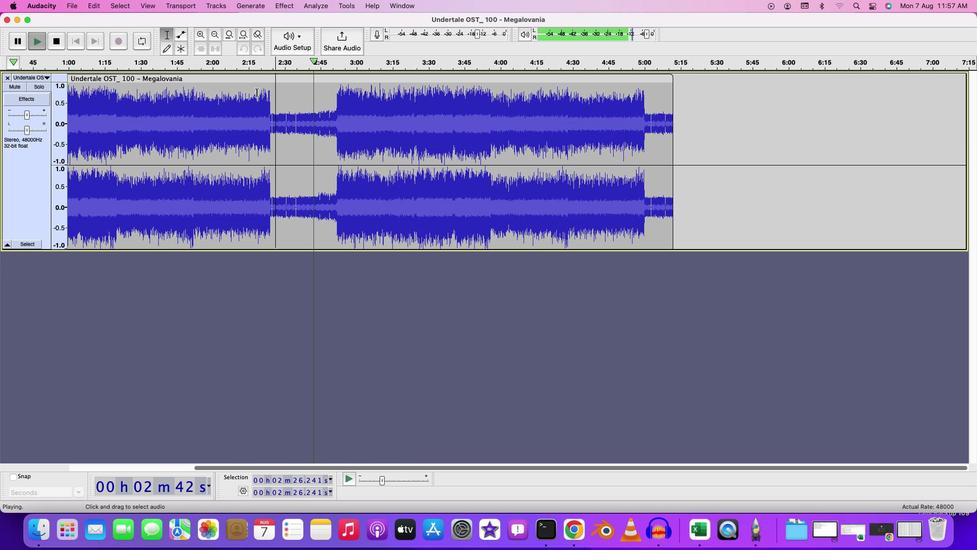 
Action: Mouse pressed left at (256, 92)
Screenshot: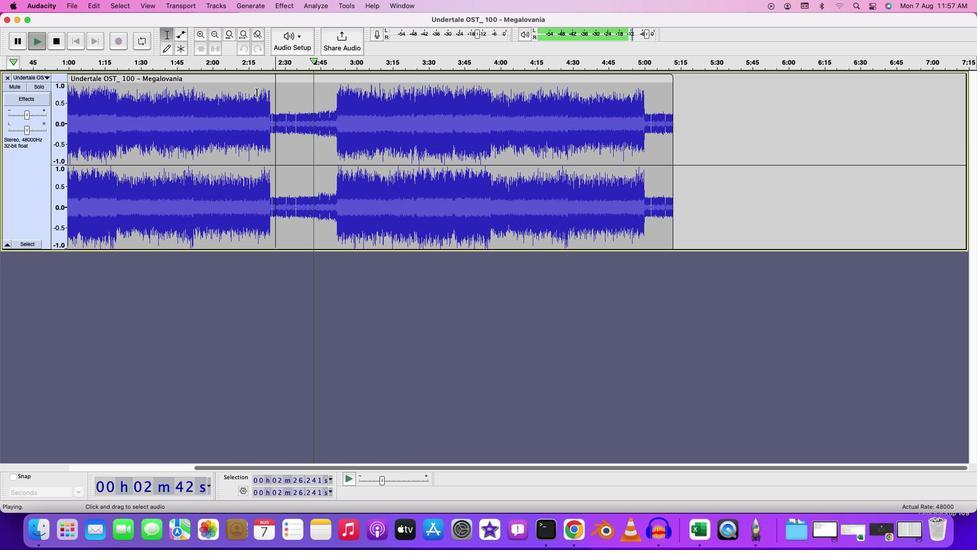 
Action: Key pressed Key.spaceKey.space
Screenshot: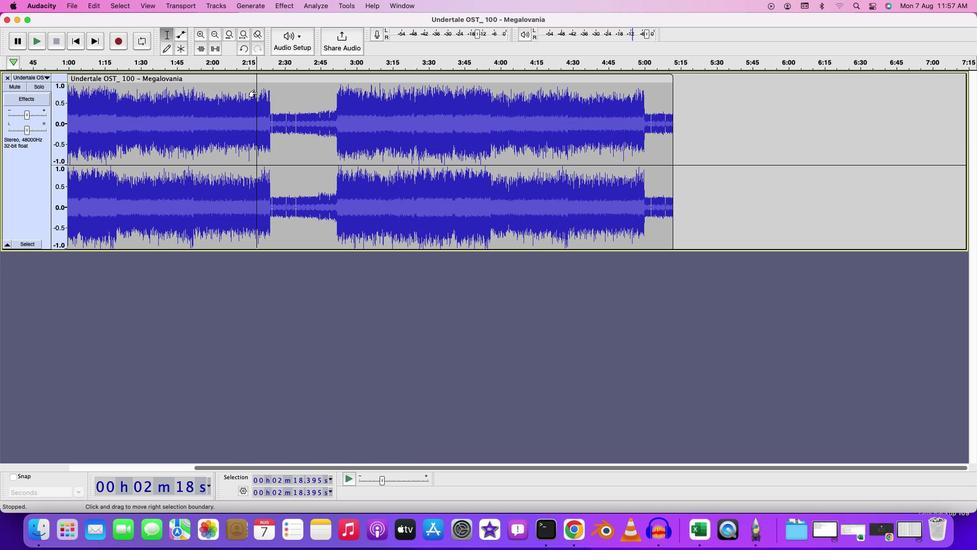 
Action: Mouse moved to (337, 110)
Screenshot: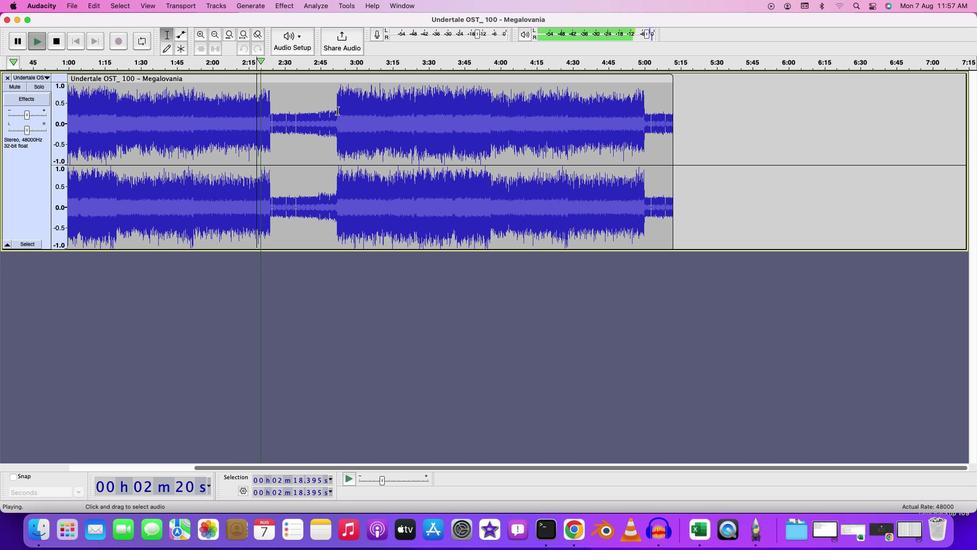 
Action: Key pressed Key.space
Screenshot: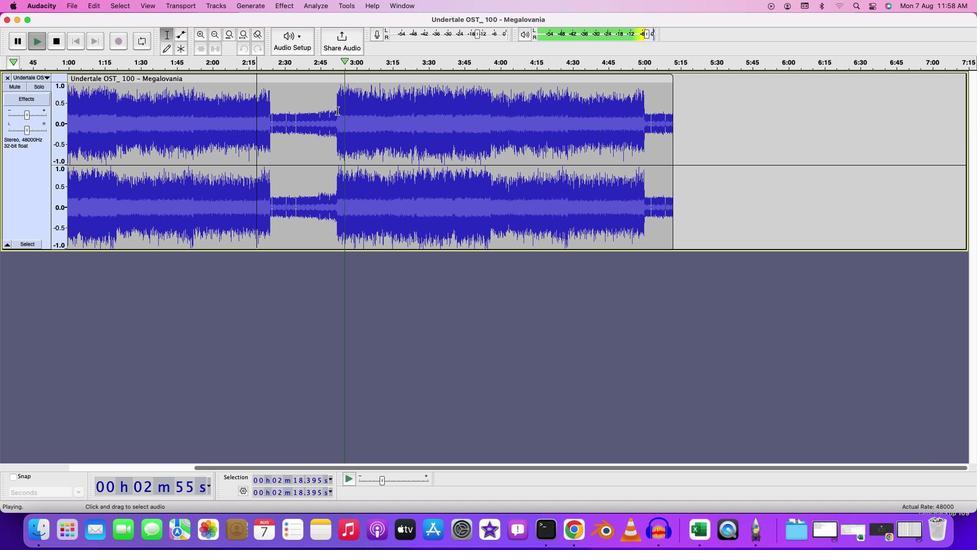 
Action: Mouse moved to (283, 469)
Screenshot: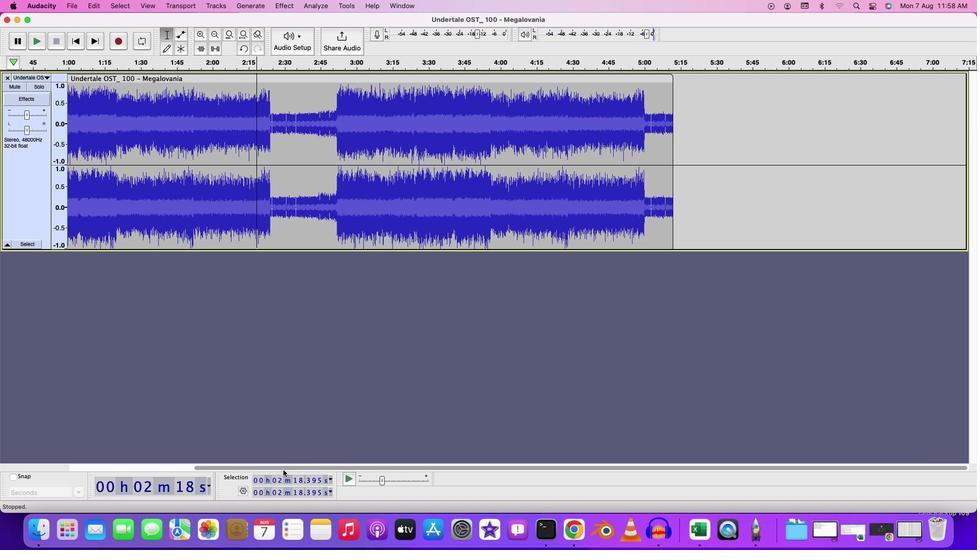 
Action: Mouse pressed left at (283, 469)
Screenshot: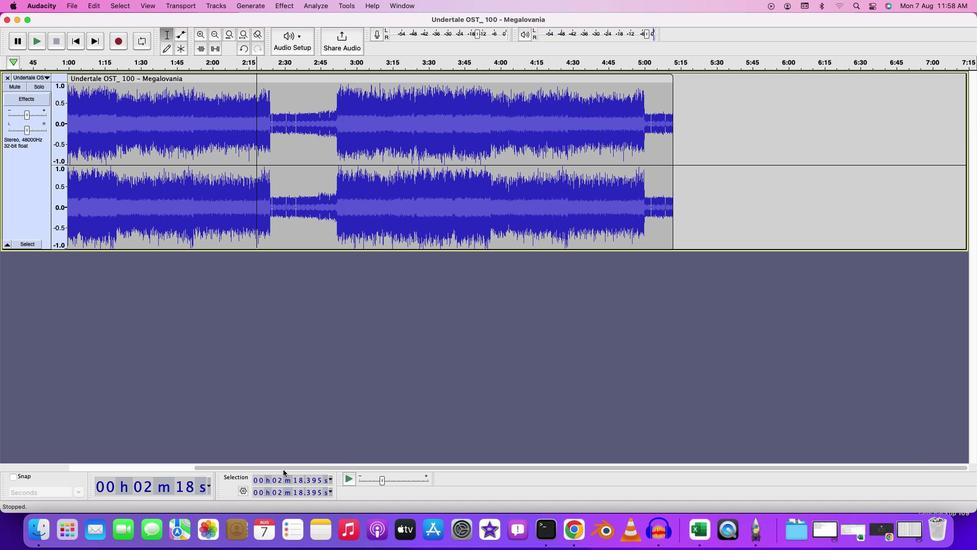 
Action: Mouse moved to (246, 382)
Screenshot: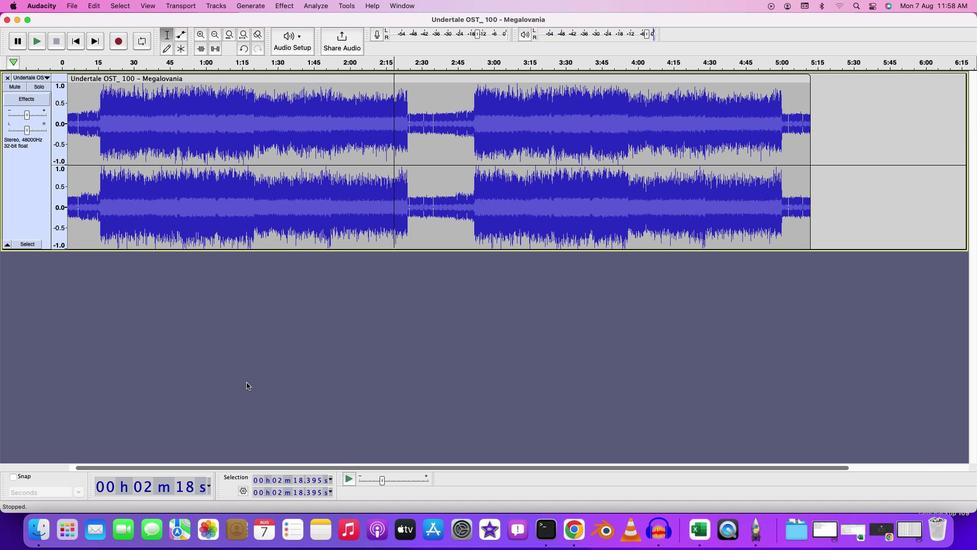 
Action: Key pressed Key.ctrl
